 Task: Research Airbnb accommodation in Magong, Taiwan from 10th December, 2023 to 20th December, 2023 for 12 adults.6 bedrooms having 12 beds and 6 bathrooms. Property type can be flat. Amenities needed are: wifi, TV, free parkinig on premises, gym, breakfast. Look for 4 properties as per requirement.
Action: Mouse moved to (525, 124)
Screenshot: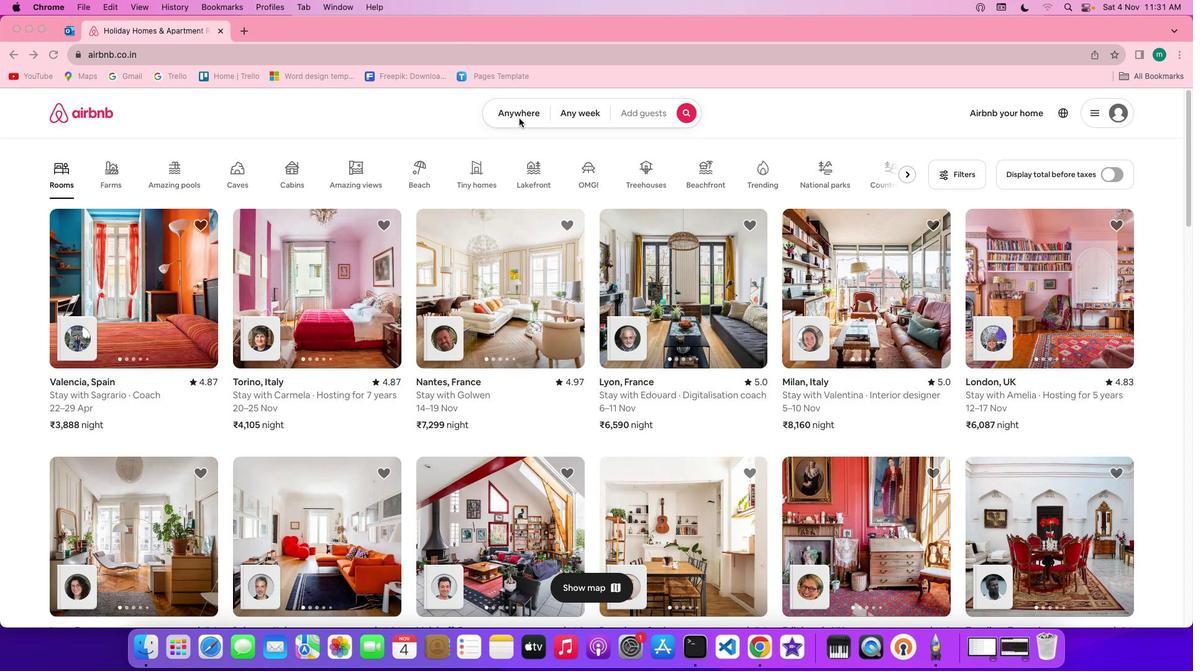 
Action: Mouse pressed left at (525, 124)
Screenshot: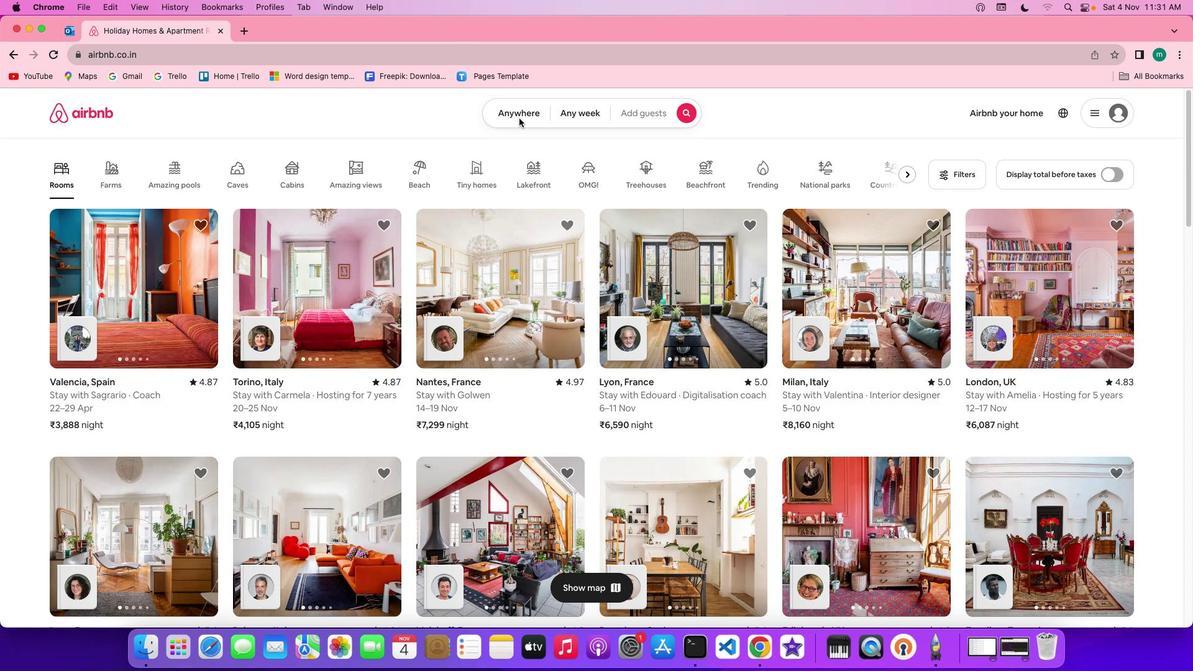 
Action: Mouse pressed left at (525, 124)
Screenshot: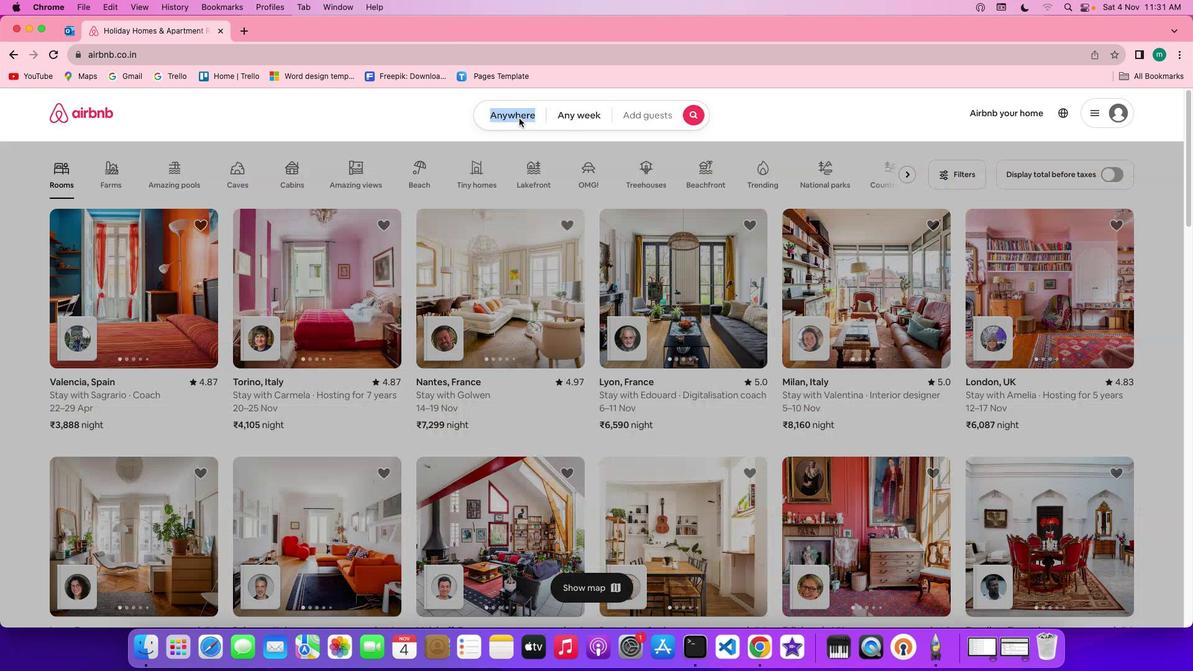 
Action: Mouse moved to (461, 165)
Screenshot: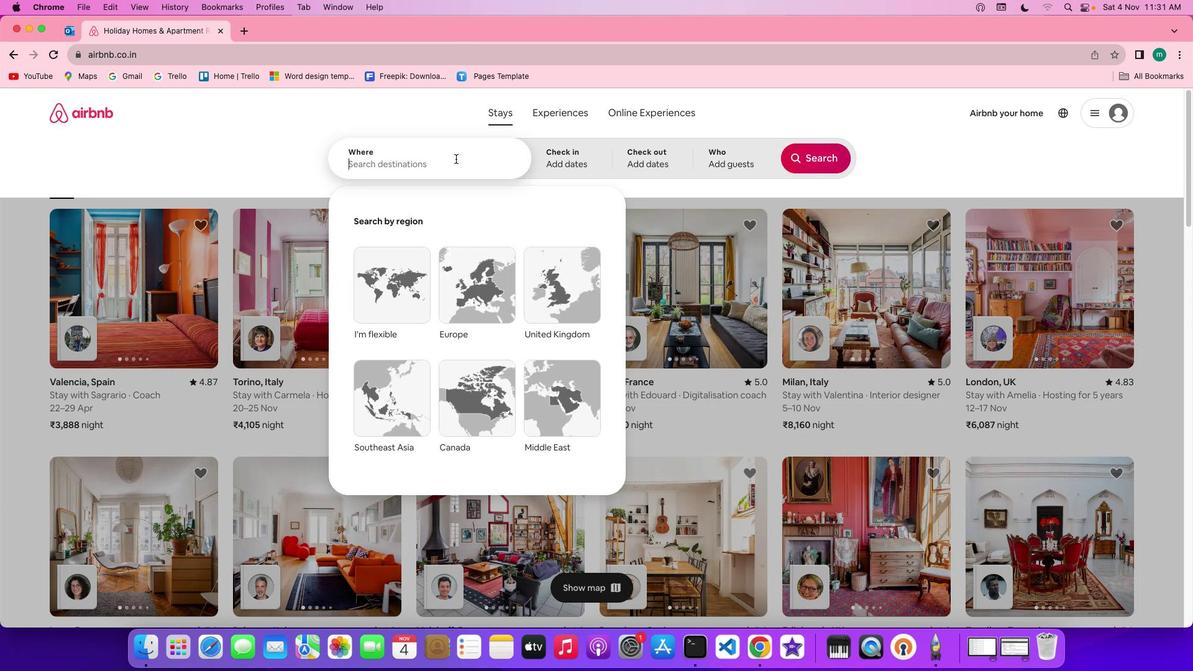 
Action: Mouse pressed left at (461, 165)
Screenshot: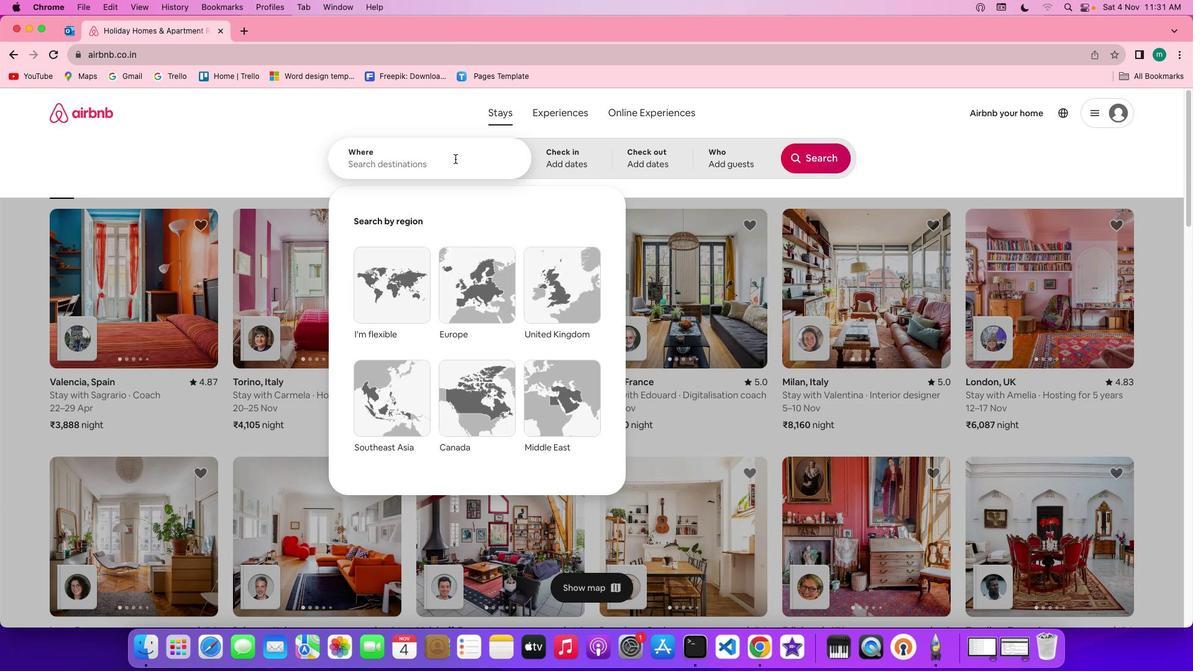 
Action: Mouse moved to (461, 165)
Screenshot: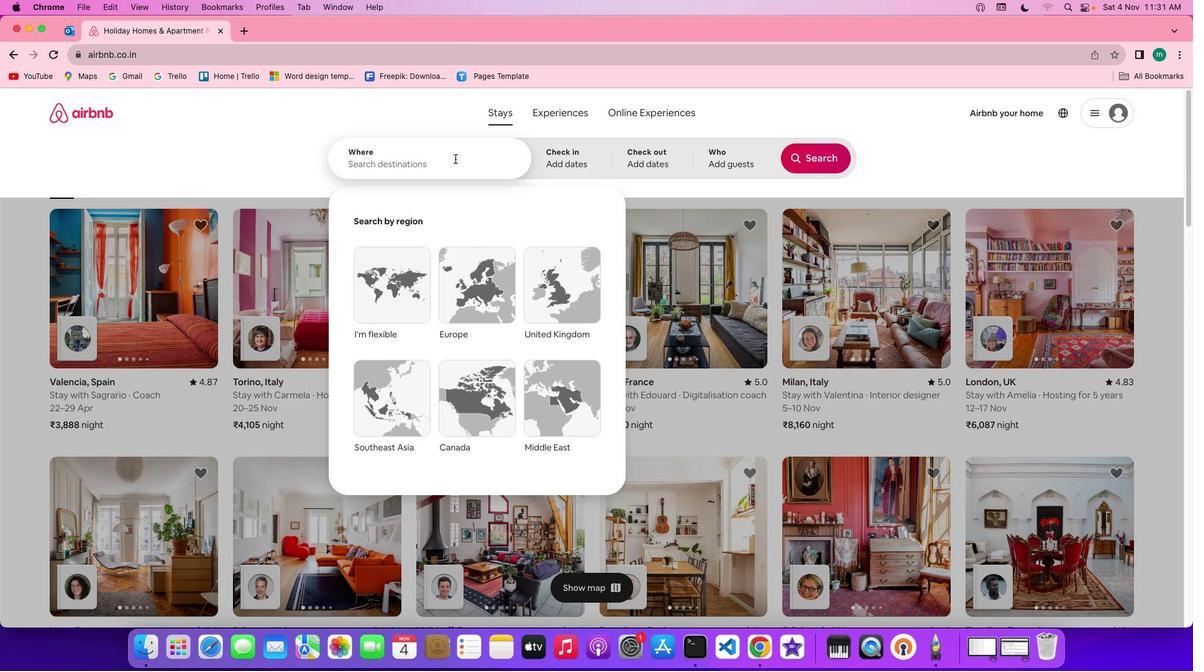 
Action: Key pressed Key.shift'M''a''g''o''n''g'','Key.spaceKey.shift'T''a''i''w''a''n'
Screenshot: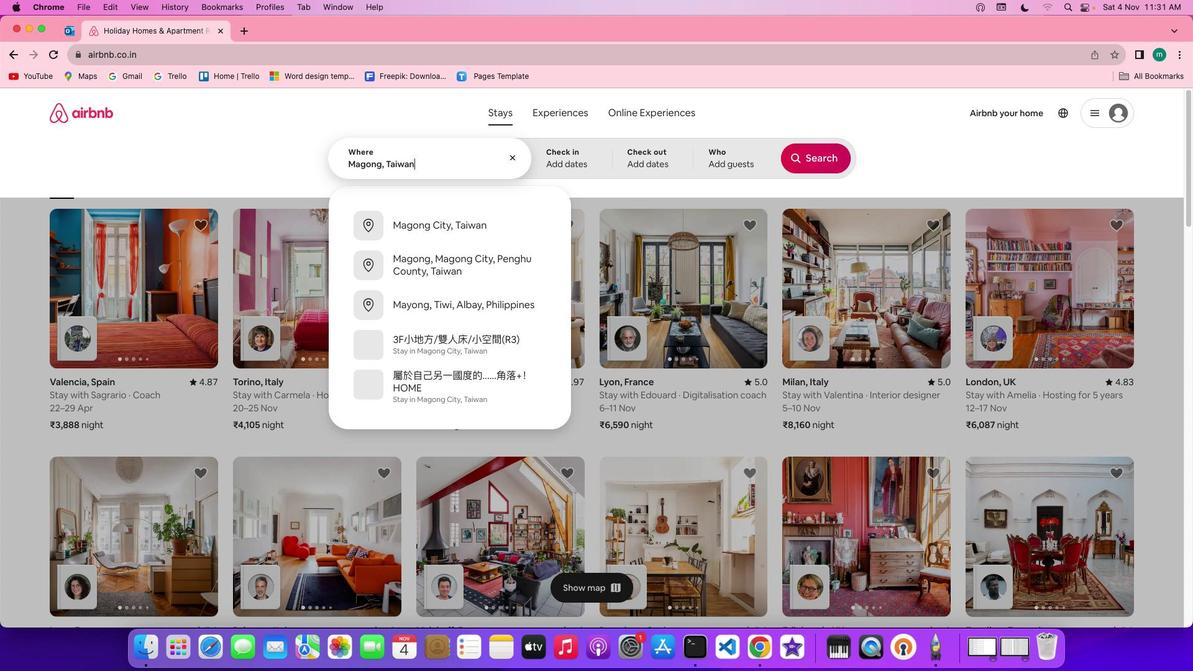 
Action: Mouse moved to (561, 155)
Screenshot: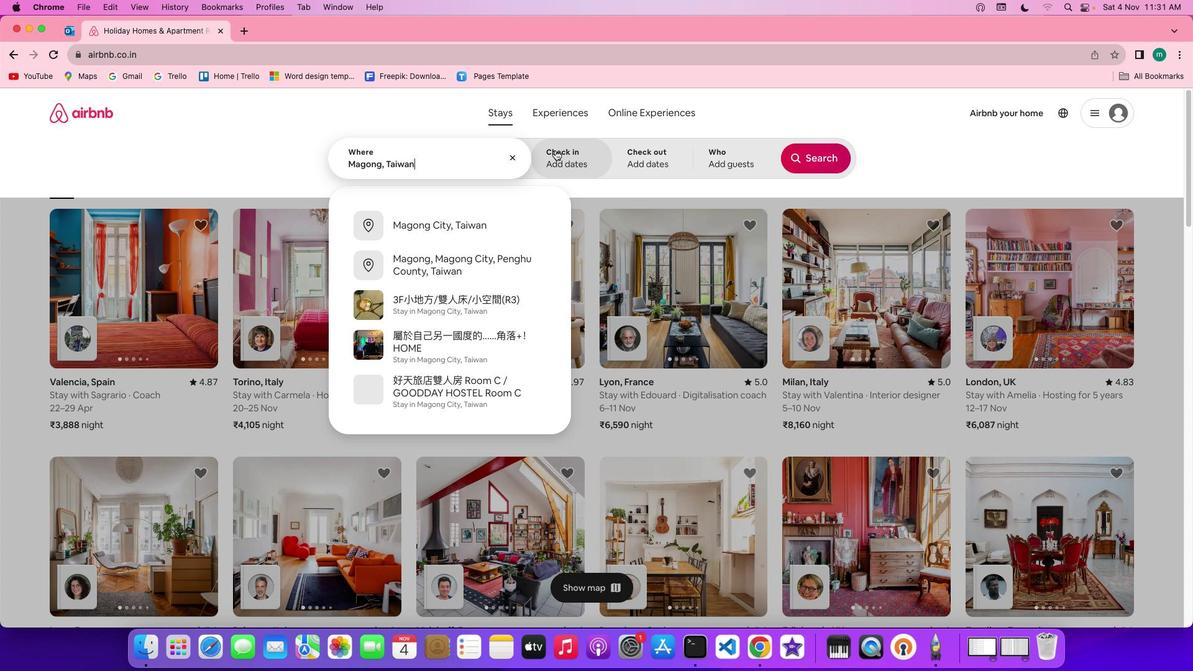 
Action: Mouse pressed left at (561, 155)
Screenshot: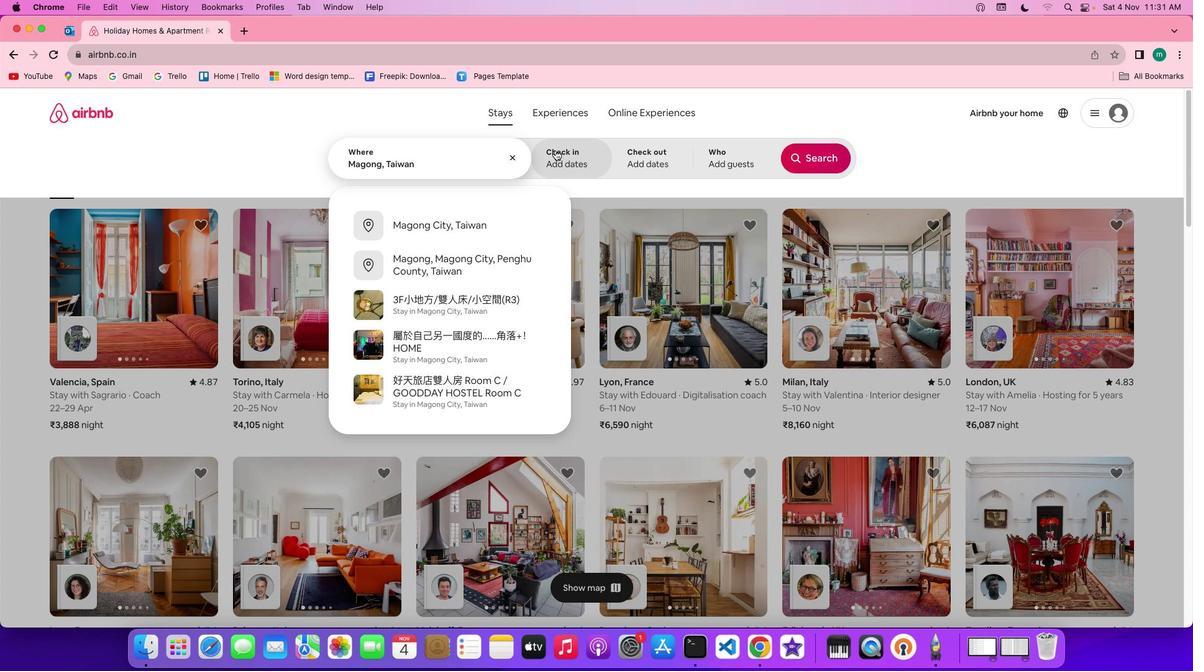 
Action: Mouse moved to (624, 378)
Screenshot: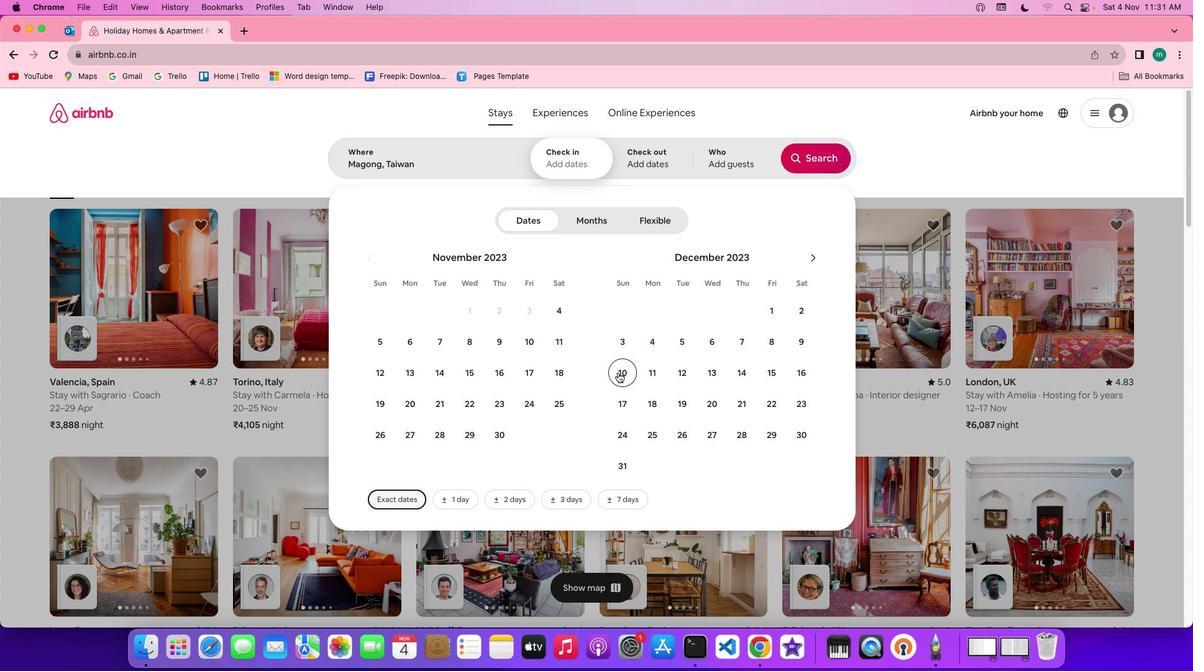 
Action: Mouse pressed left at (624, 378)
Screenshot: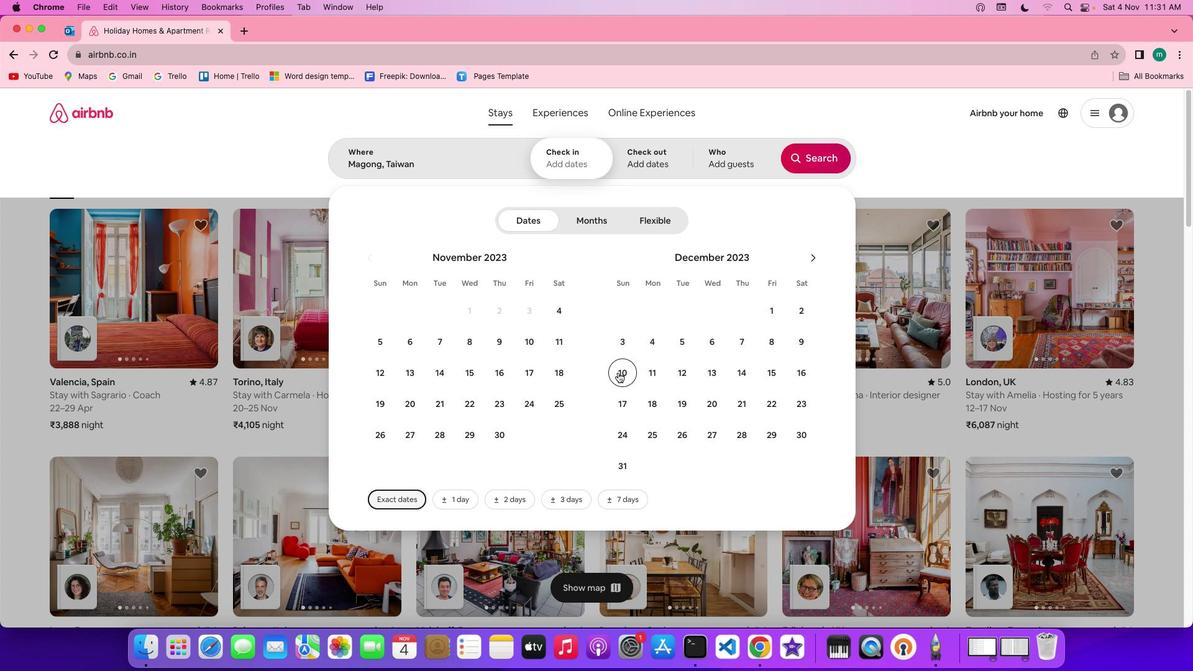 
Action: Mouse moved to (709, 415)
Screenshot: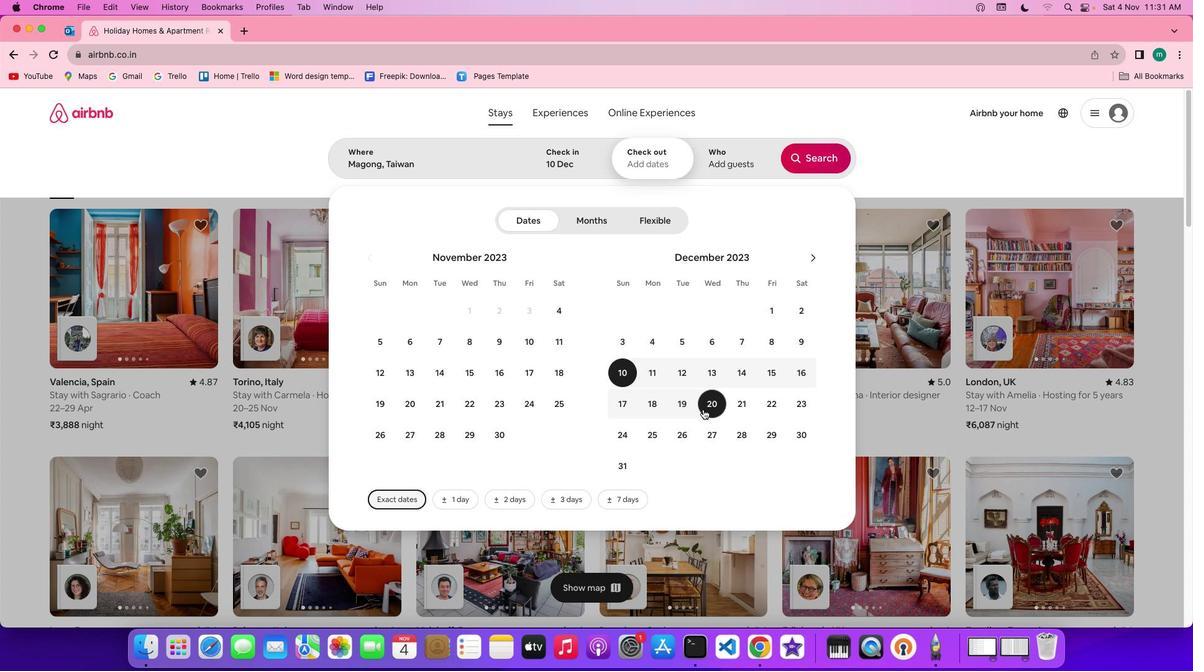 
Action: Mouse pressed left at (709, 415)
Screenshot: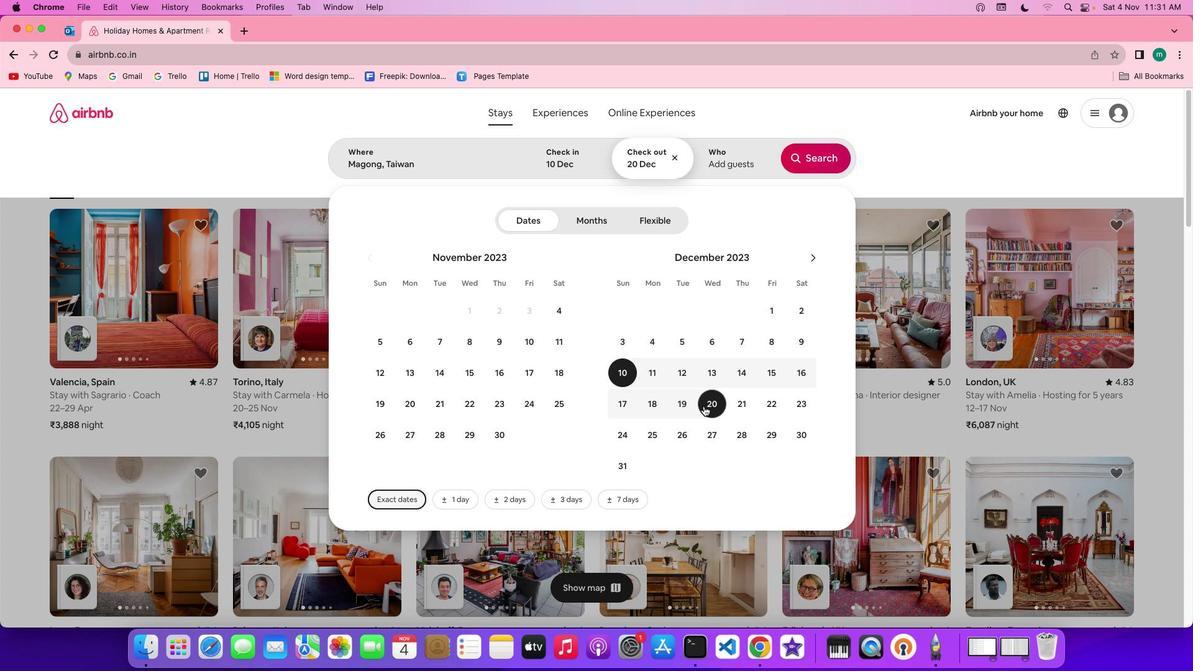 
Action: Mouse moved to (735, 160)
Screenshot: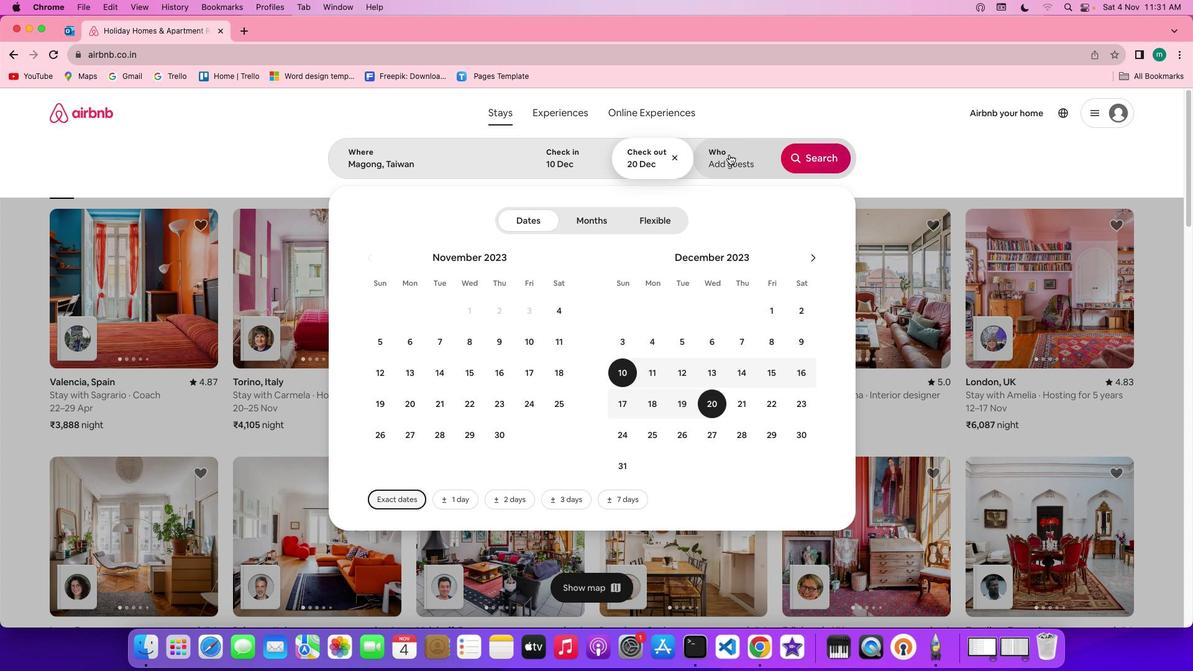 
Action: Mouse pressed left at (735, 160)
Screenshot: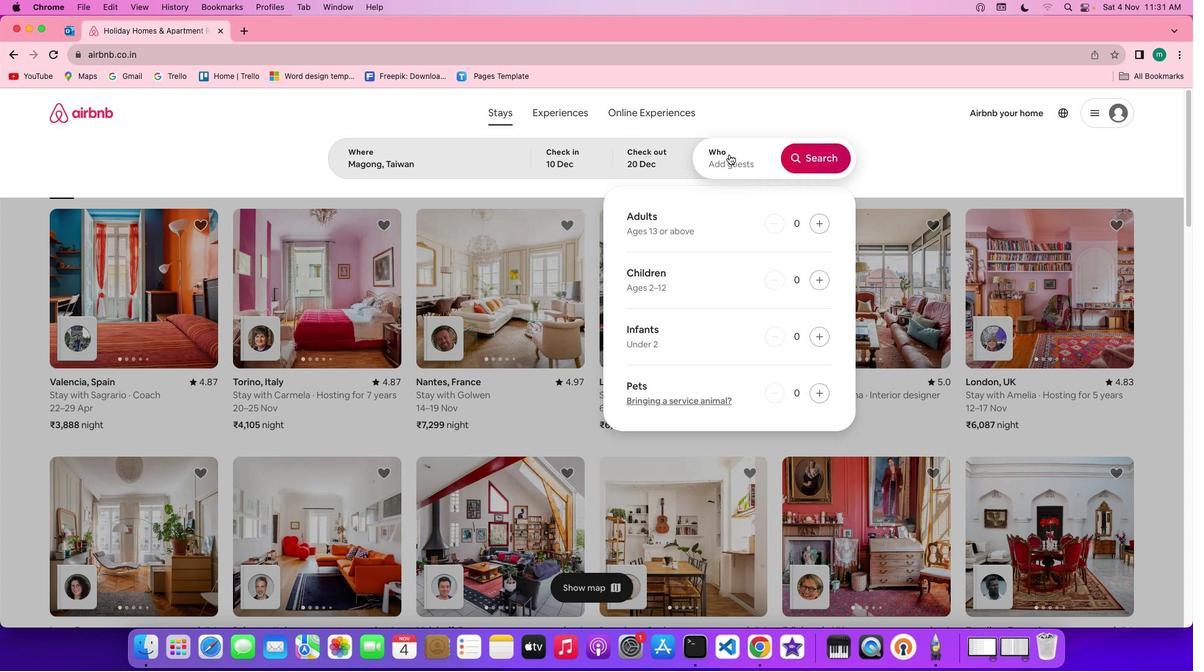 
Action: Mouse moved to (830, 228)
Screenshot: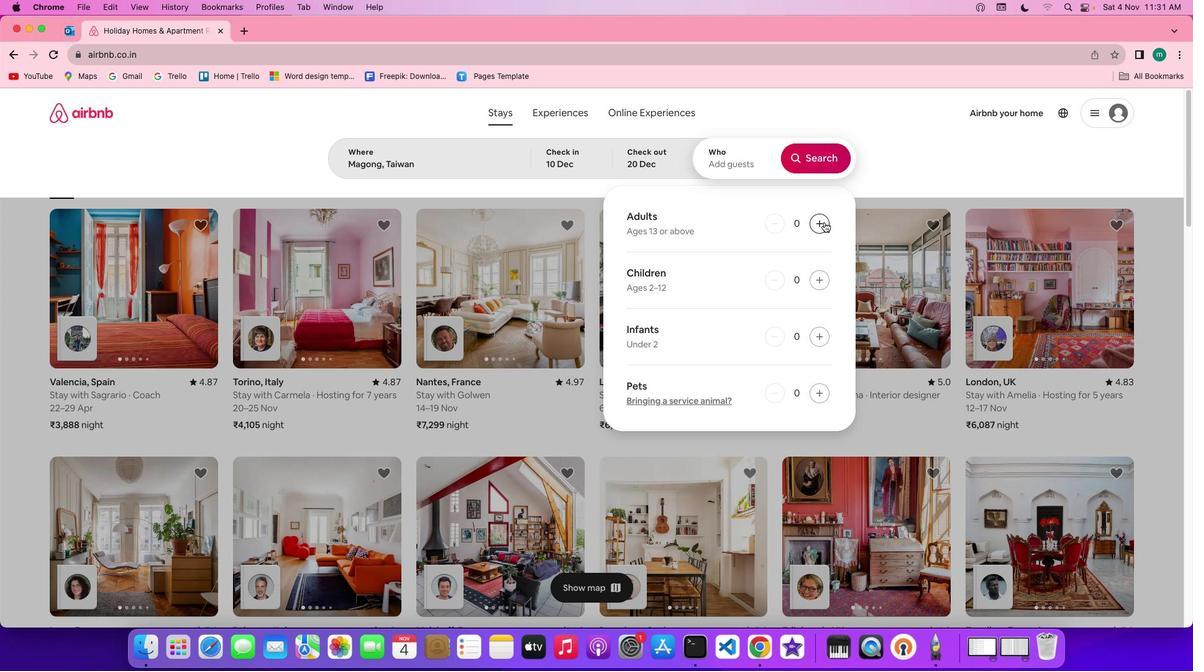
Action: Mouse pressed left at (830, 228)
Screenshot: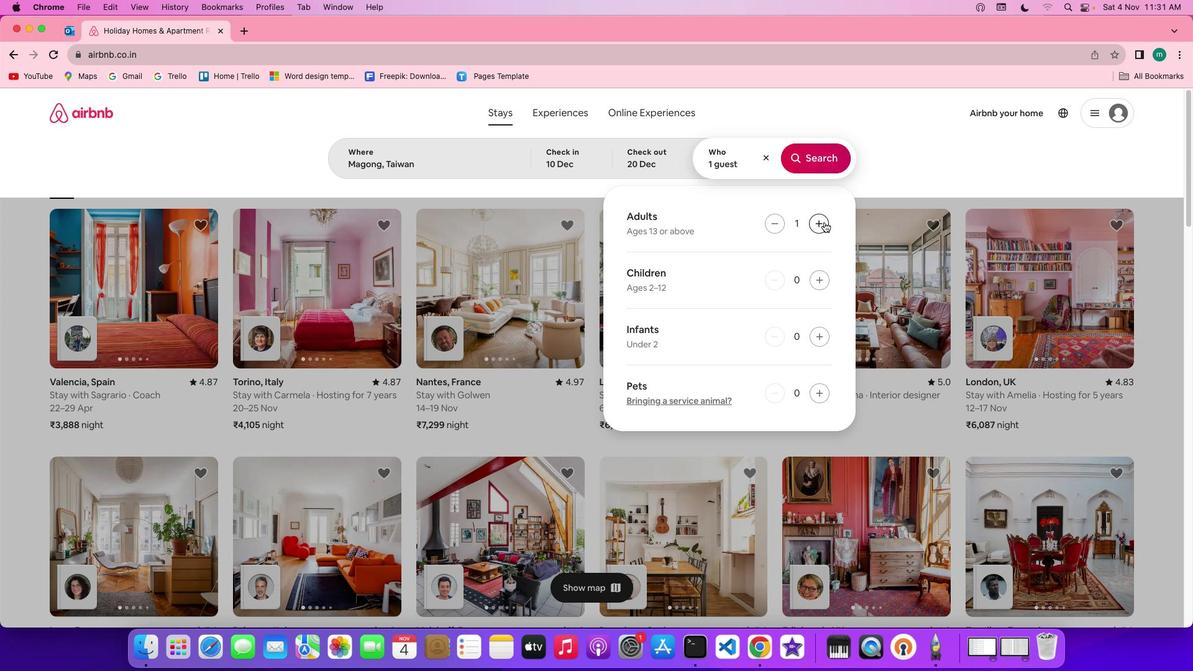 
Action: Mouse pressed left at (830, 228)
Screenshot: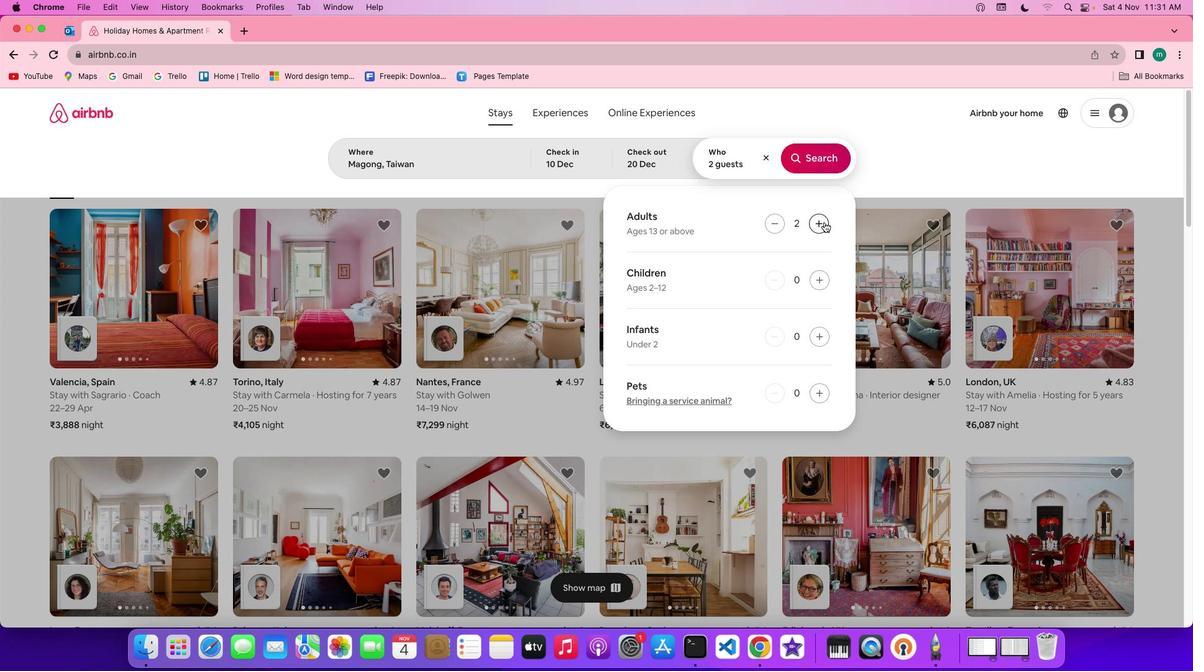
Action: Mouse pressed left at (830, 228)
Screenshot: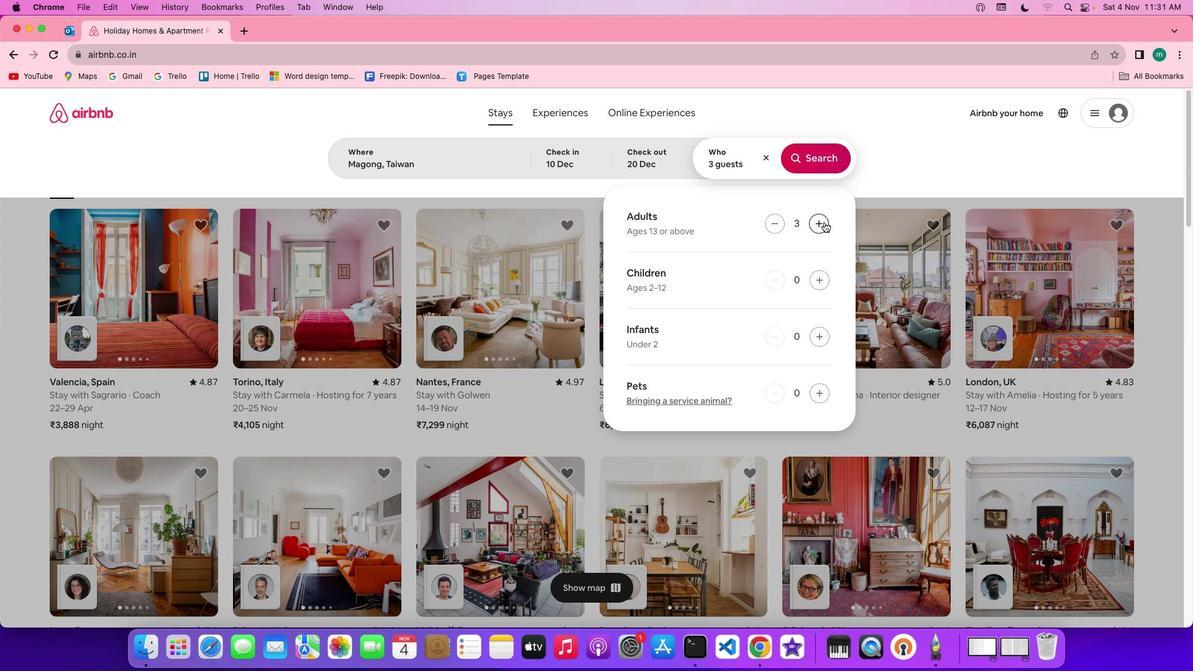 
Action: Mouse pressed left at (830, 228)
Screenshot: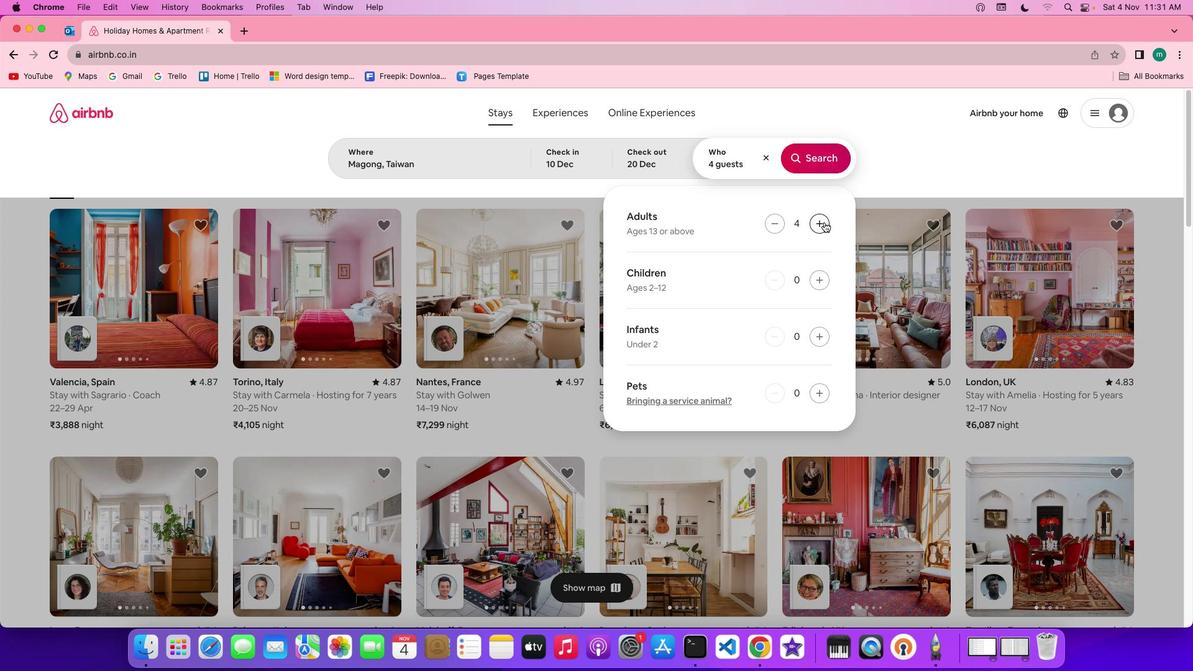 
Action: Mouse pressed left at (830, 228)
Screenshot: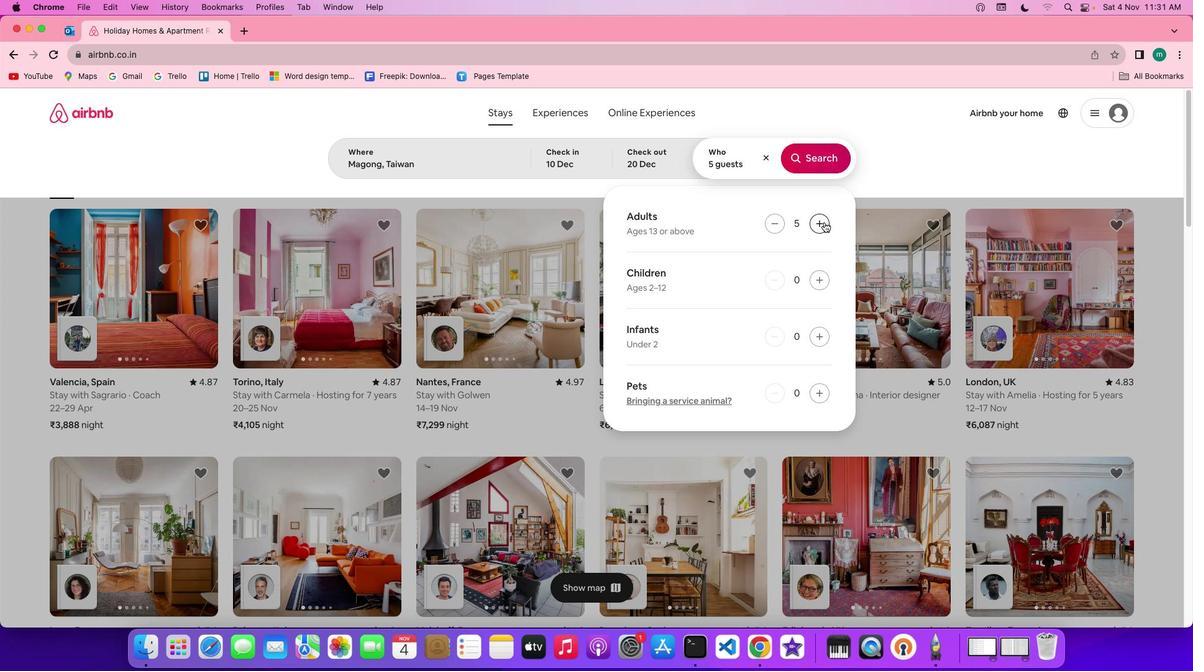 
Action: Mouse pressed left at (830, 228)
Screenshot: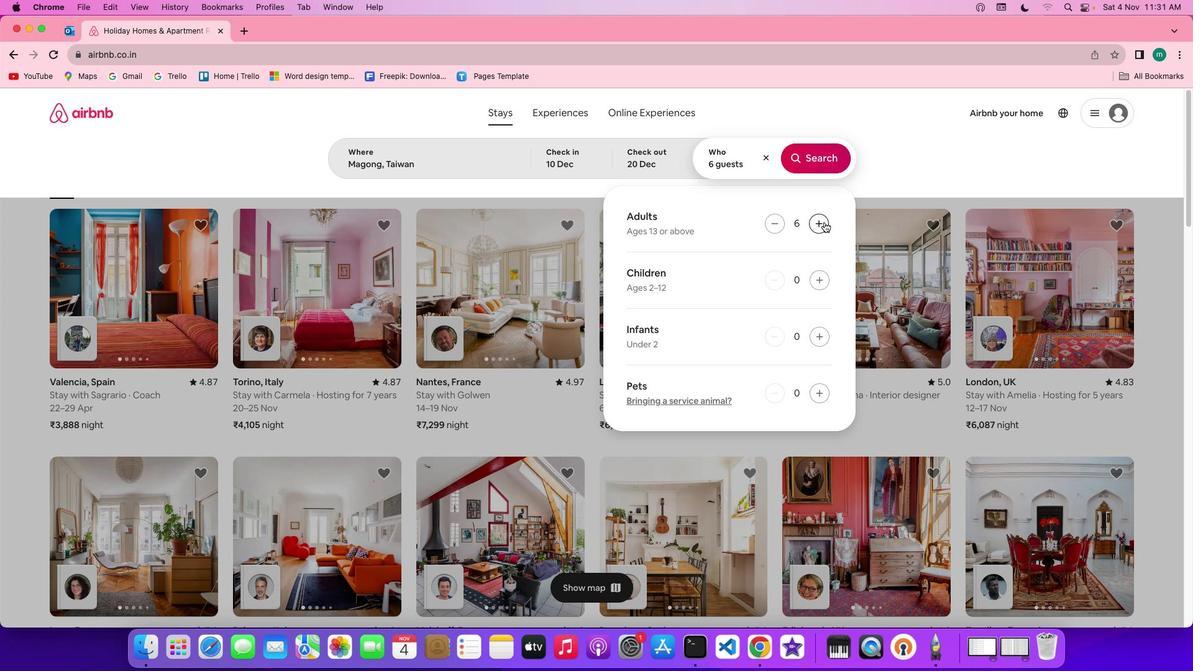 
Action: Mouse pressed left at (830, 228)
Screenshot: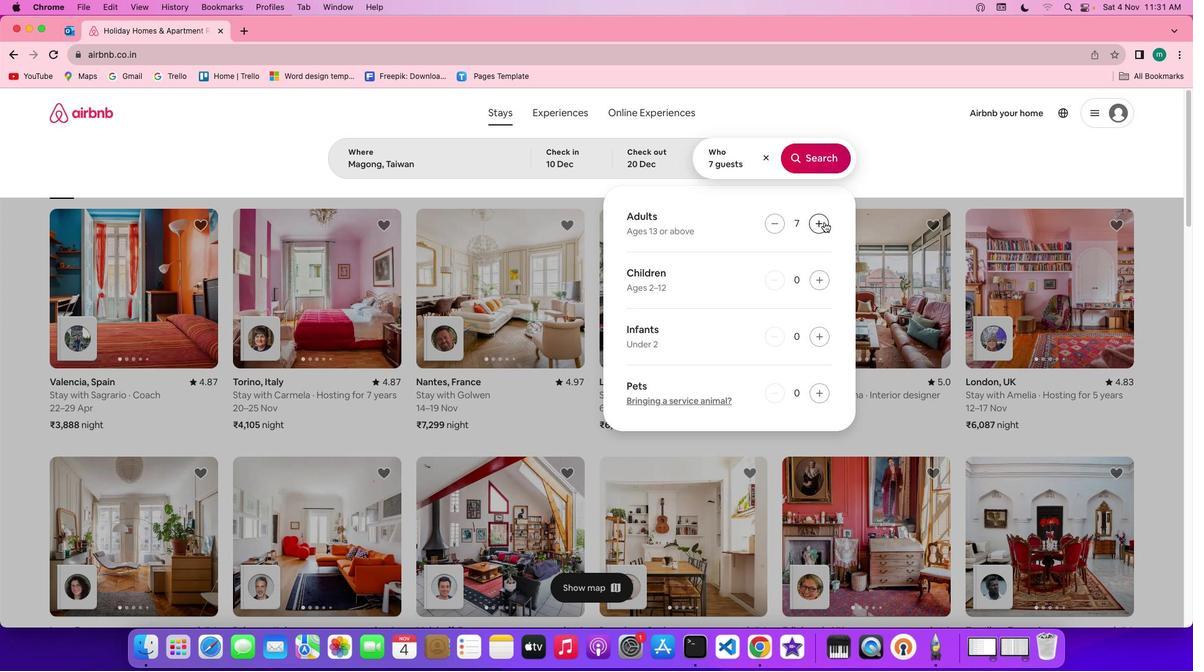 
Action: Mouse pressed left at (830, 228)
Screenshot: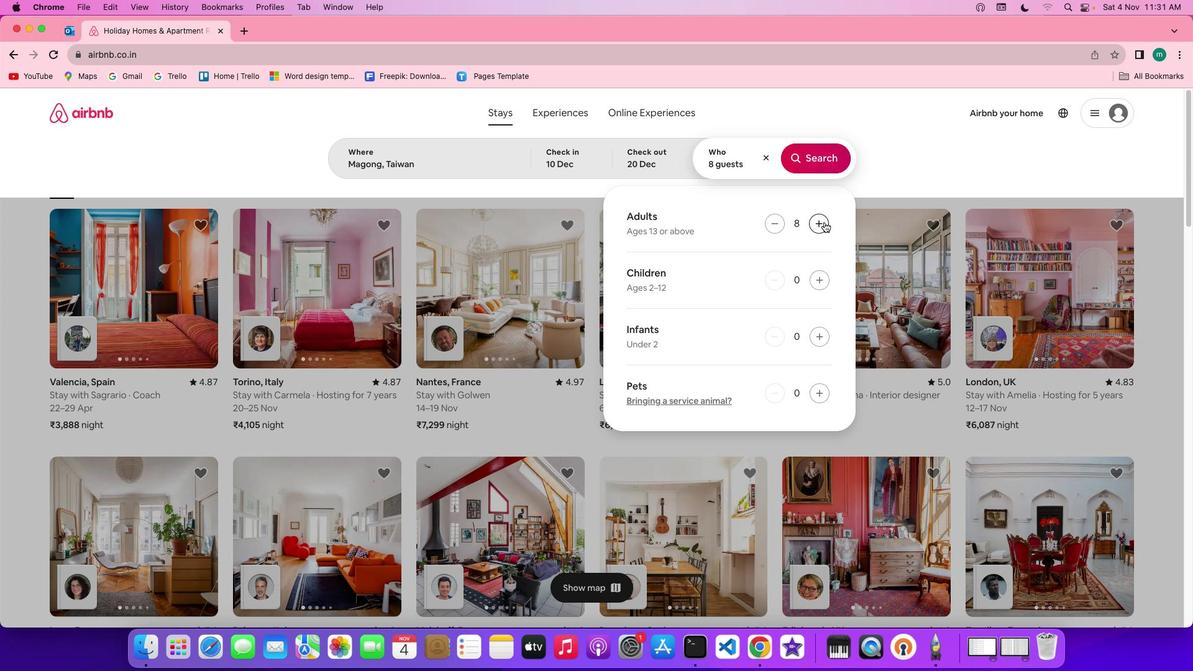 
Action: Mouse pressed left at (830, 228)
Screenshot: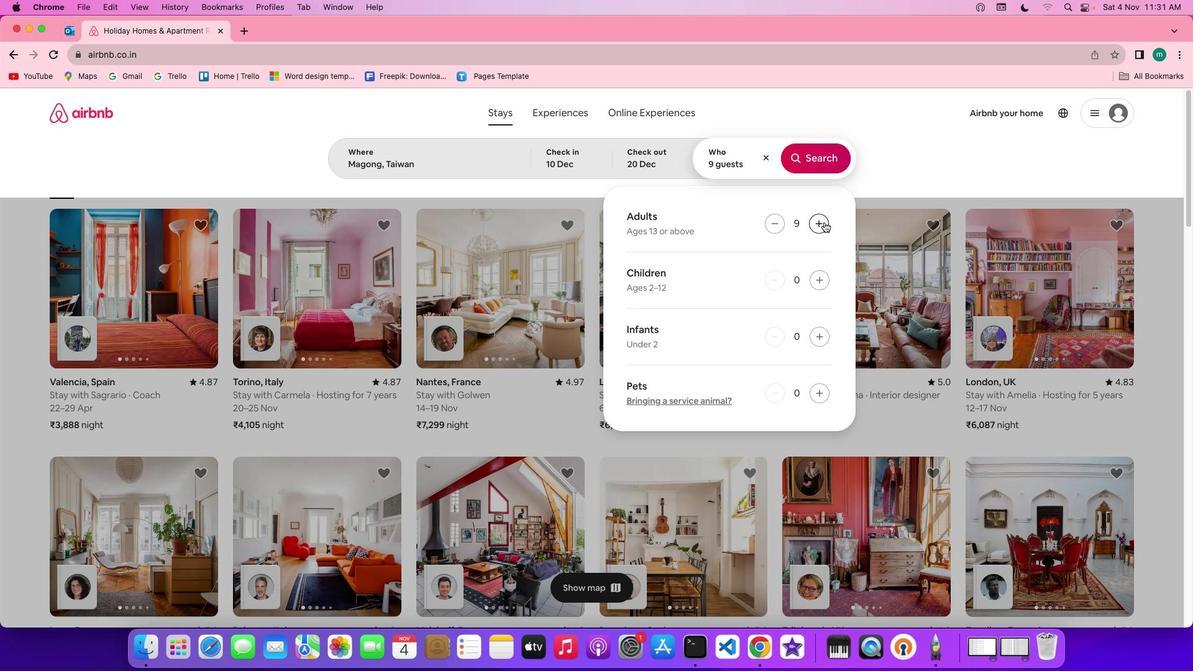 
Action: Mouse pressed left at (830, 228)
Screenshot: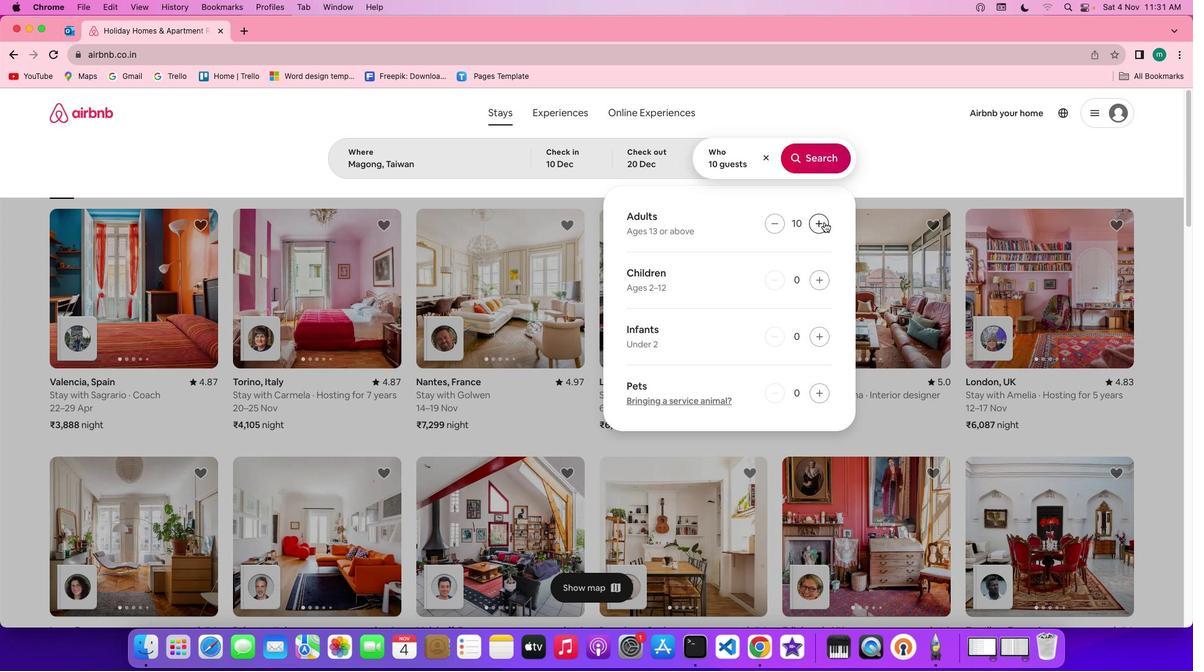 
Action: Mouse pressed left at (830, 228)
Screenshot: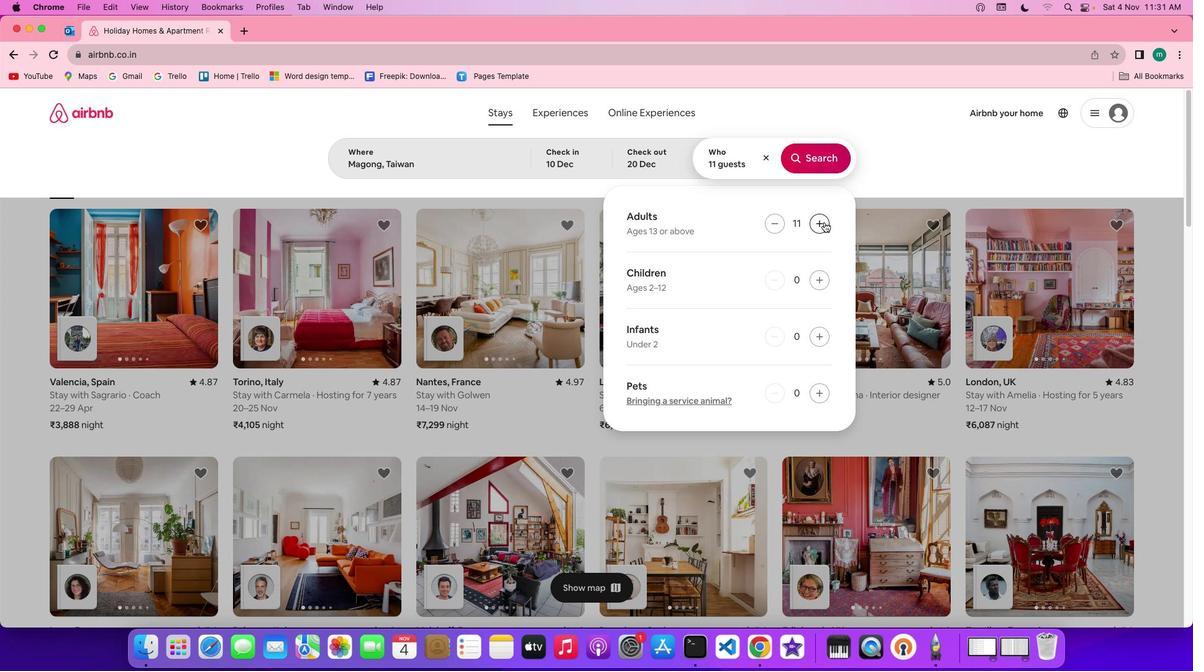 
Action: Mouse pressed left at (830, 228)
Screenshot: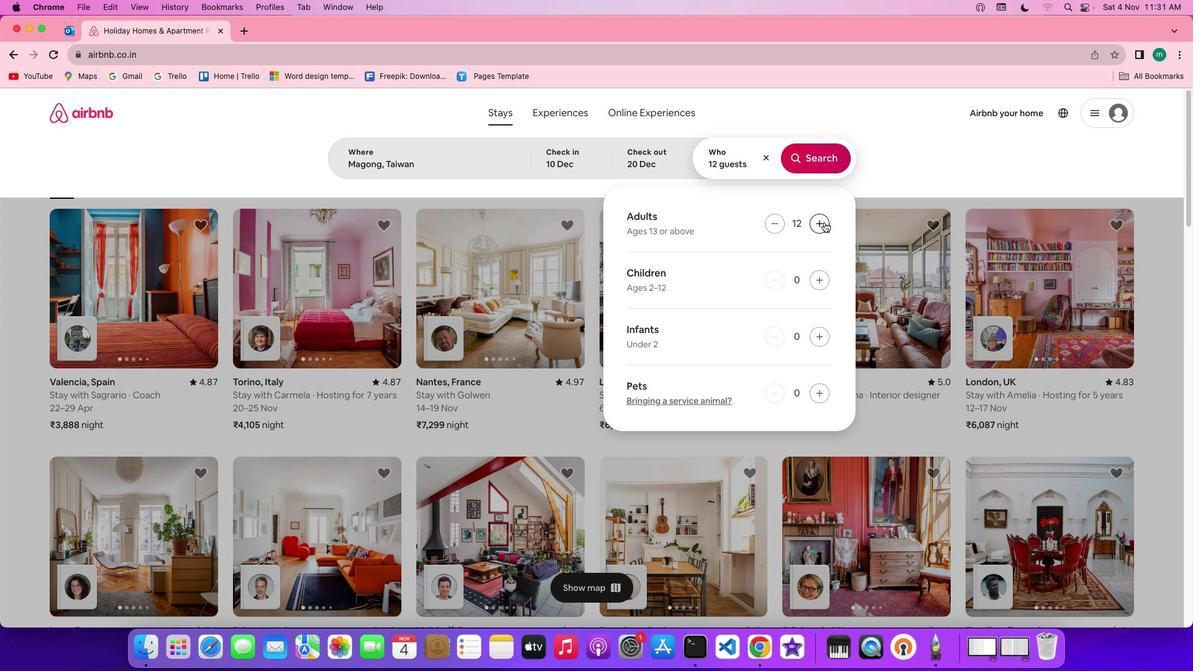 
Action: Mouse moved to (815, 161)
Screenshot: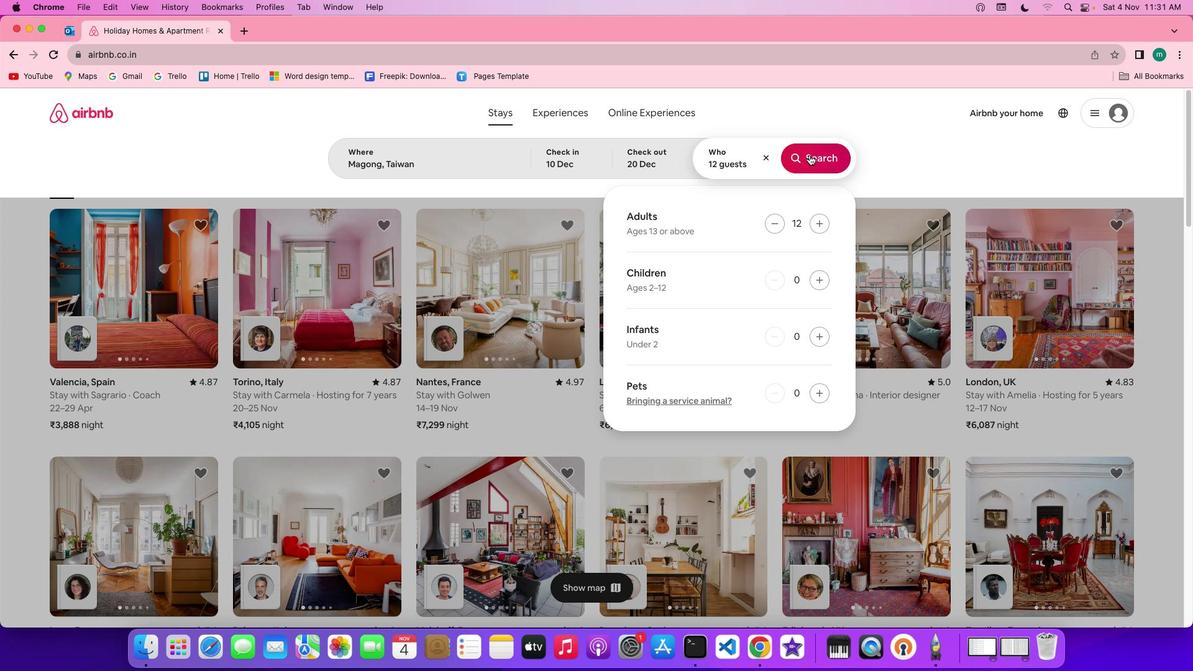 
Action: Mouse pressed left at (815, 161)
Screenshot: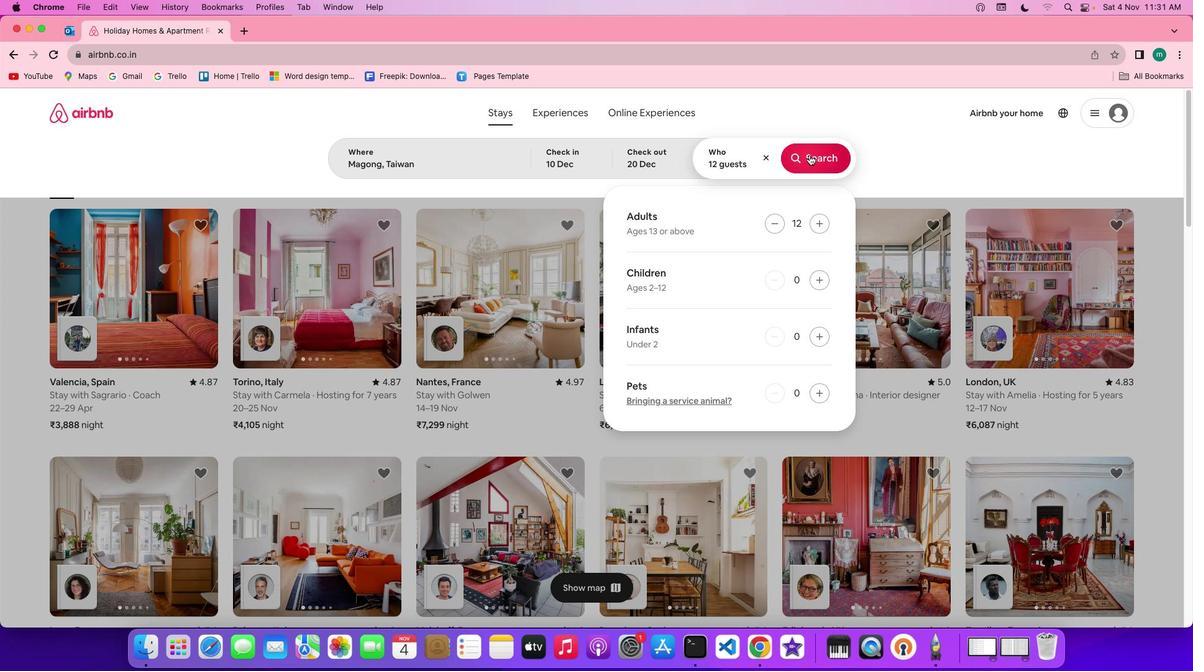 
Action: Mouse moved to (991, 160)
Screenshot: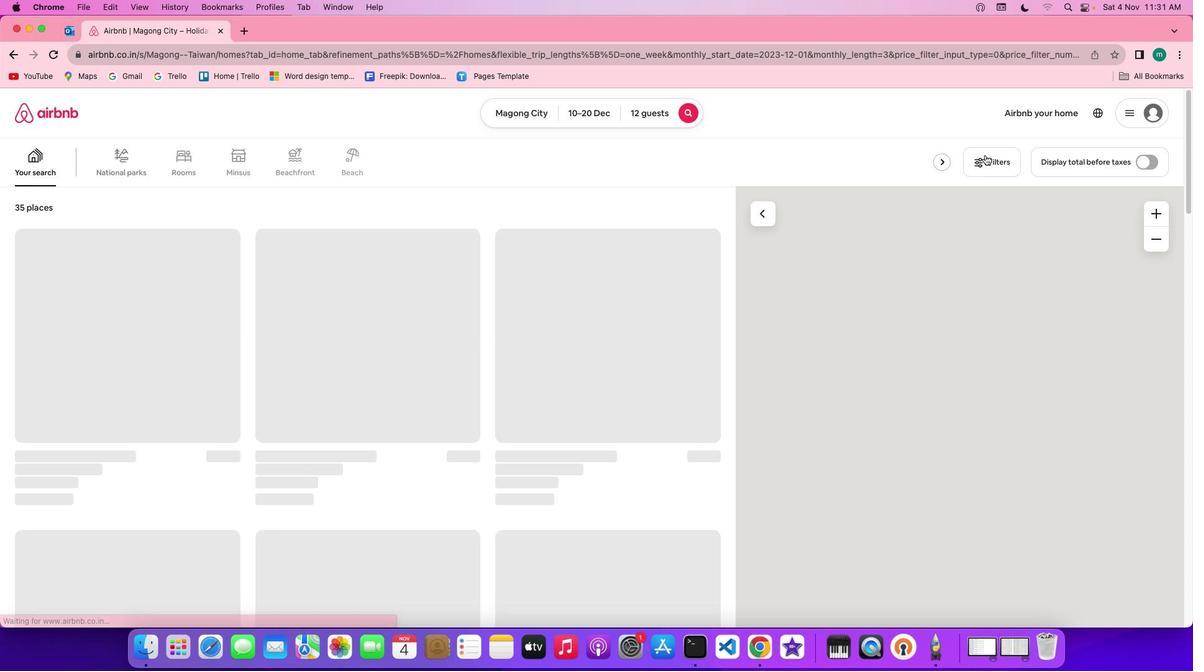 
Action: Mouse pressed left at (991, 160)
Screenshot: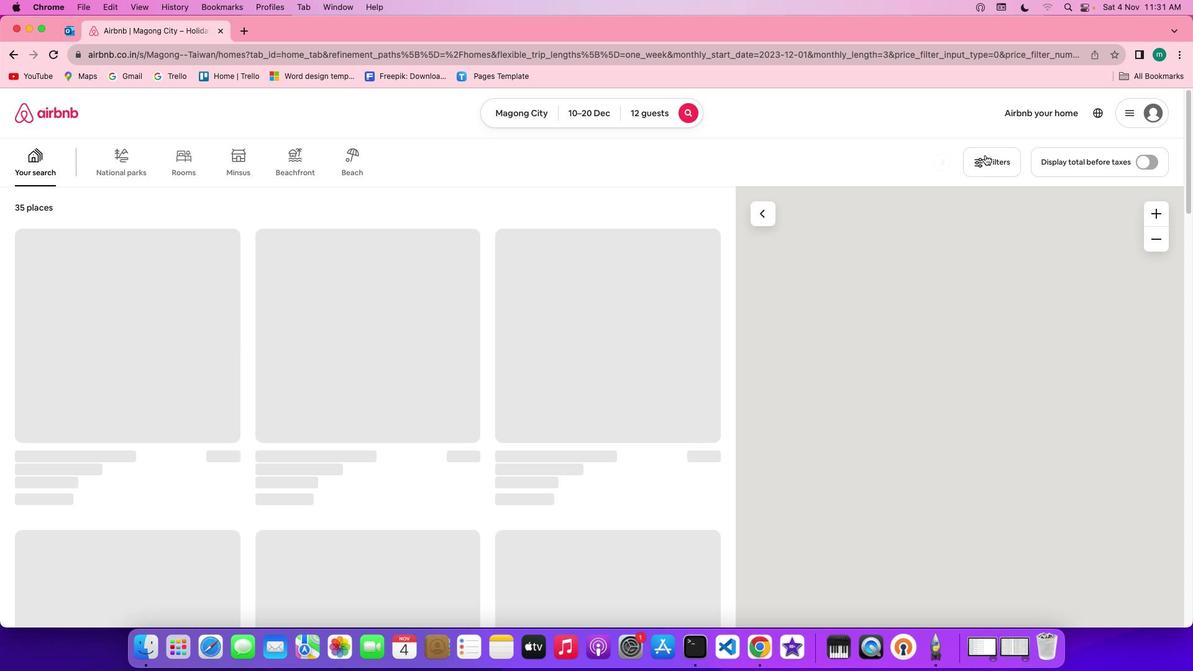 
Action: Mouse moved to (642, 359)
Screenshot: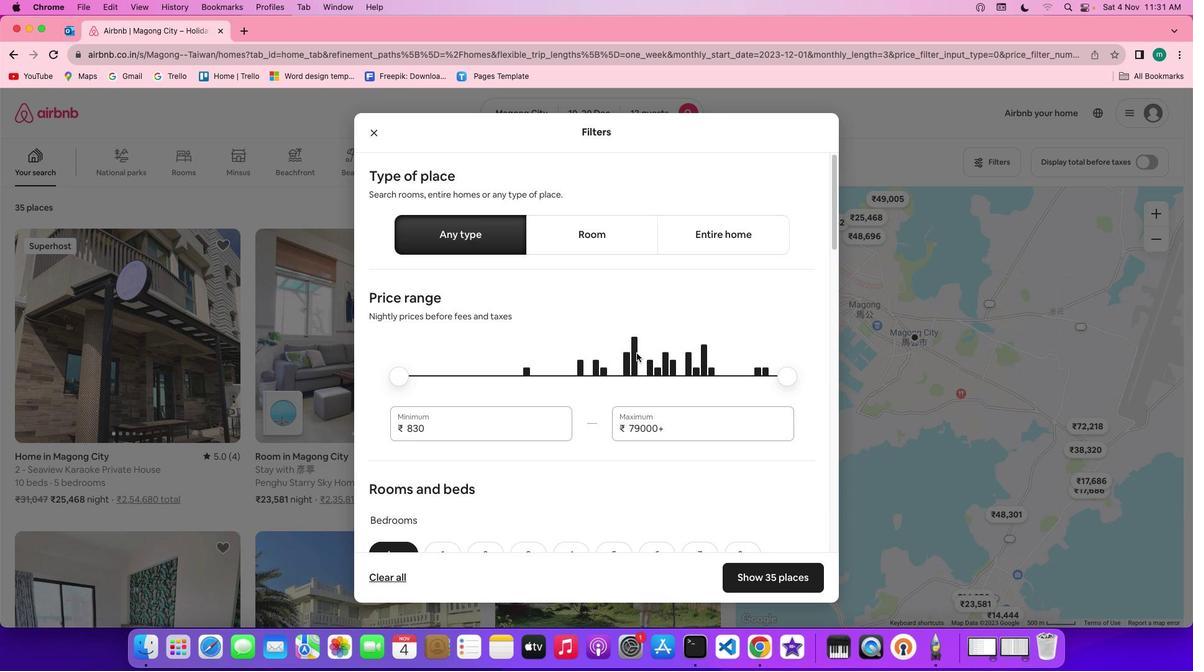
Action: Mouse scrolled (642, 359) with delta (6, 5)
Screenshot: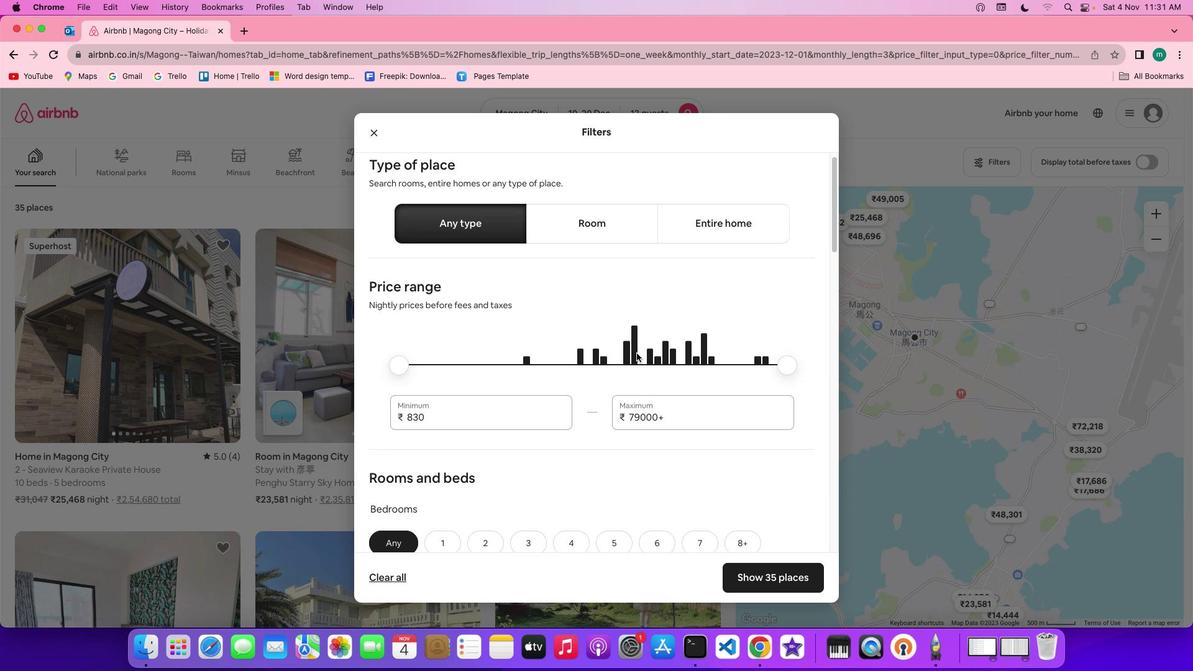 
Action: Mouse scrolled (642, 359) with delta (6, 5)
Screenshot: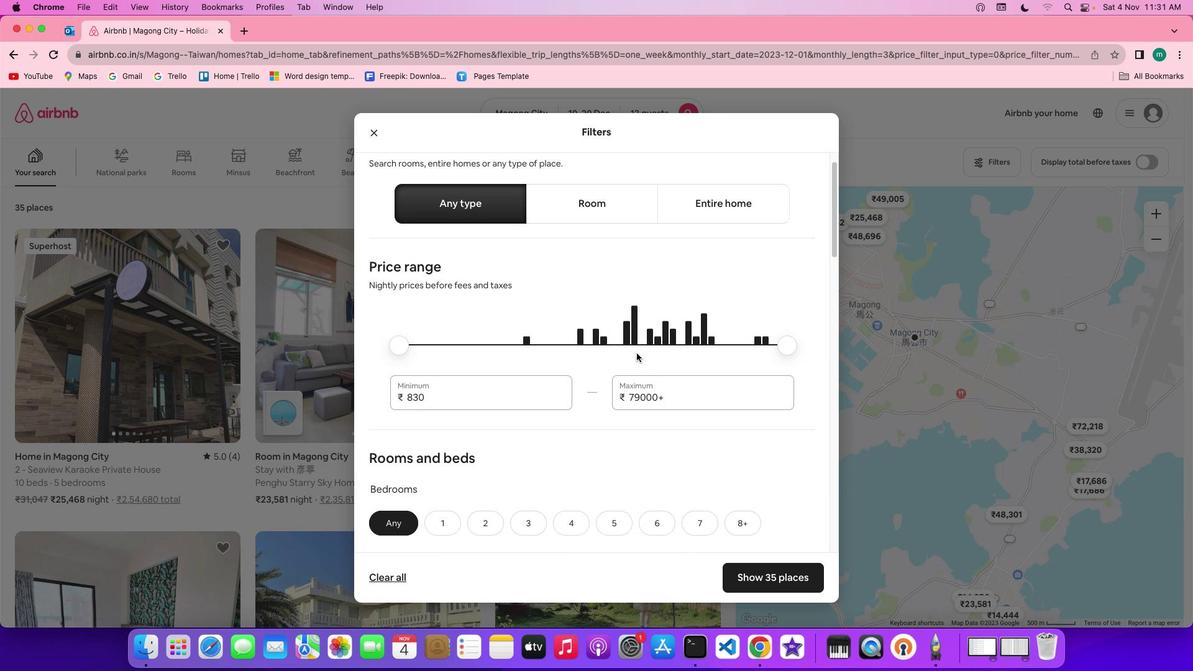 
Action: Mouse scrolled (642, 359) with delta (6, 4)
Screenshot: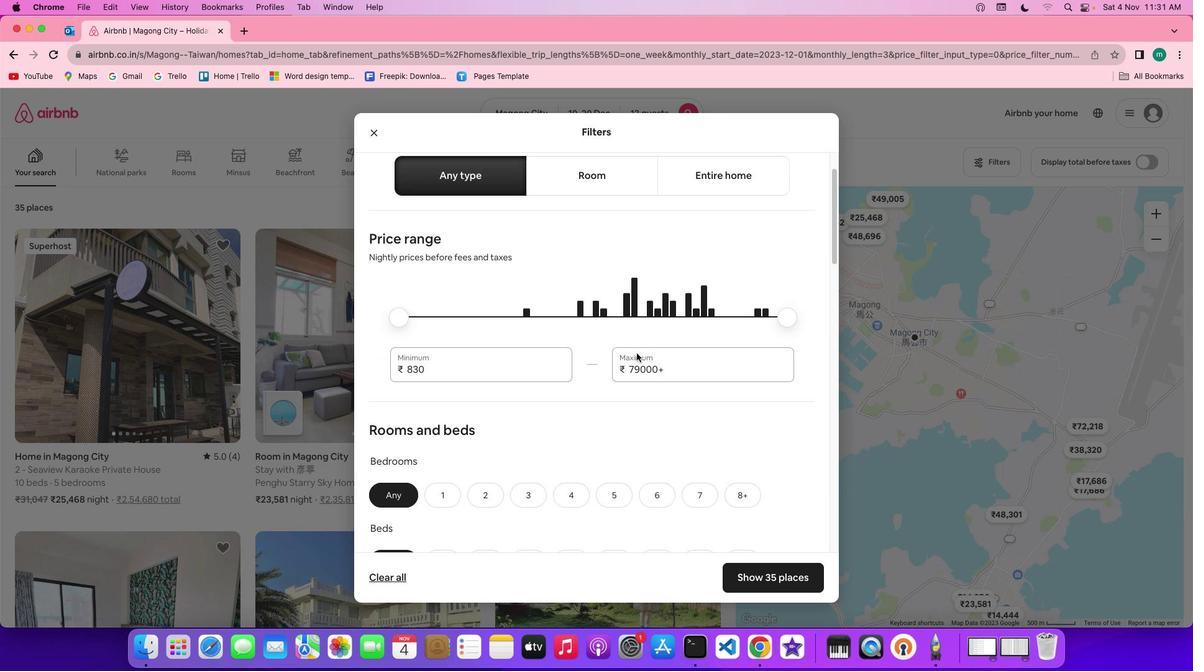 
Action: Mouse scrolled (642, 359) with delta (6, 4)
Screenshot: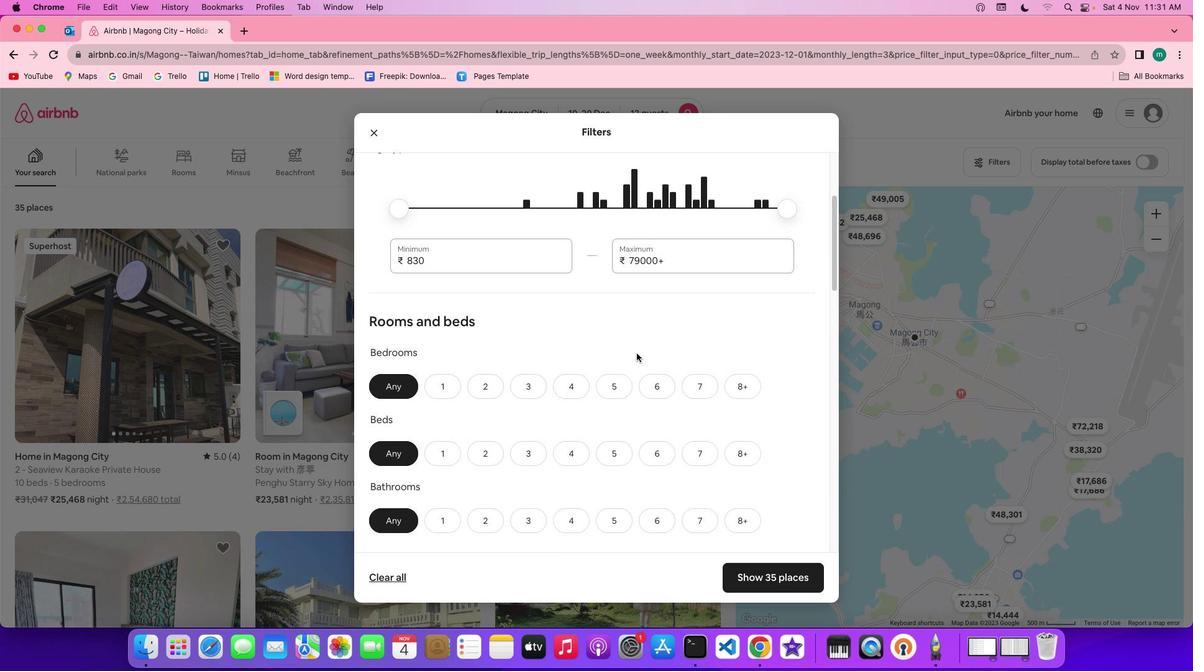 
Action: Mouse moved to (640, 360)
Screenshot: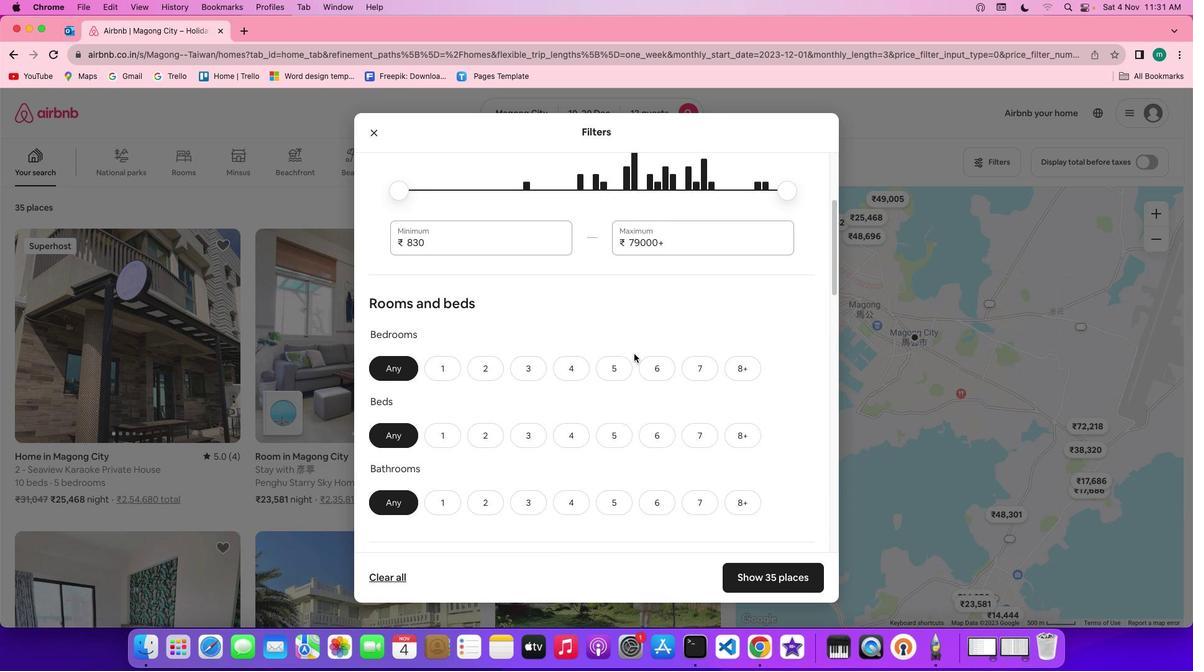 
Action: Mouse scrolled (640, 360) with delta (6, 5)
Screenshot: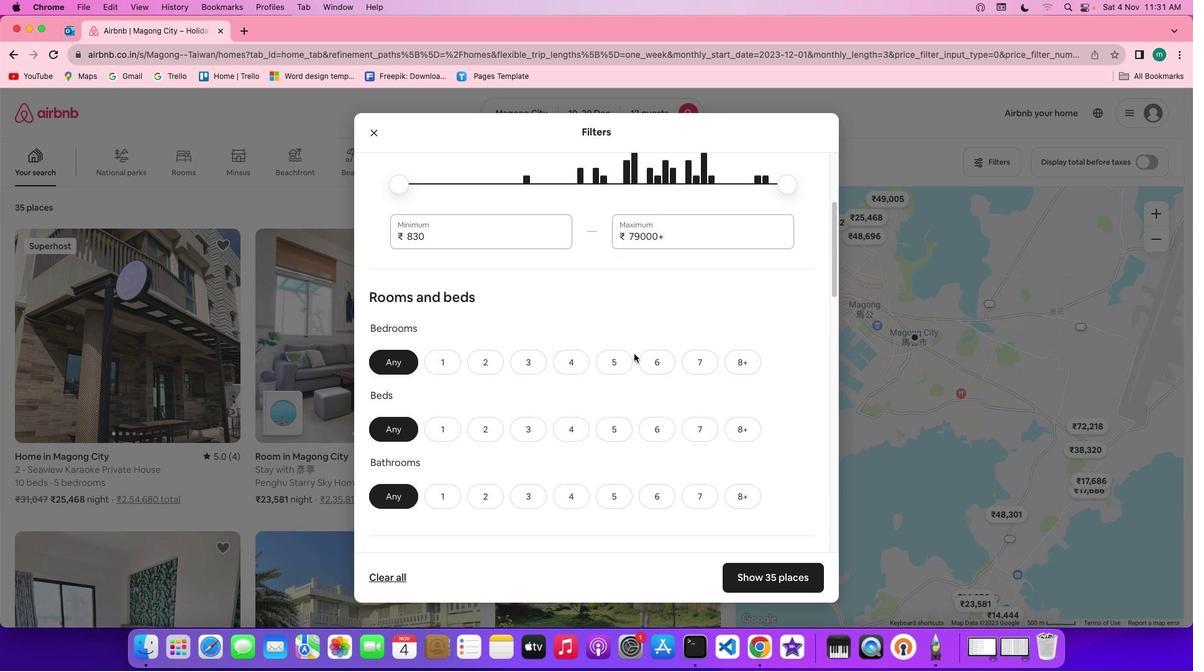 
Action: Mouse scrolled (640, 360) with delta (6, 5)
Screenshot: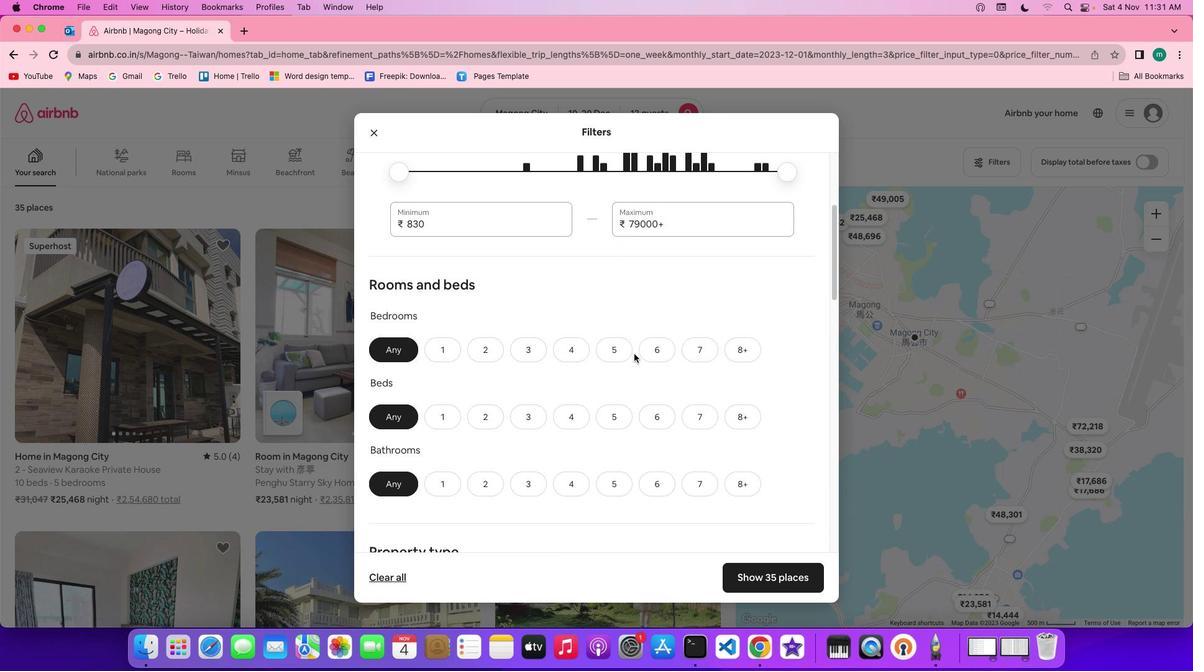 
Action: Mouse scrolled (640, 360) with delta (6, 4)
Screenshot: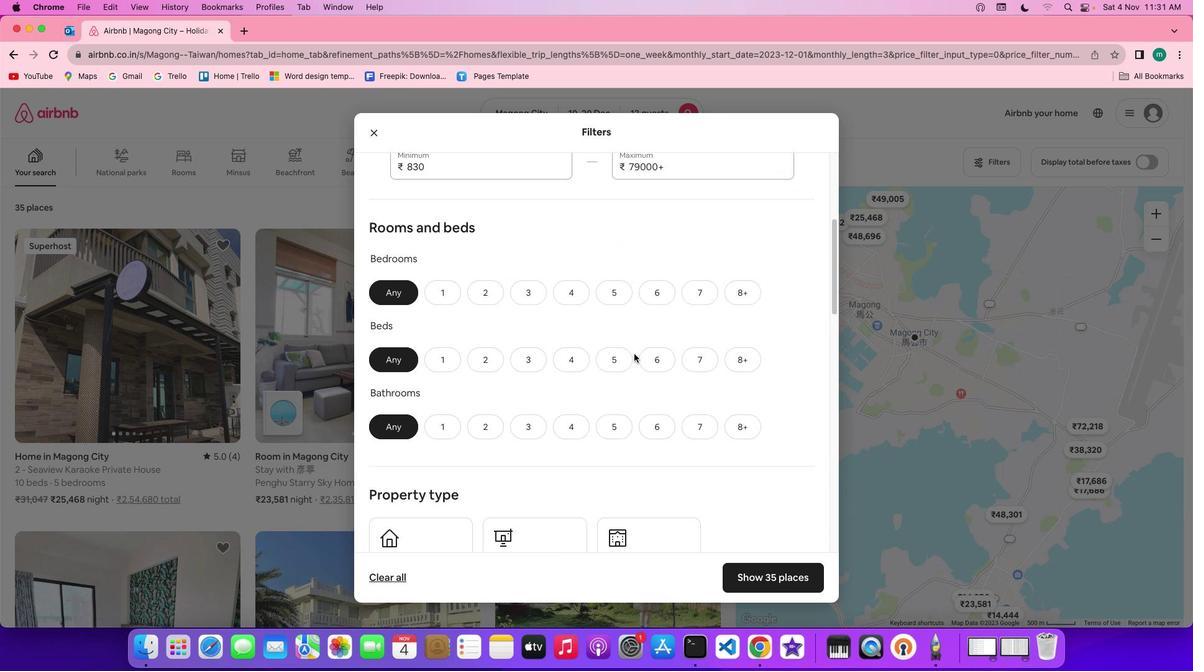 
Action: Mouse scrolled (640, 360) with delta (6, 4)
Screenshot: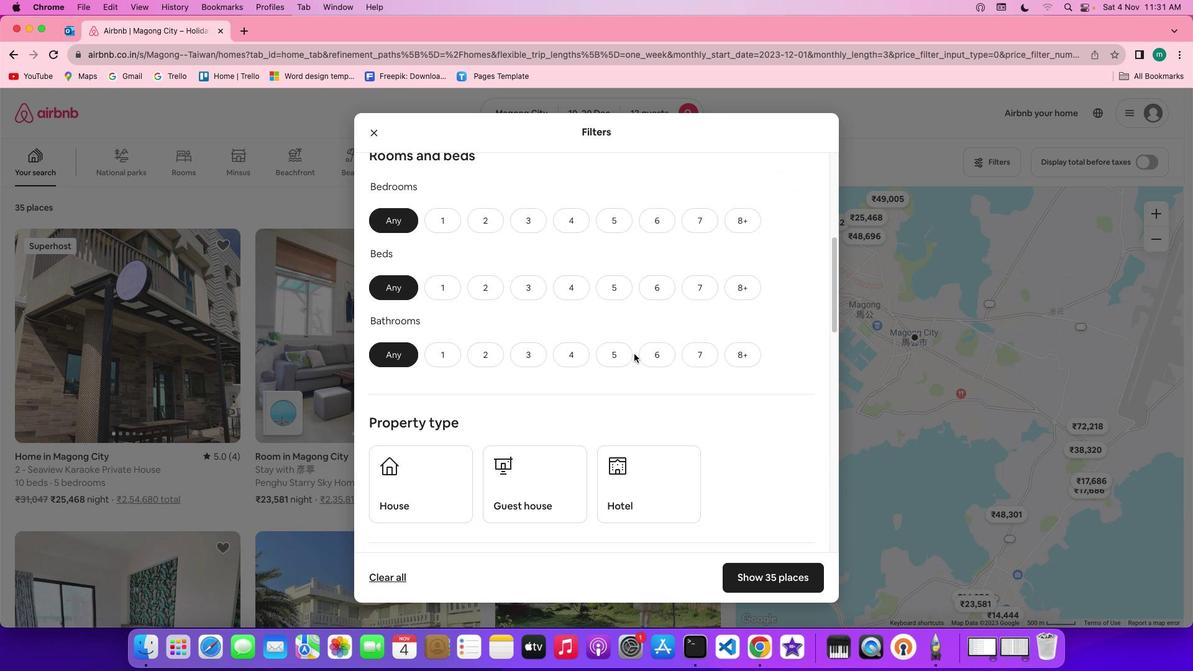 
Action: Mouse moved to (664, 213)
Screenshot: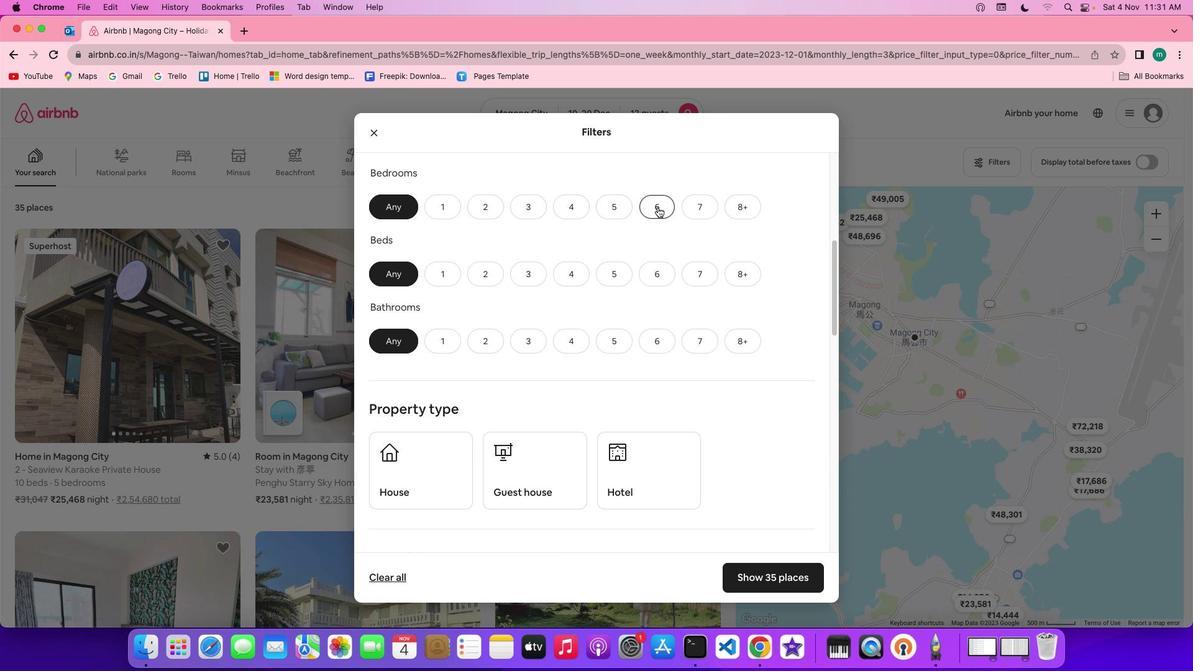 
Action: Mouse pressed left at (664, 213)
Screenshot: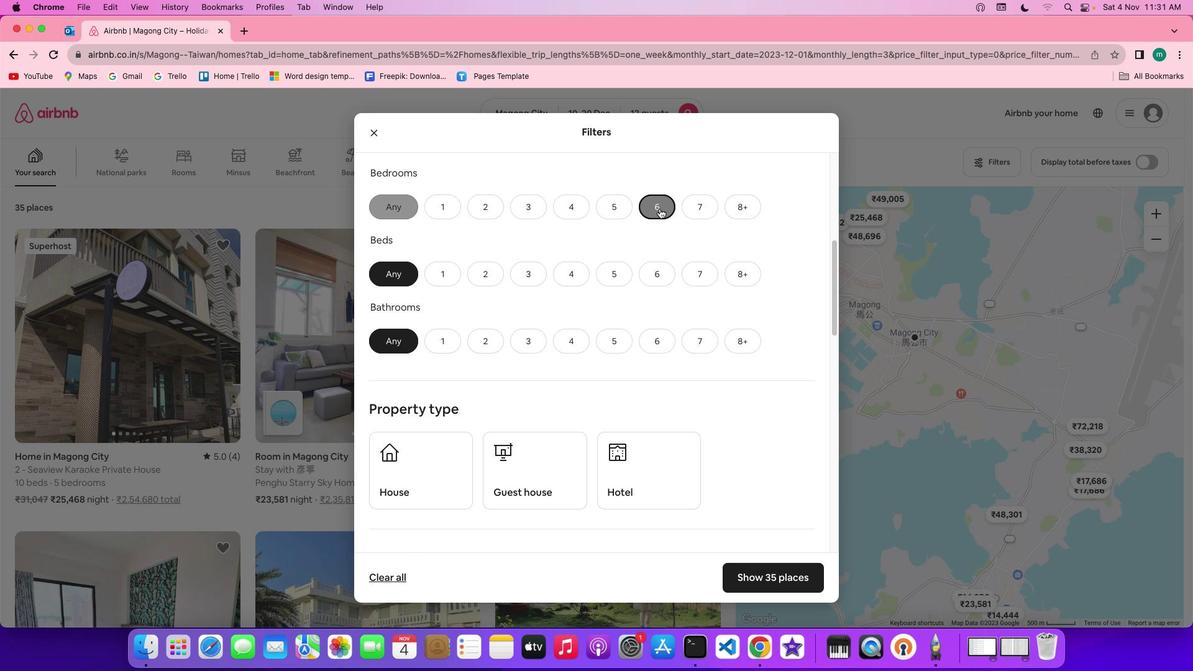 
Action: Mouse moved to (754, 279)
Screenshot: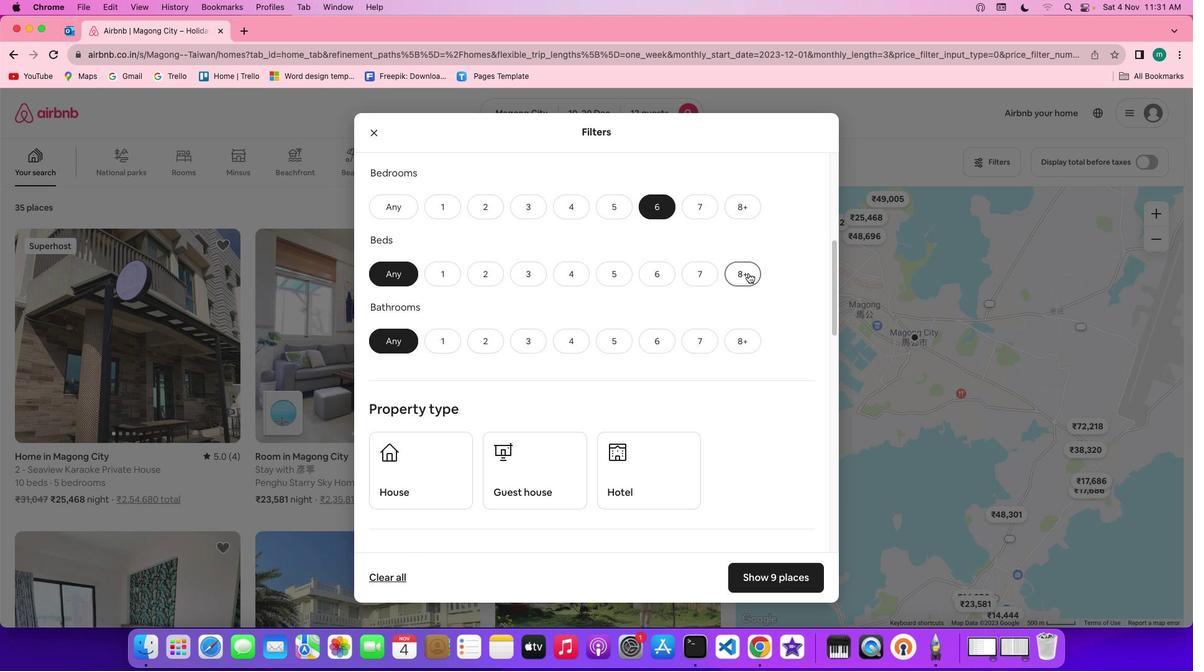 
Action: Mouse pressed left at (754, 279)
Screenshot: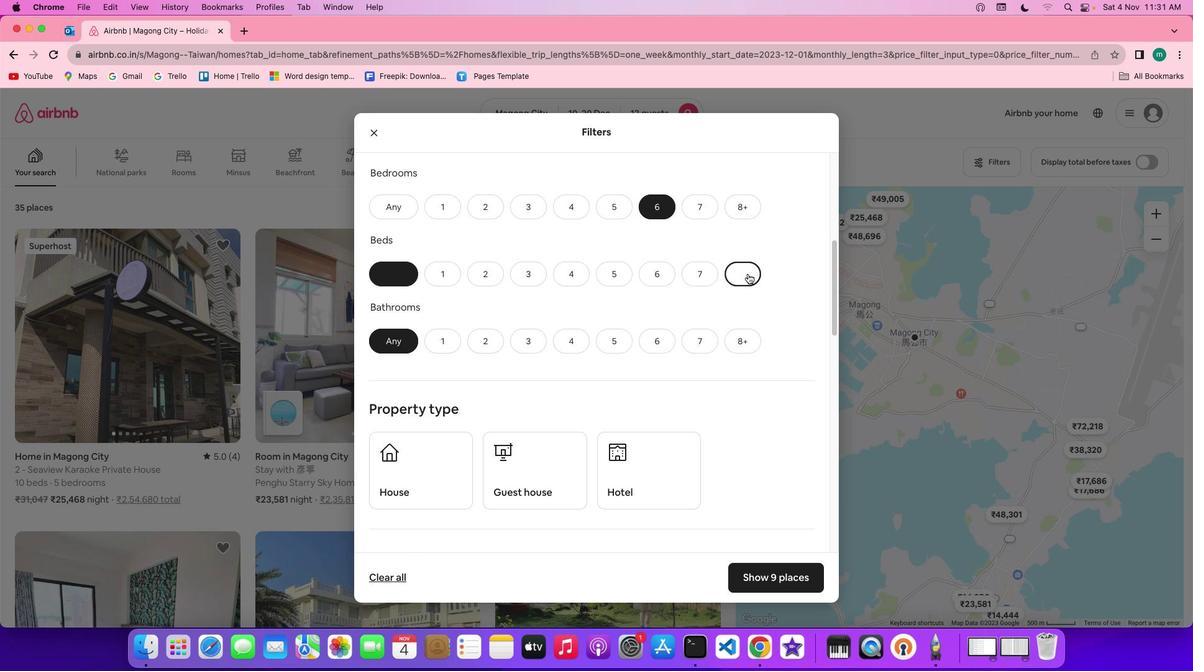 
Action: Mouse moved to (661, 354)
Screenshot: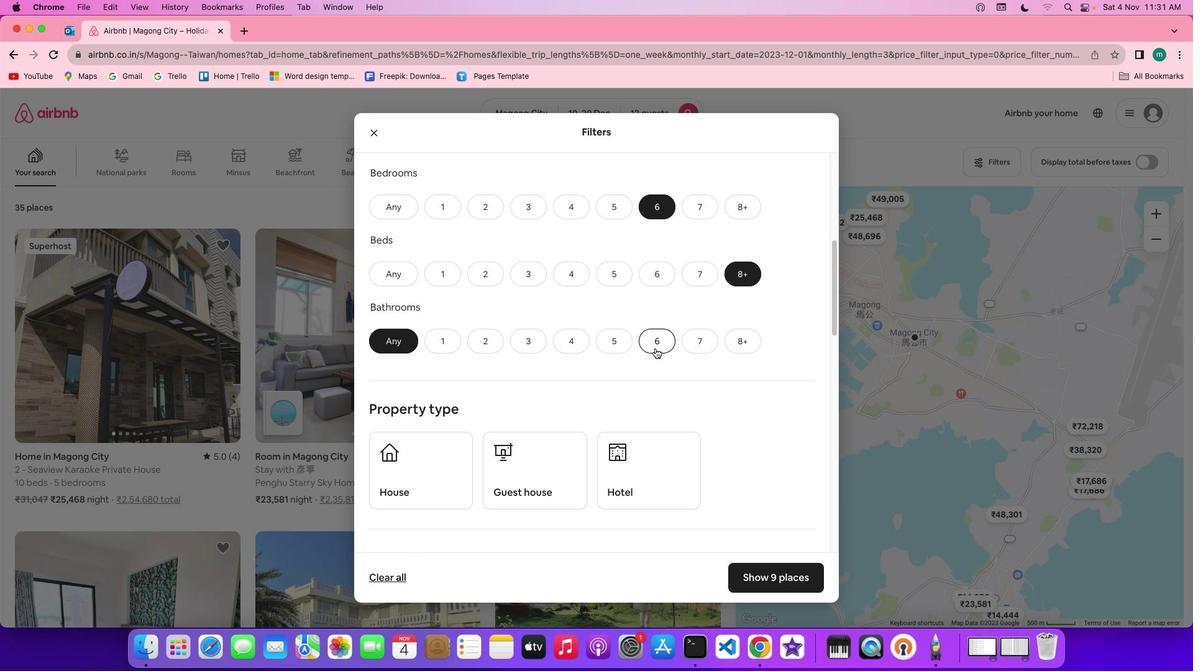 
Action: Mouse pressed left at (661, 354)
Screenshot: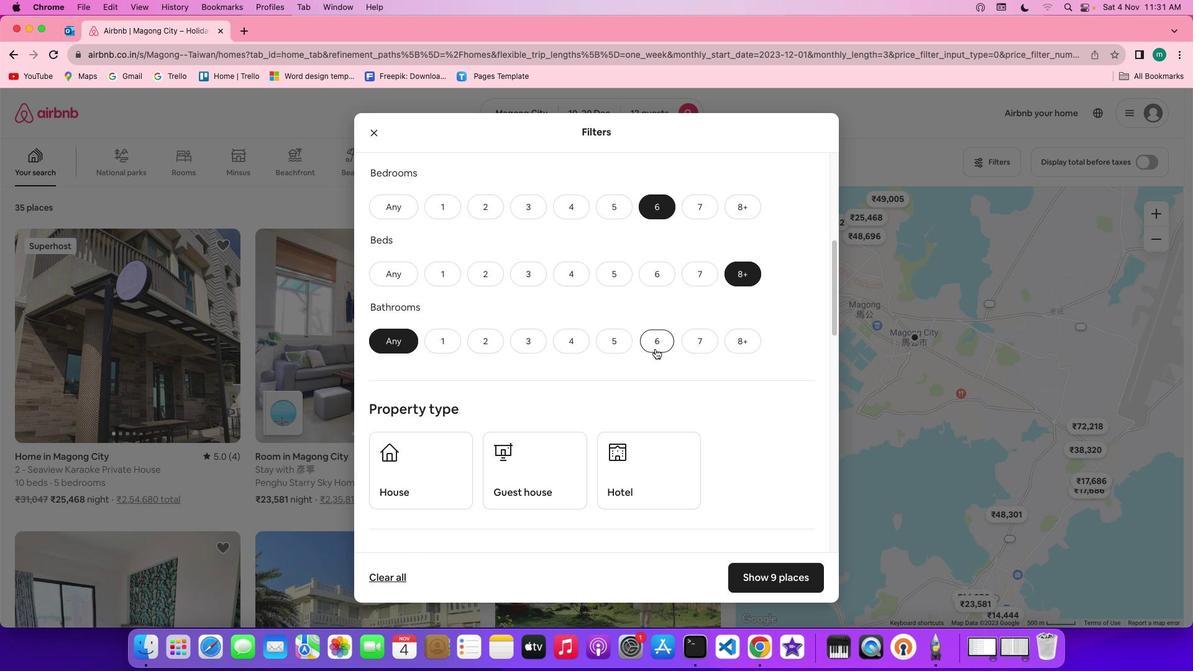 
Action: Mouse moved to (771, 372)
Screenshot: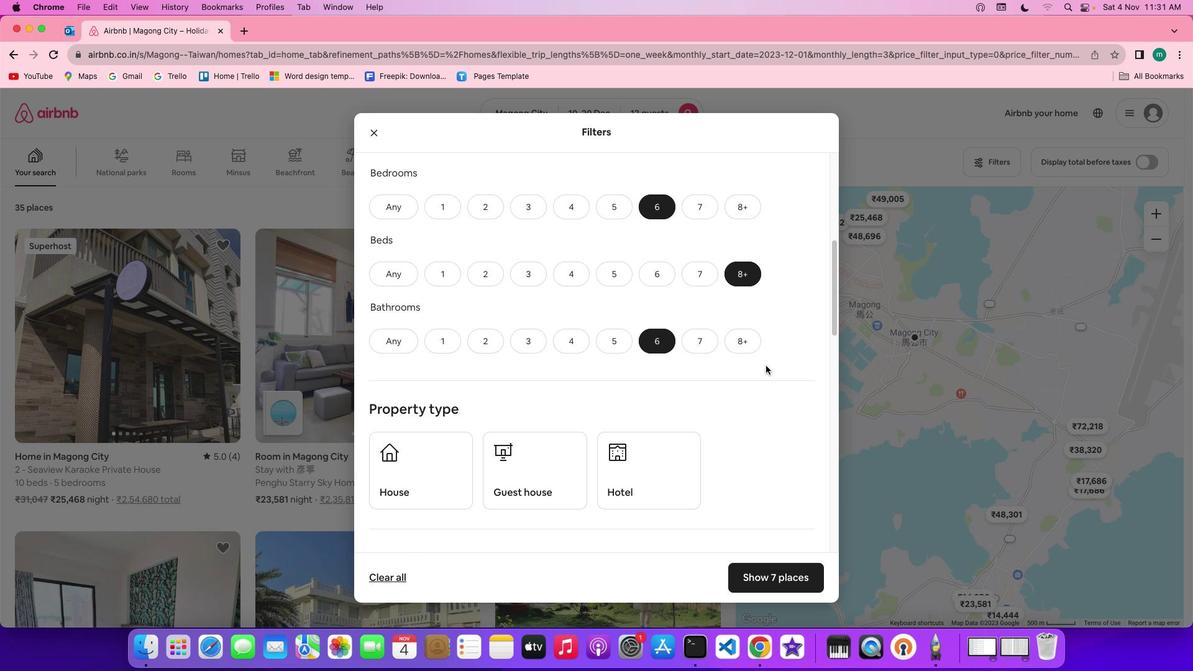 
Action: Mouse scrolled (771, 372) with delta (6, 5)
Screenshot: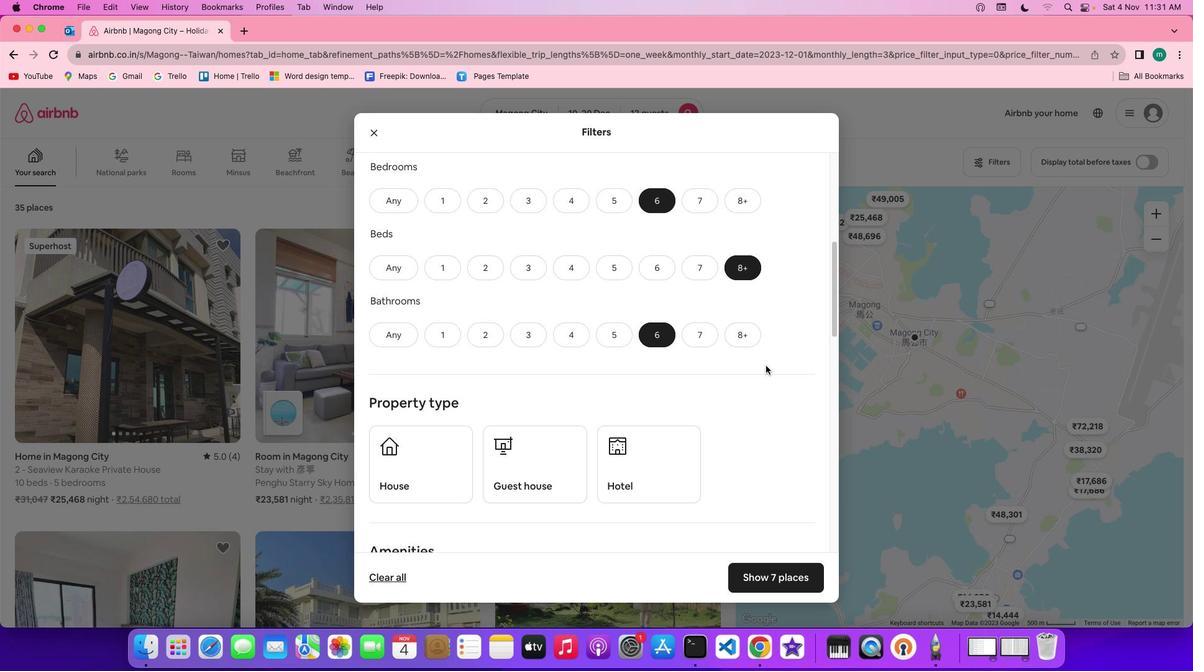 
Action: Mouse scrolled (771, 372) with delta (6, 5)
Screenshot: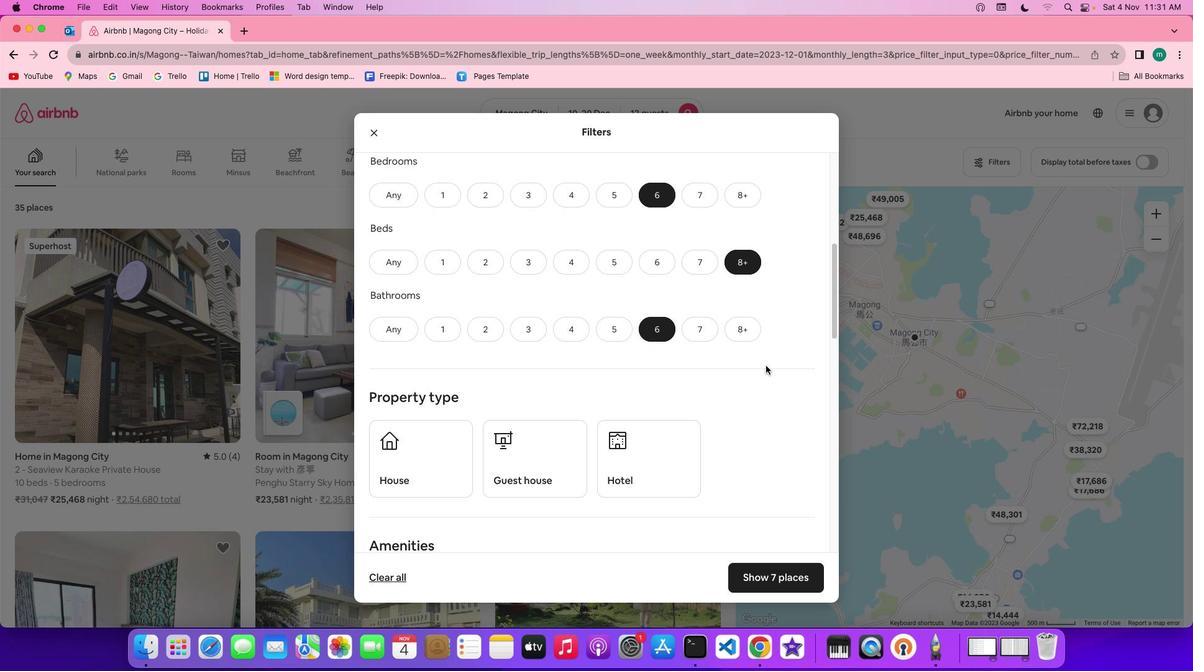 
Action: Mouse scrolled (771, 372) with delta (6, 5)
Screenshot: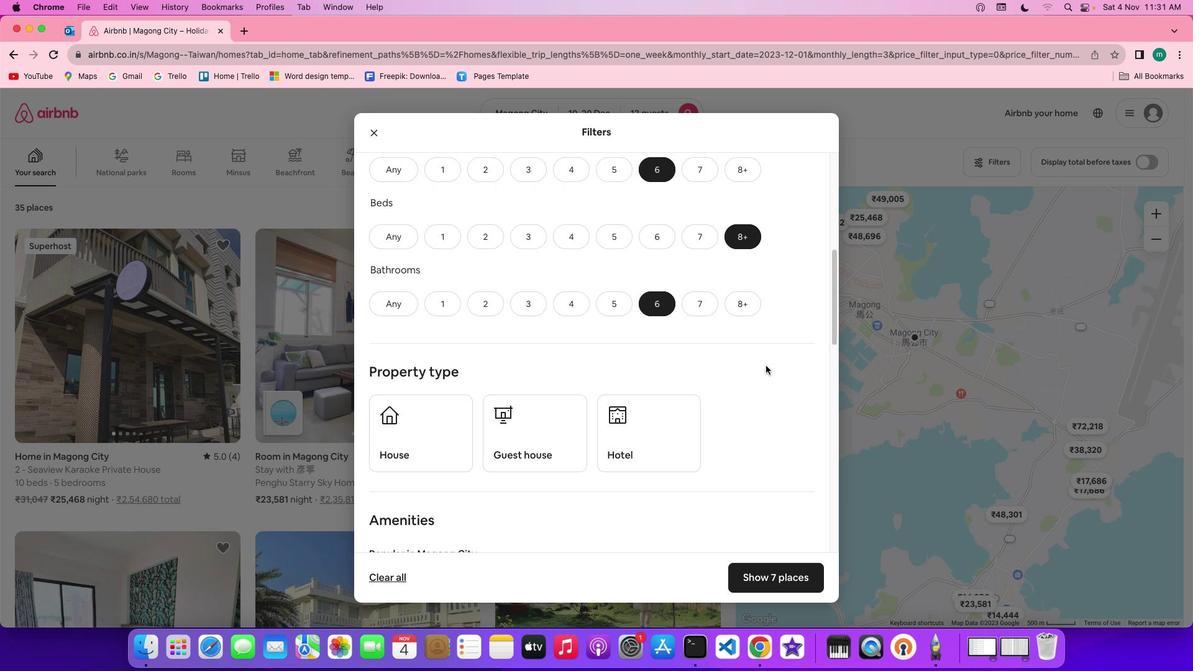 
Action: Mouse scrolled (771, 372) with delta (6, 5)
Screenshot: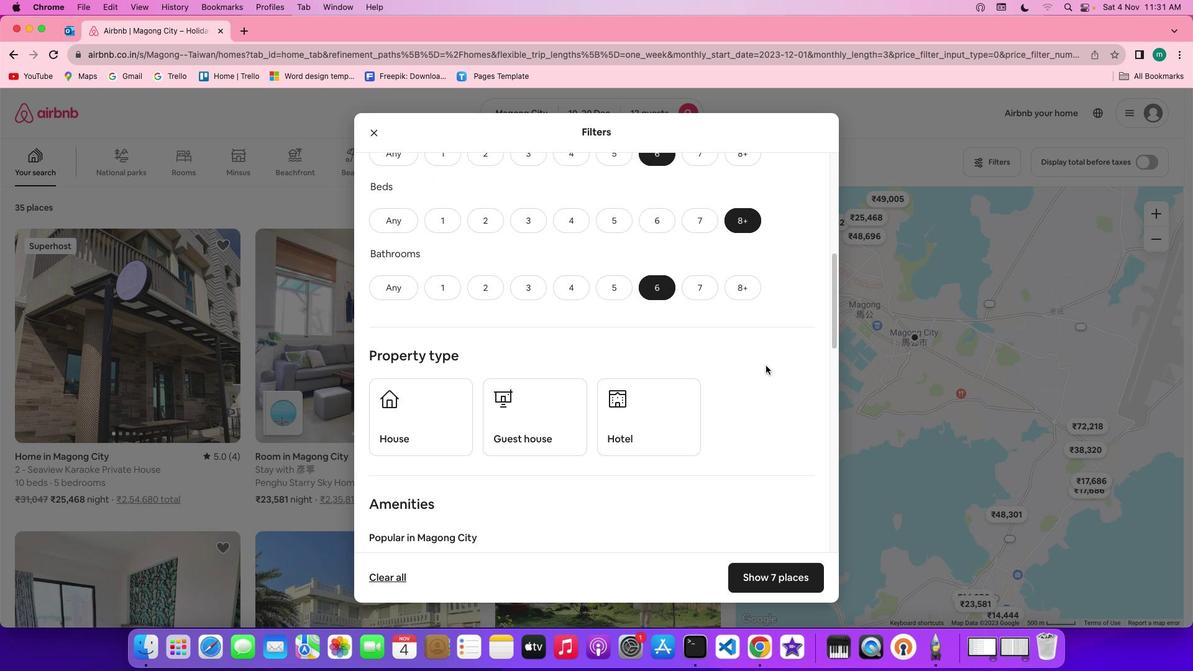
Action: Mouse scrolled (771, 372) with delta (6, 5)
Screenshot: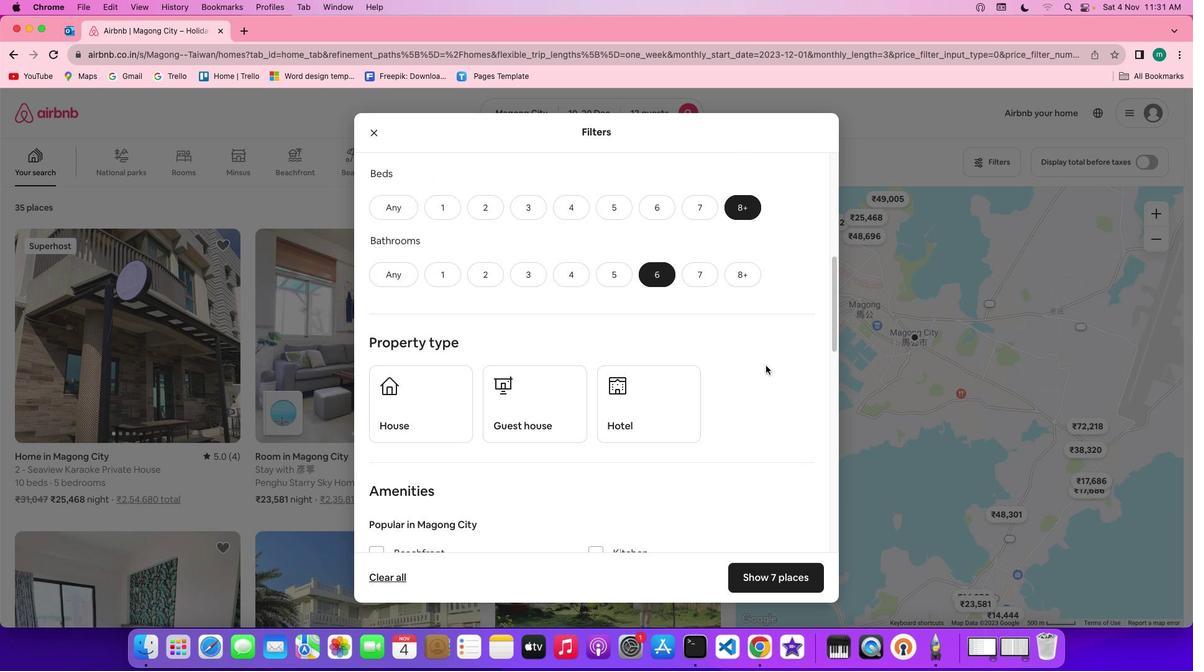 
Action: Mouse scrolled (771, 372) with delta (6, 5)
Screenshot: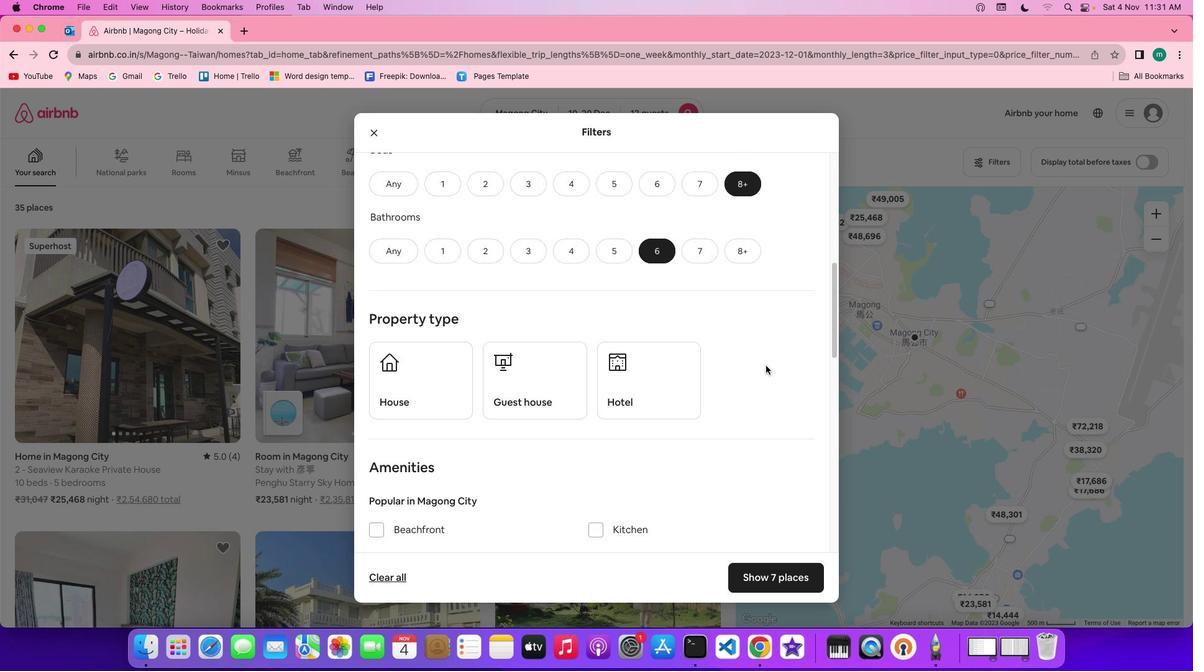 
Action: Mouse scrolled (771, 372) with delta (6, 5)
Screenshot: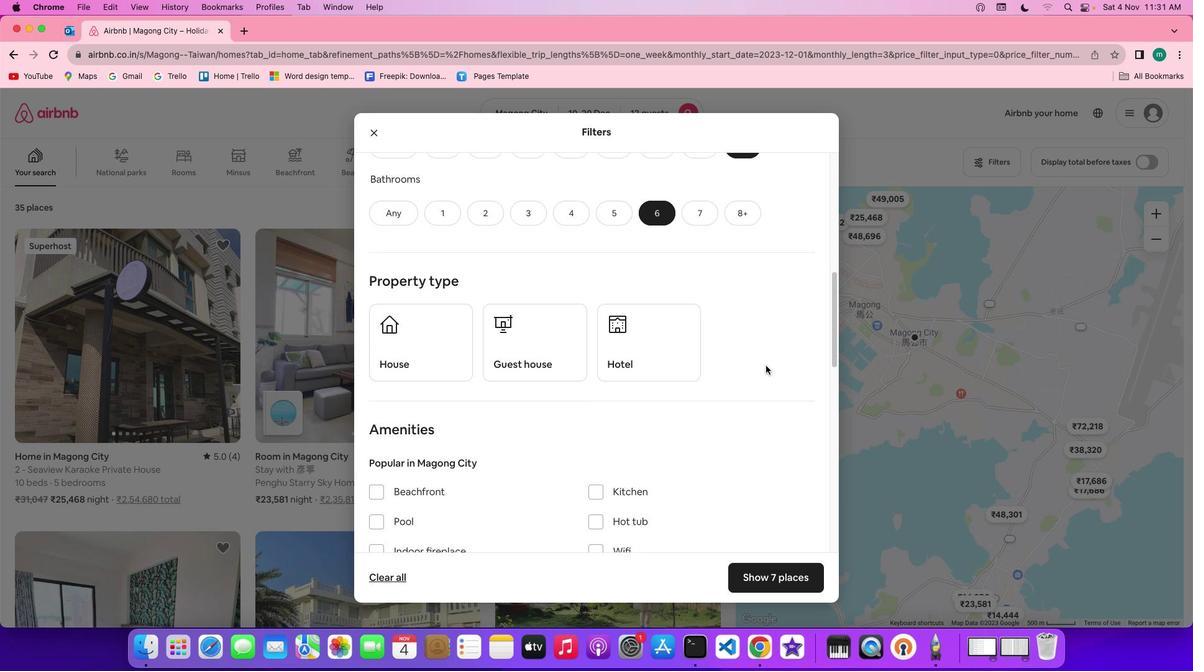 
Action: Mouse scrolled (771, 372) with delta (6, 5)
Screenshot: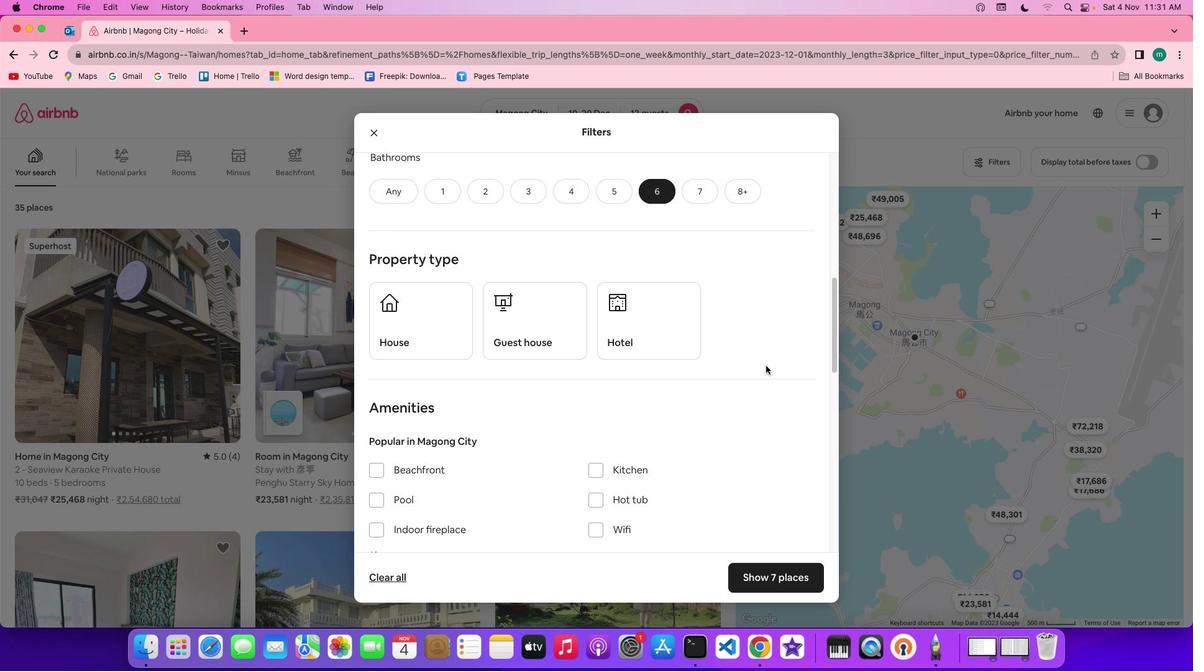 
Action: Mouse scrolled (771, 372) with delta (6, 5)
Screenshot: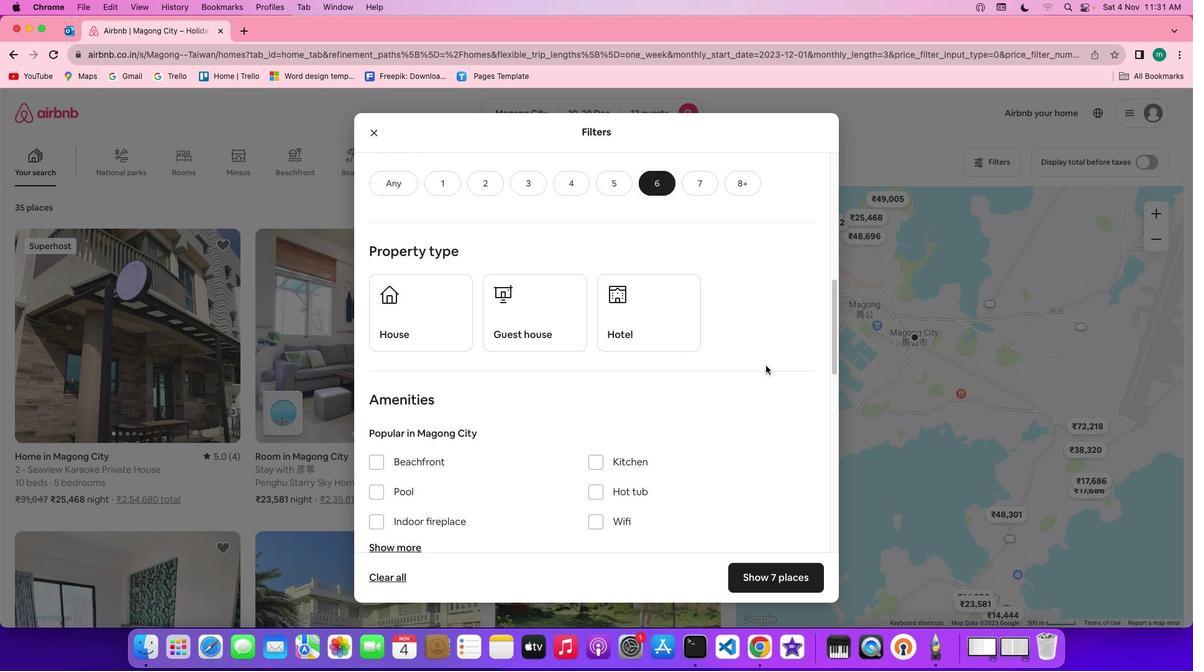
Action: Mouse scrolled (771, 372) with delta (6, 5)
Screenshot: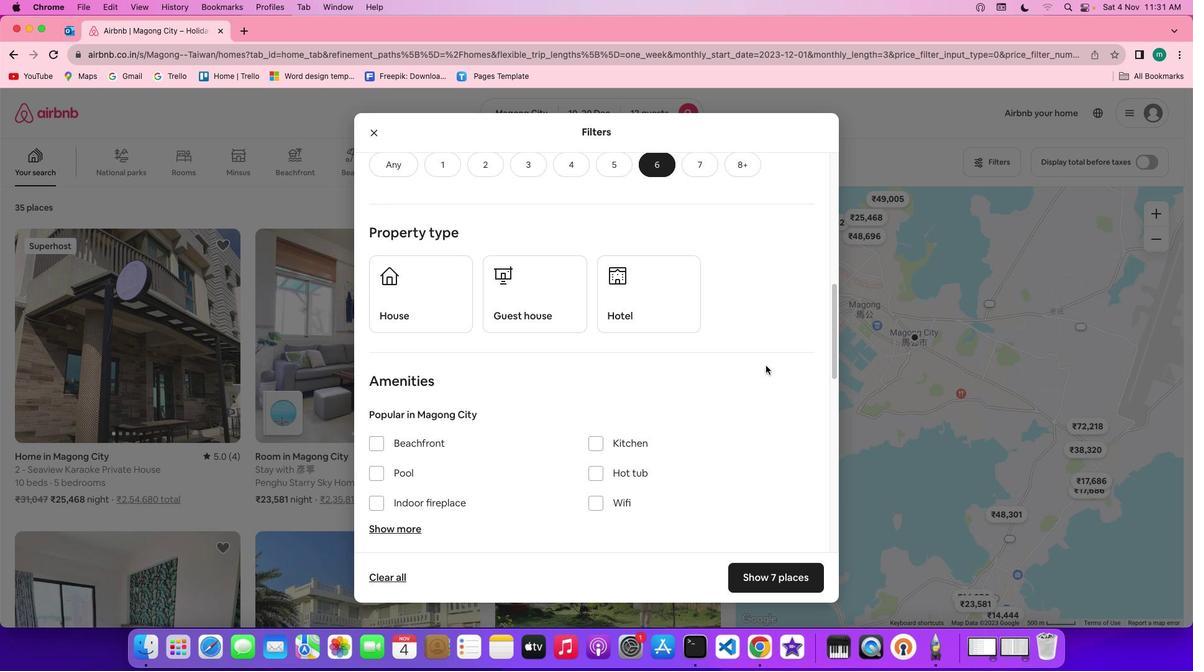 
Action: Mouse scrolled (771, 372) with delta (6, 5)
Screenshot: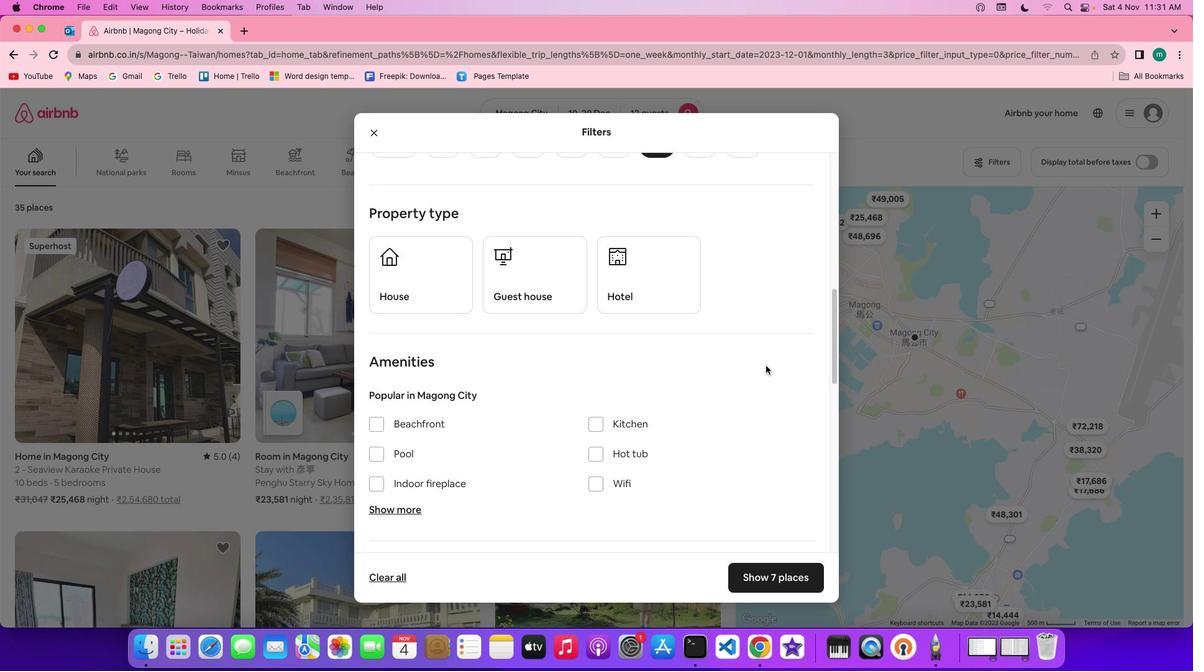 
Action: Mouse scrolled (771, 372) with delta (6, 5)
Screenshot: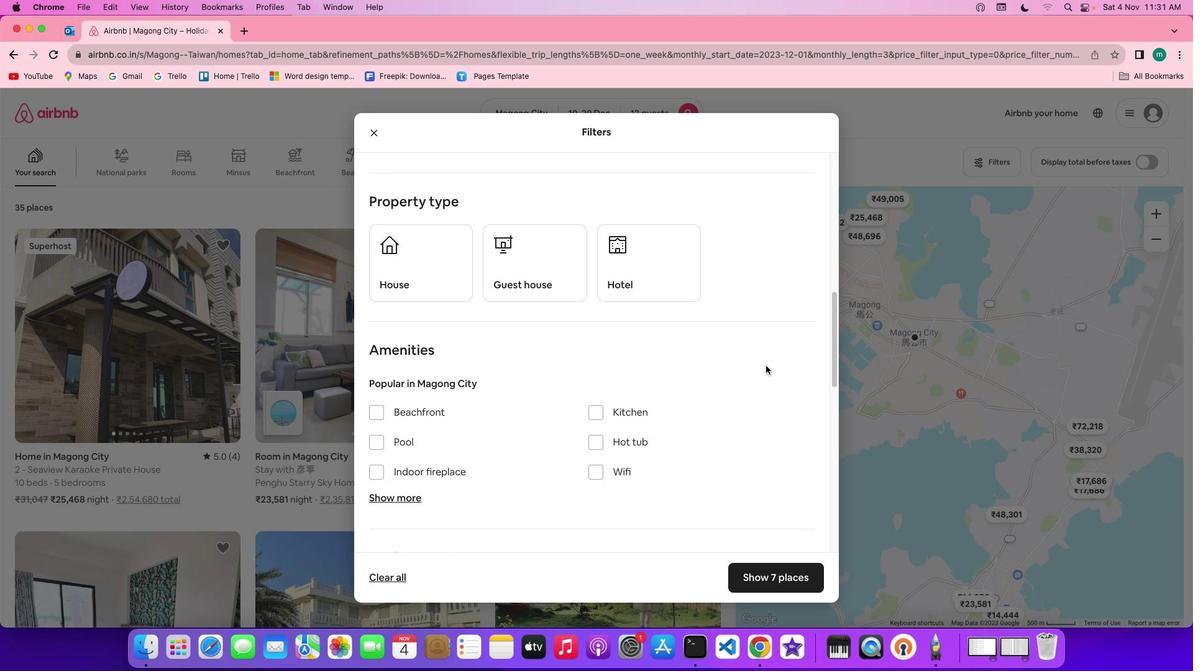 
Action: Mouse scrolled (771, 372) with delta (6, 5)
Screenshot: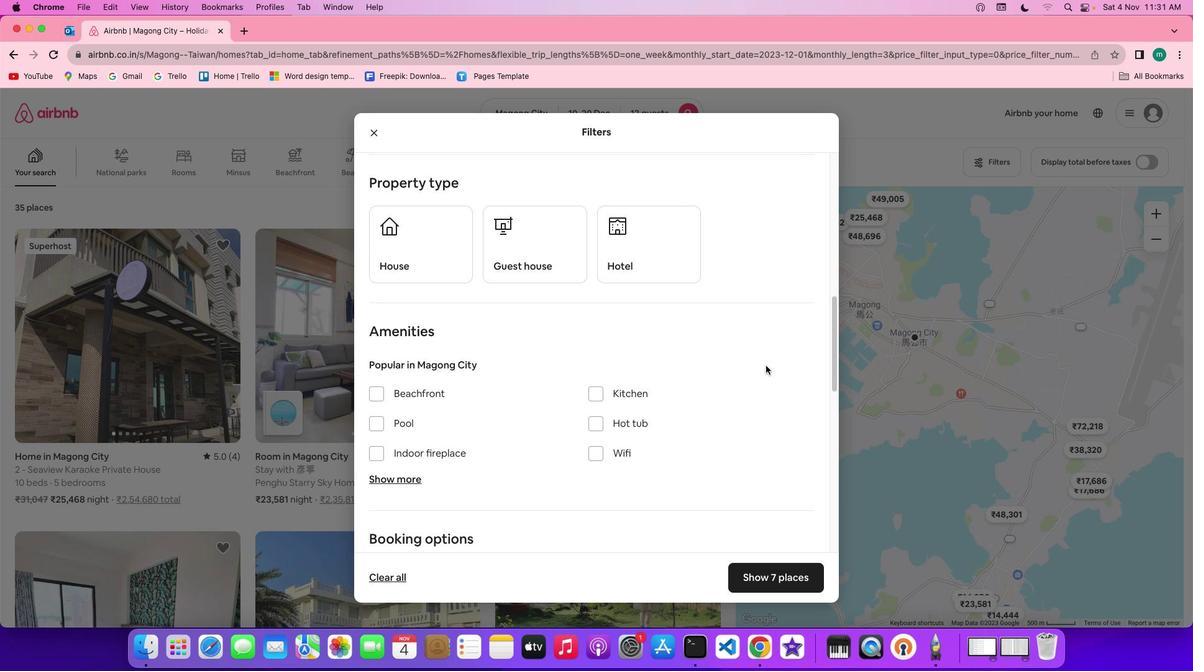 
Action: Mouse moved to (673, 310)
Screenshot: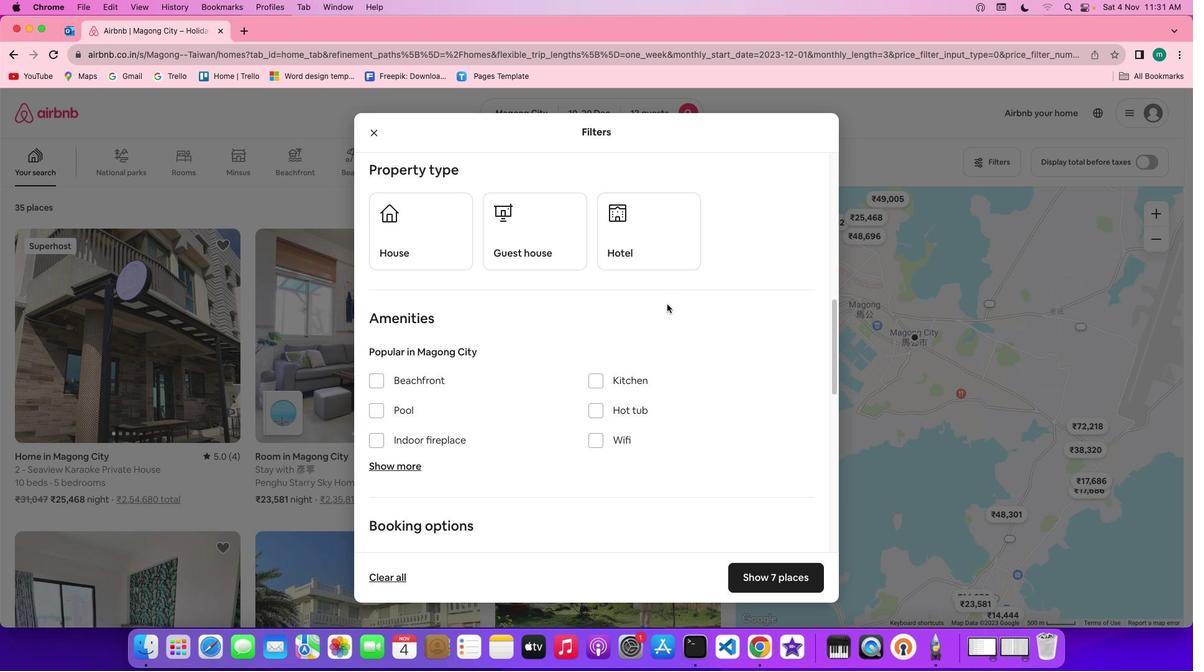 
Action: Mouse scrolled (673, 310) with delta (6, 5)
Screenshot: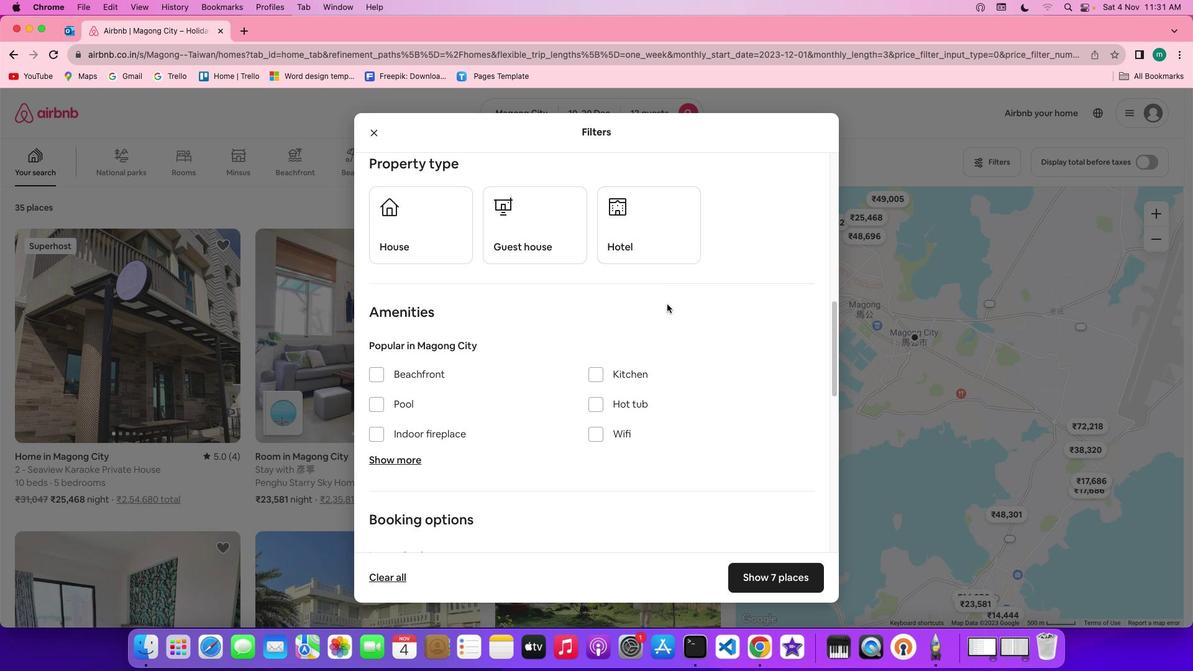 
Action: Mouse moved to (672, 310)
Screenshot: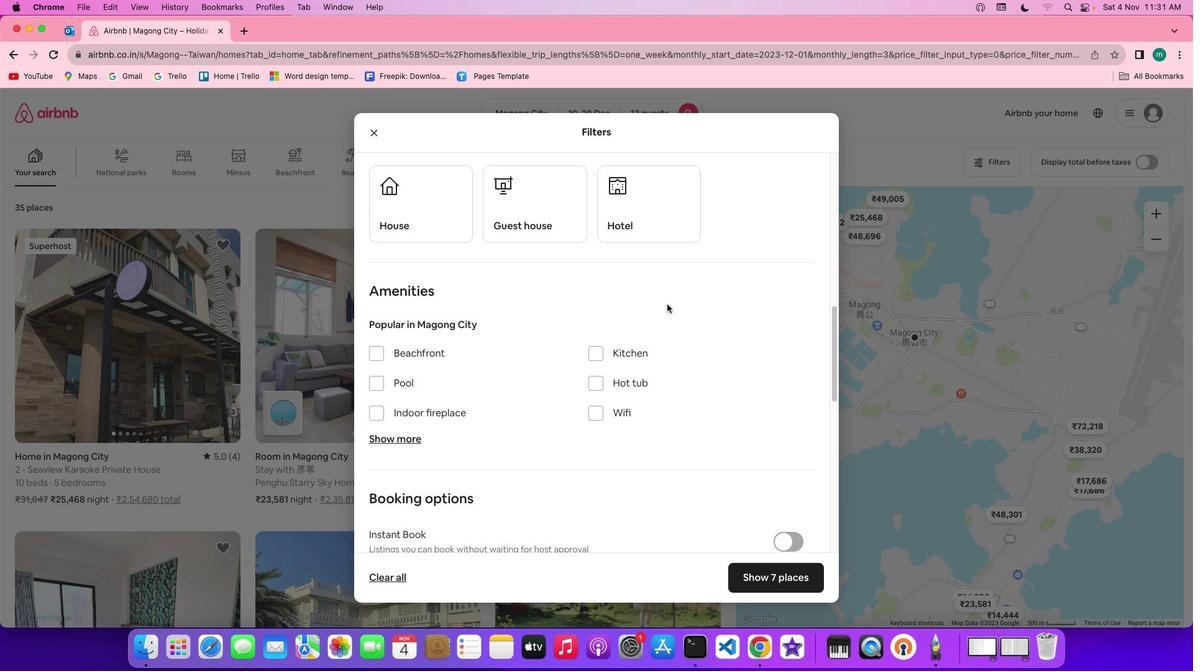 
Action: Mouse scrolled (672, 310) with delta (6, 5)
Screenshot: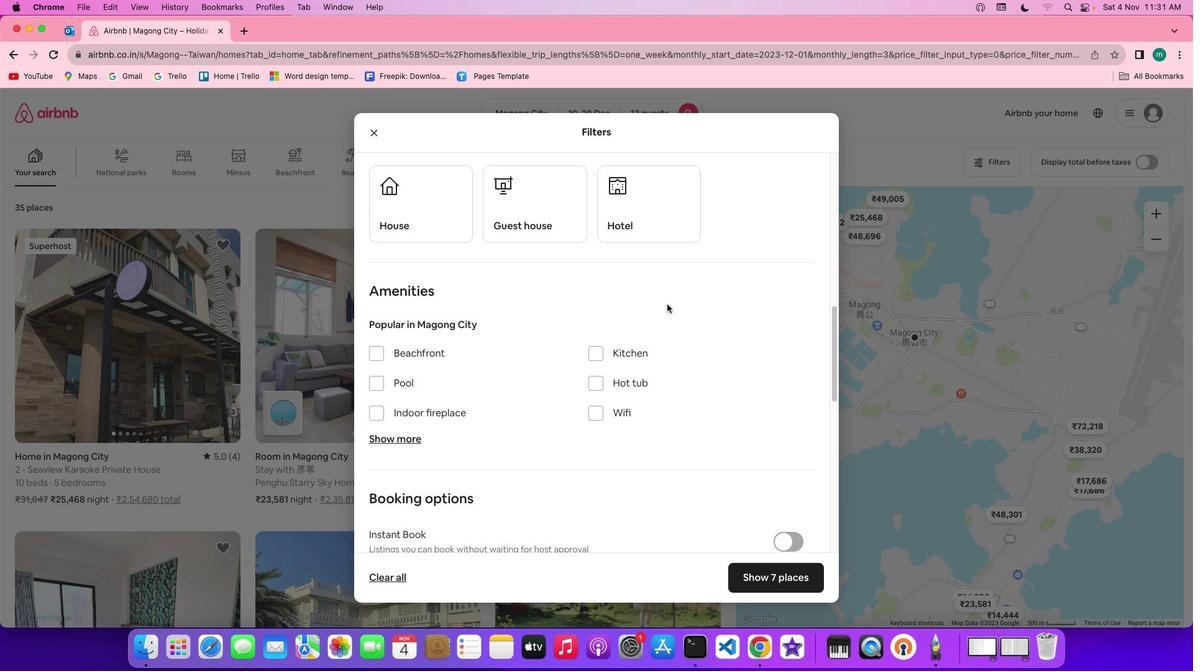 
Action: Mouse scrolled (672, 310) with delta (6, 5)
Screenshot: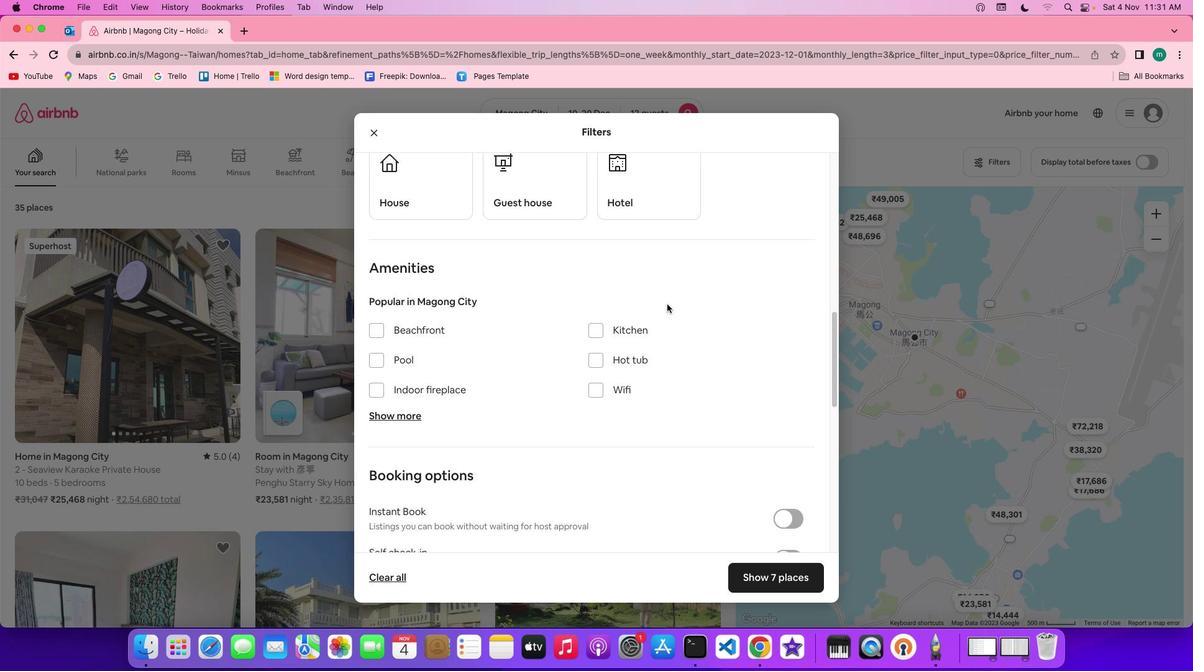 
Action: Mouse scrolled (672, 310) with delta (6, 5)
Screenshot: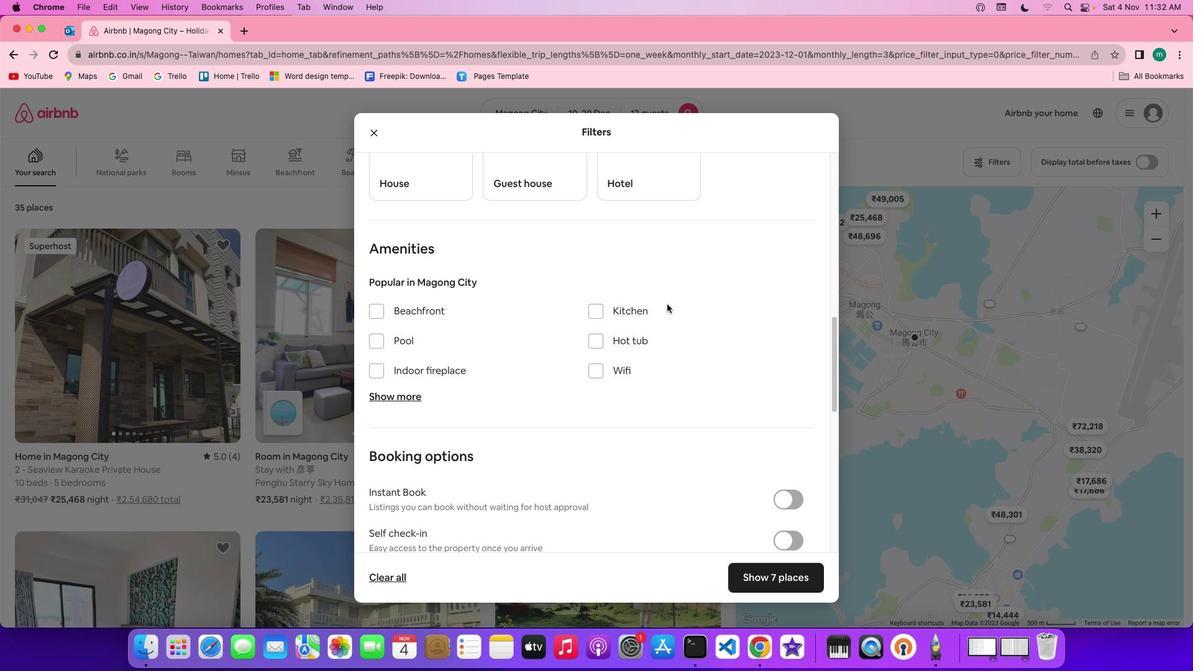 
Action: Mouse scrolled (672, 310) with delta (6, 5)
Screenshot: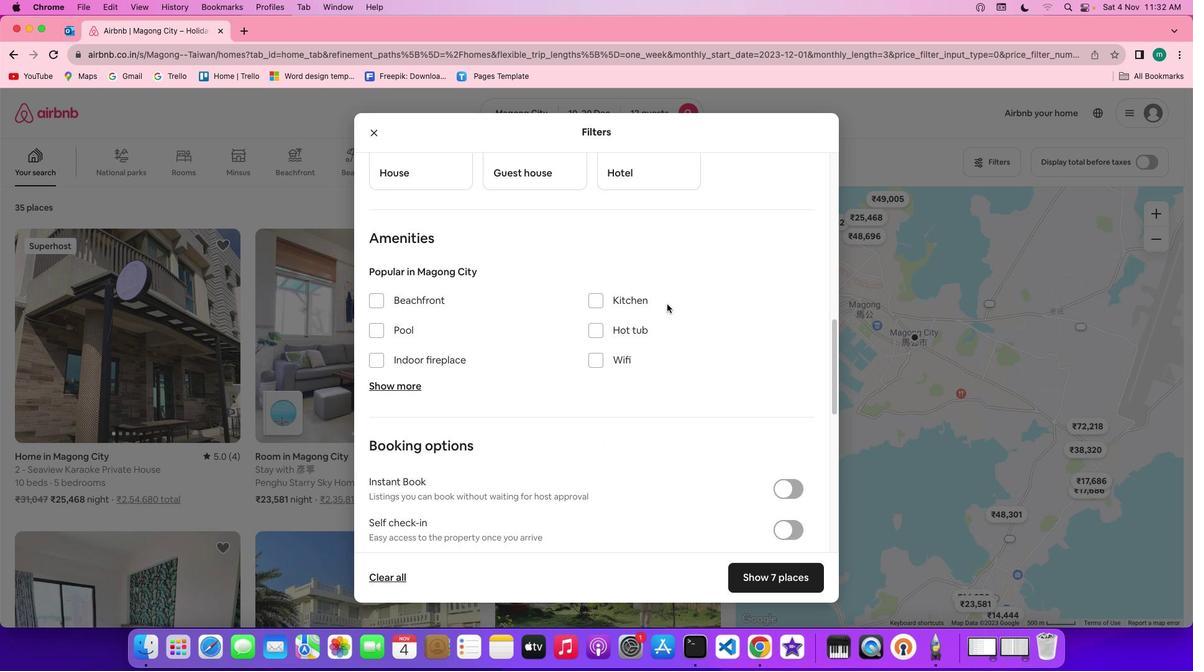 
Action: Mouse scrolled (672, 310) with delta (6, 5)
Screenshot: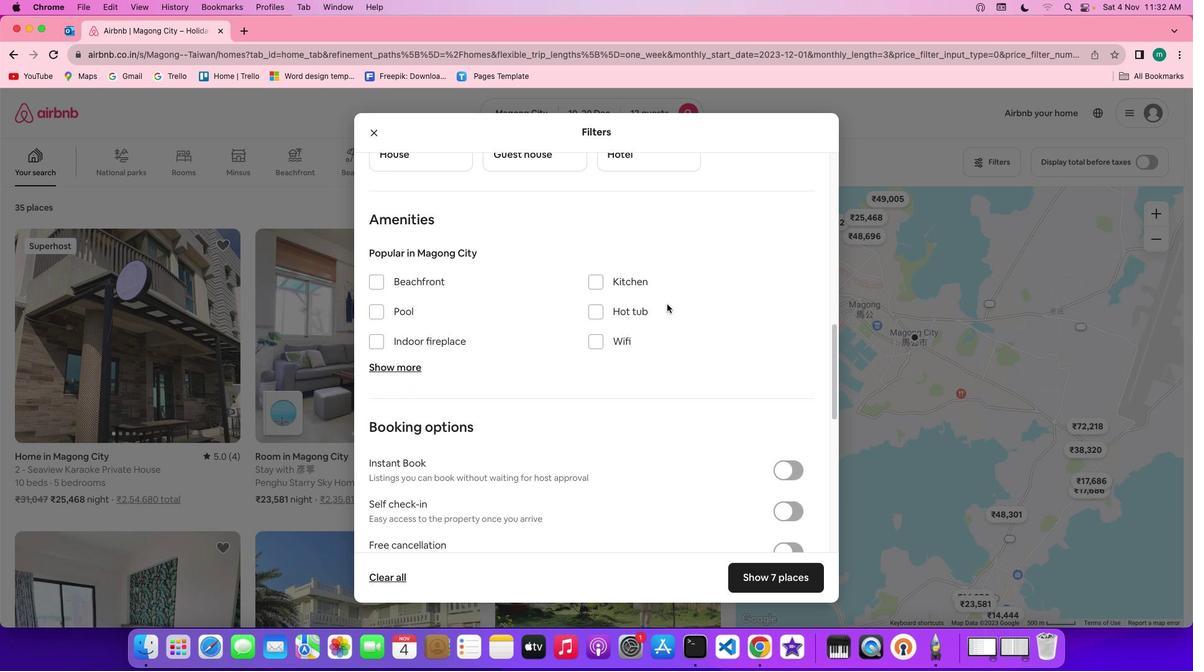 
Action: Mouse scrolled (672, 310) with delta (6, 5)
Screenshot: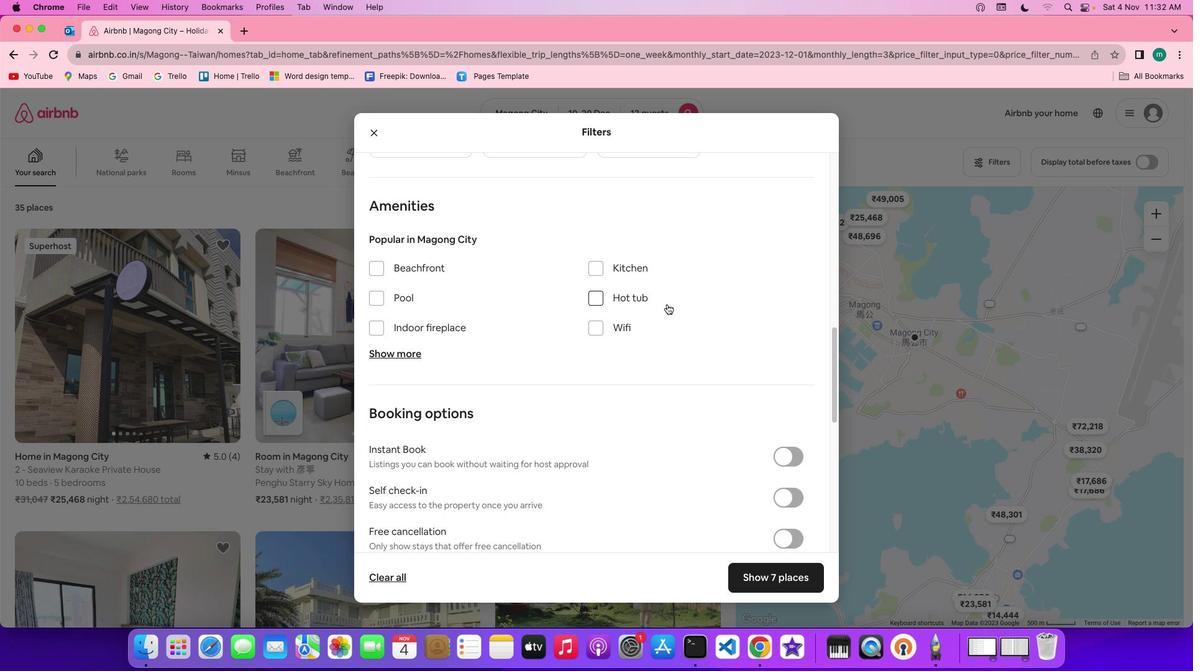 
Action: Mouse scrolled (672, 310) with delta (6, 5)
Screenshot: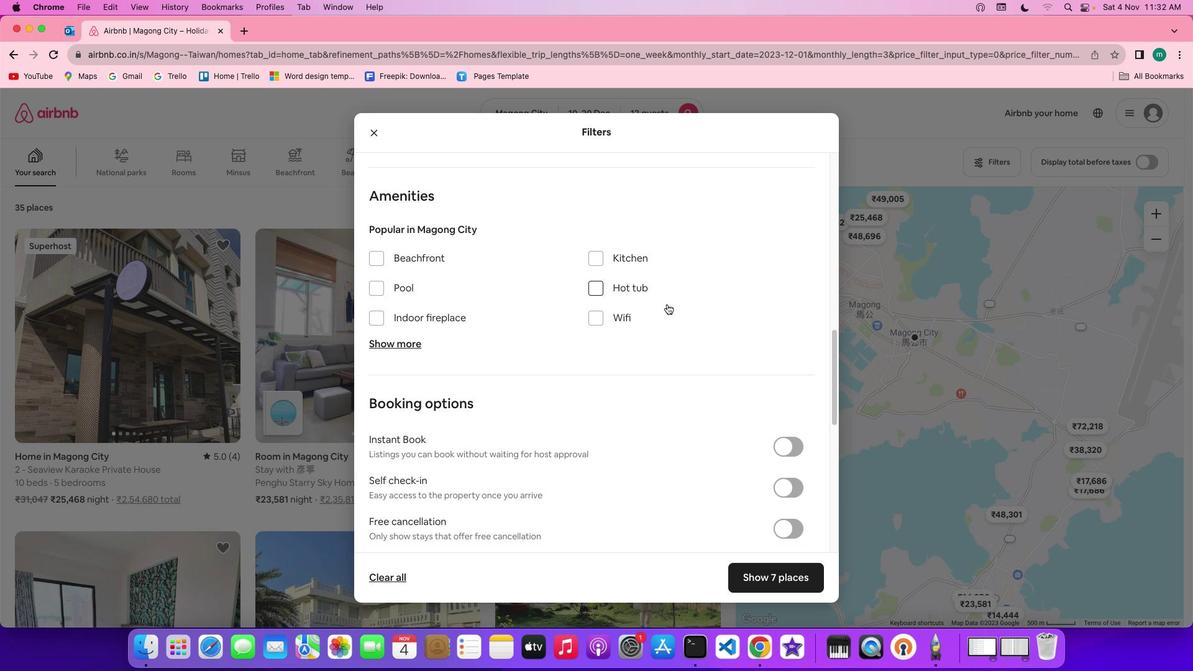 
Action: Mouse scrolled (672, 310) with delta (6, 5)
Screenshot: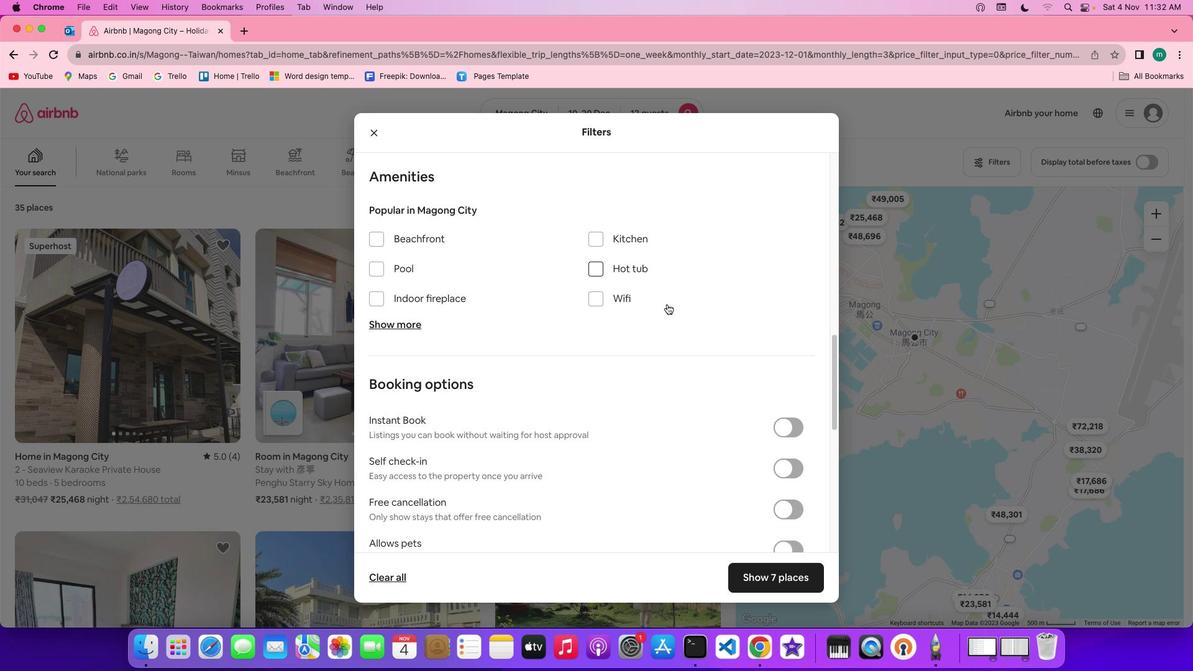 
Action: Mouse moved to (420, 321)
Screenshot: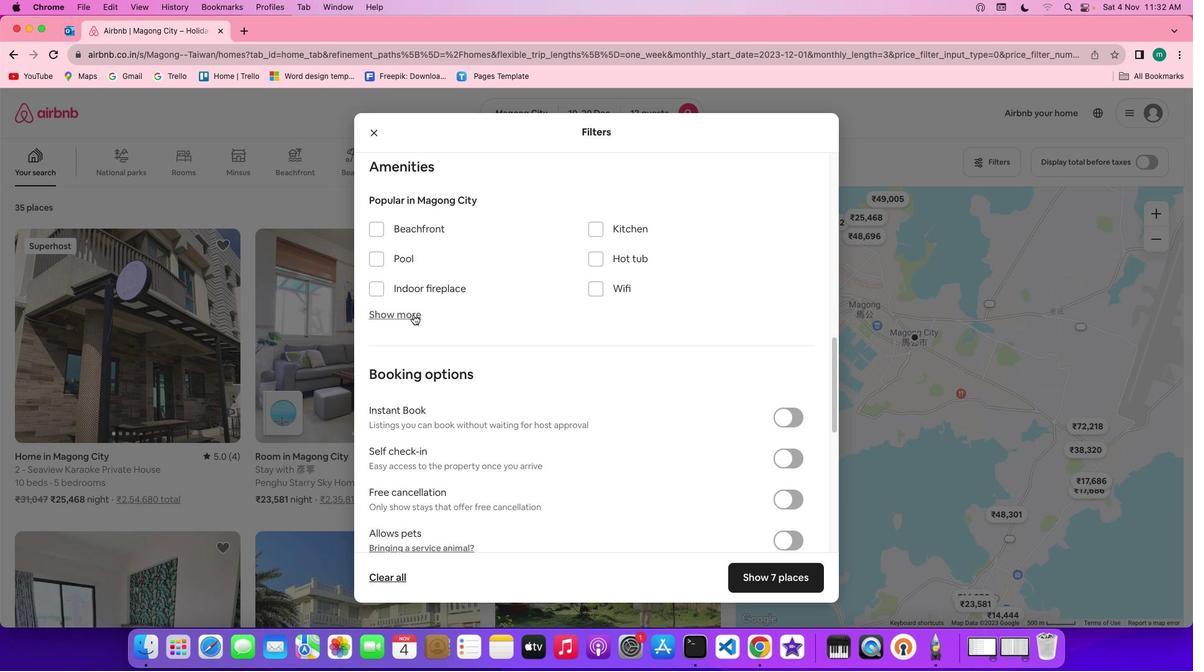 
Action: Mouse pressed left at (420, 321)
Screenshot: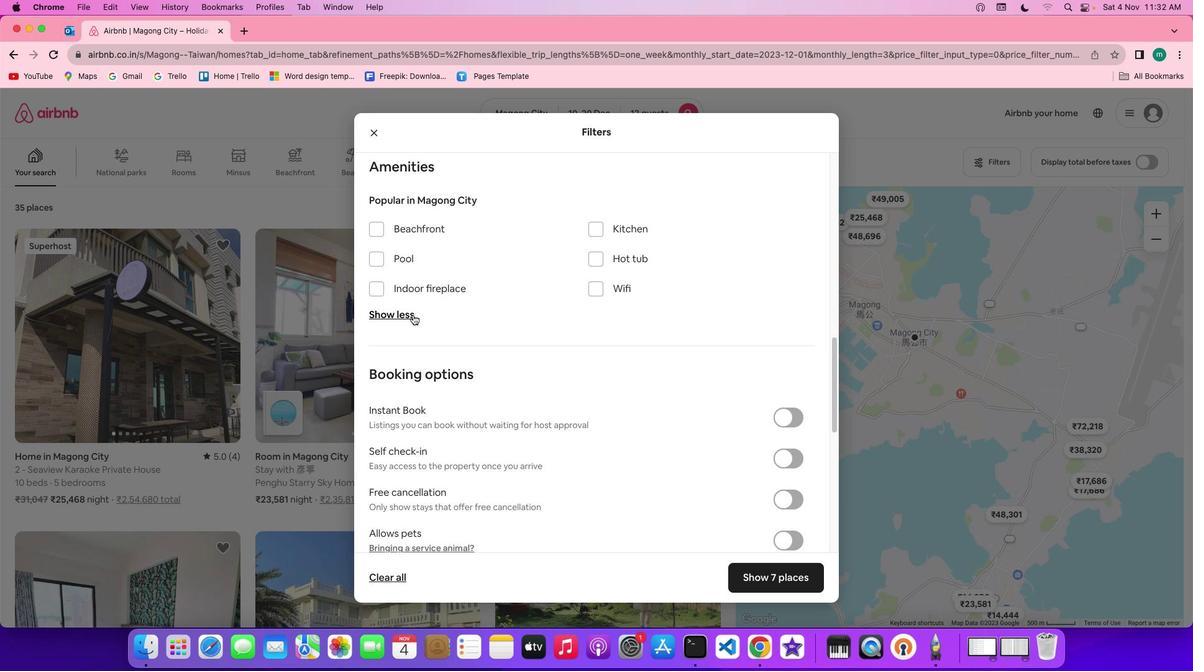 
Action: Mouse moved to (619, 293)
Screenshot: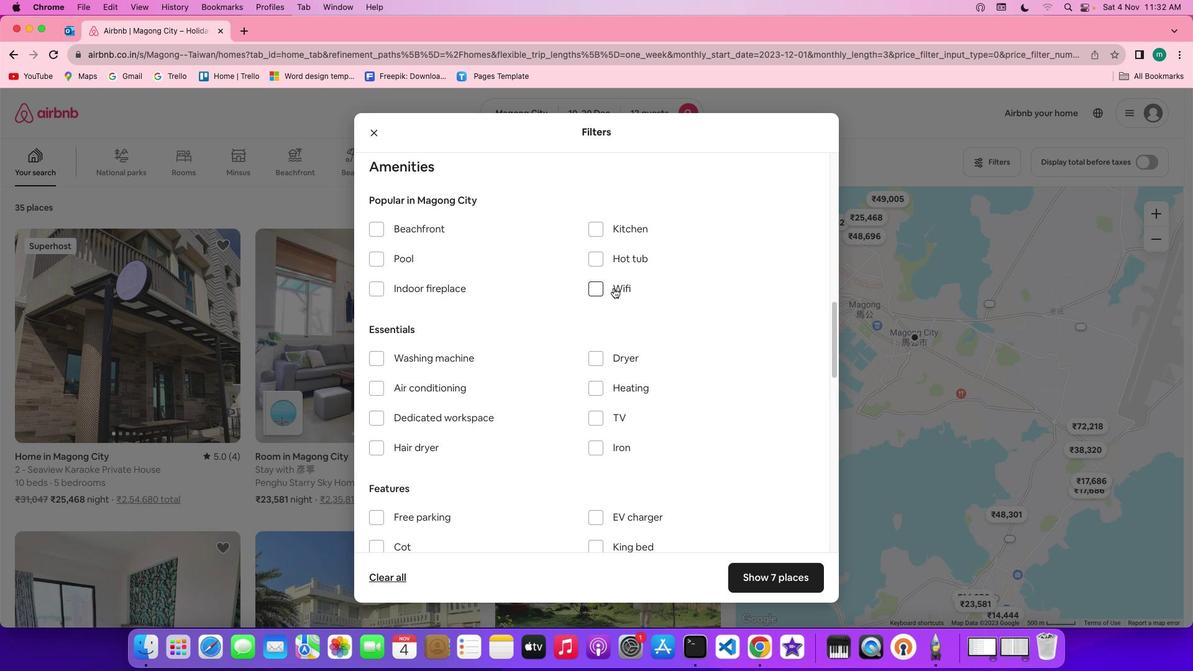 
Action: Mouse pressed left at (619, 293)
Screenshot: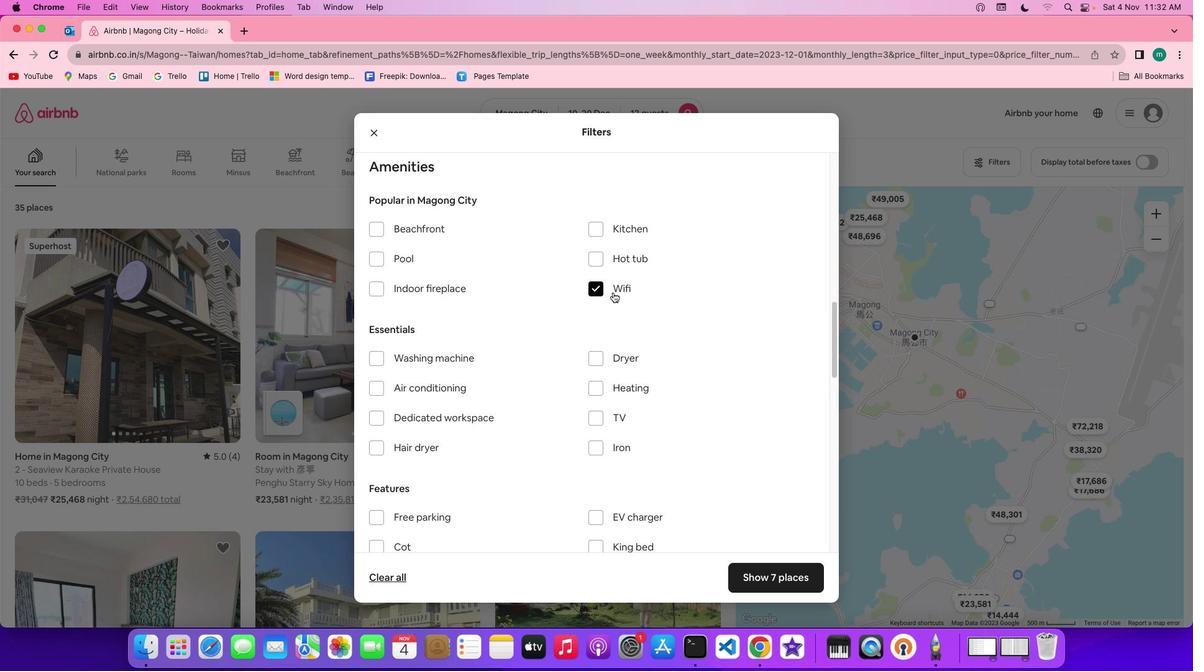 
Action: Mouse moved to (603, 421)
Screenshot: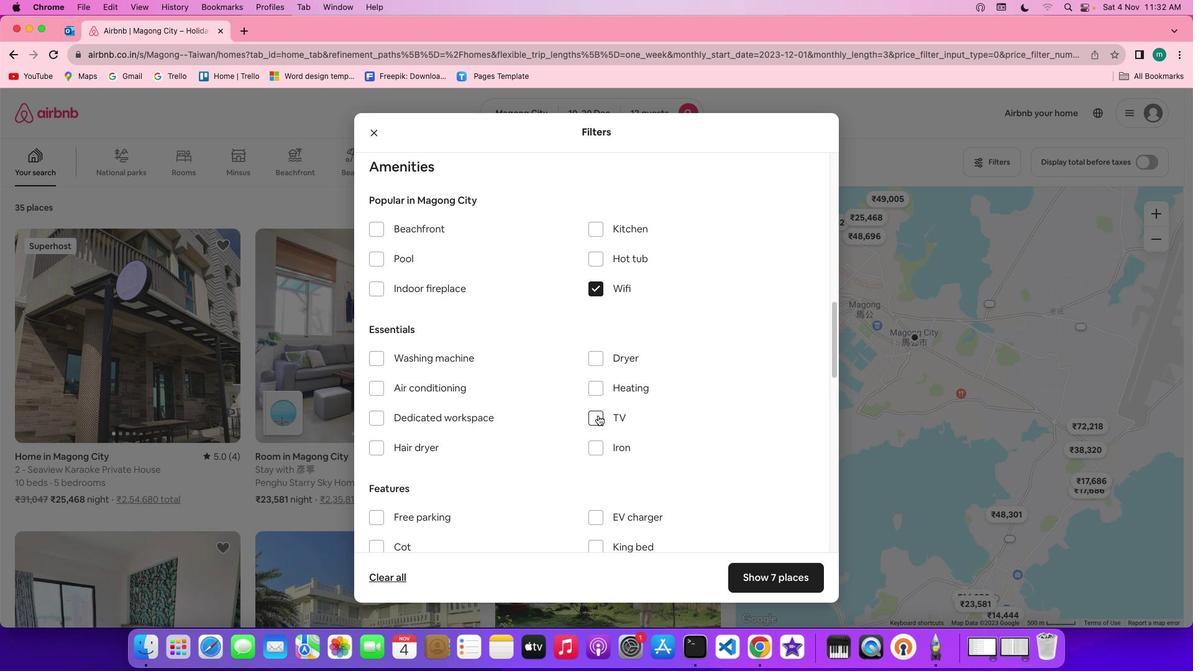
Action: Mouse pressed left at (603, 421)
Screenshot: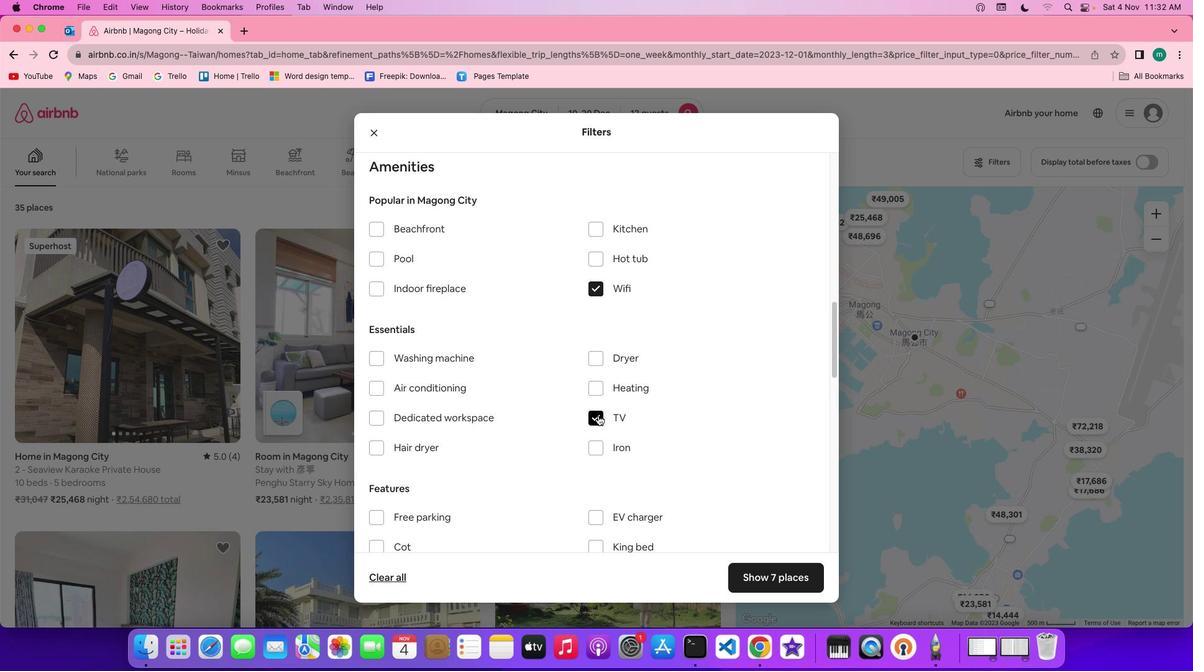 
Action: Mouse moved to (520, 308)
Screenshot: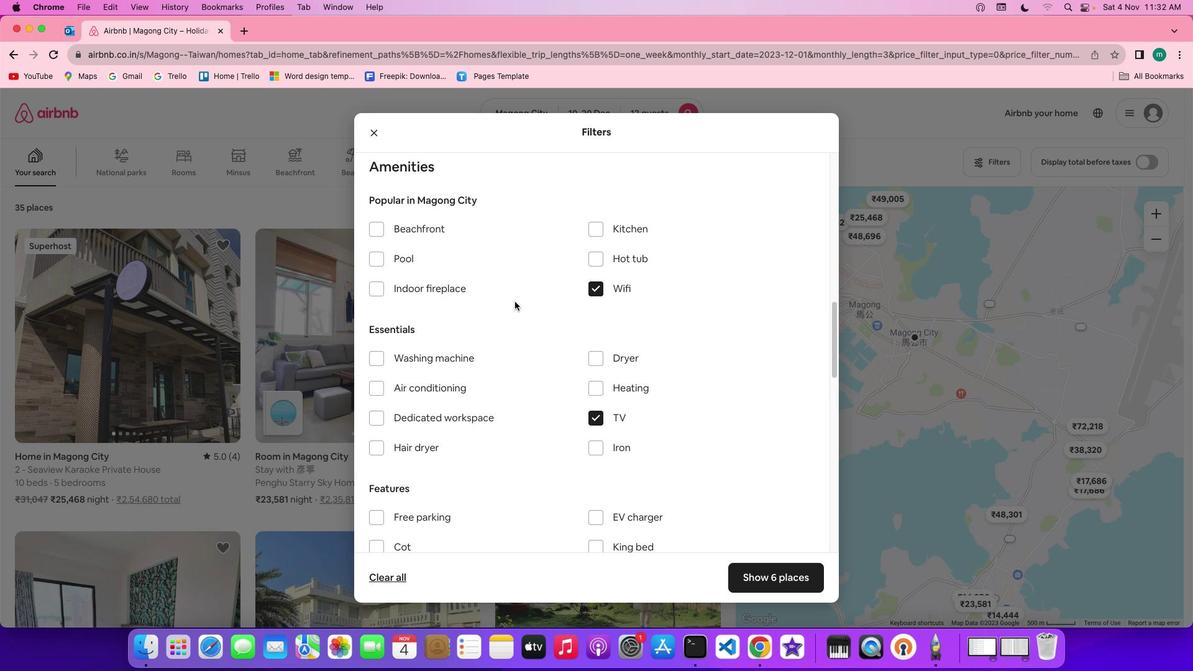 
Action: Mouse scrolled (520, 308) with delta (6, 5)
Screenshot: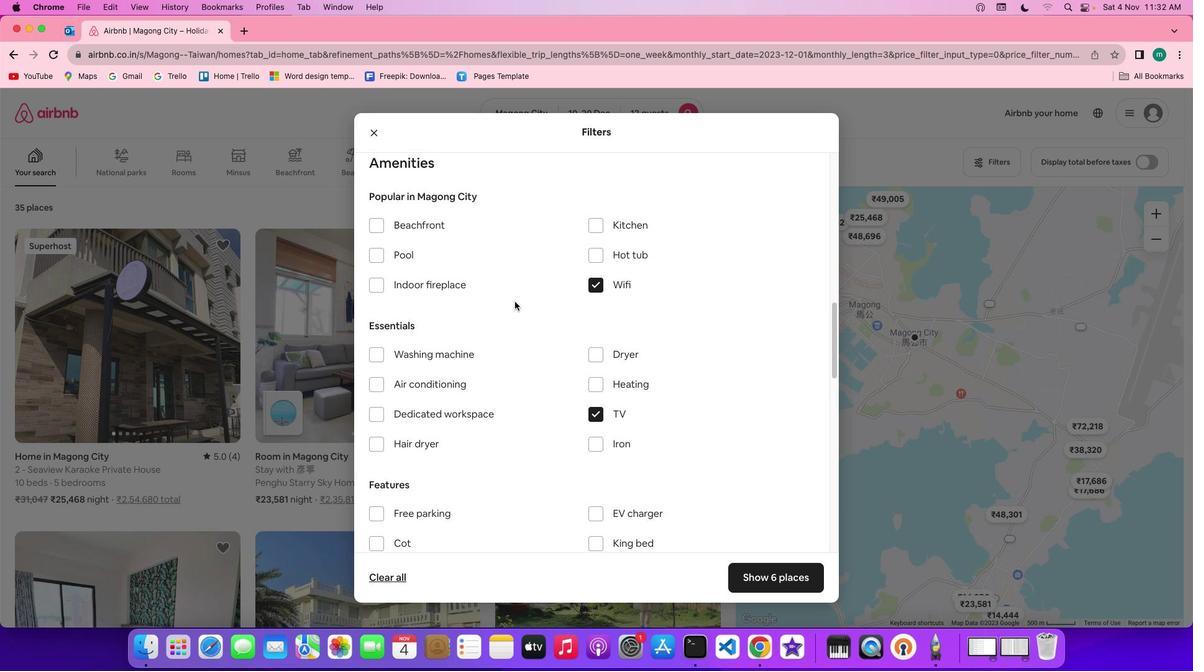 
Action: Mouse scrolled (520, 308) with delta (6, 5)
Screenshot: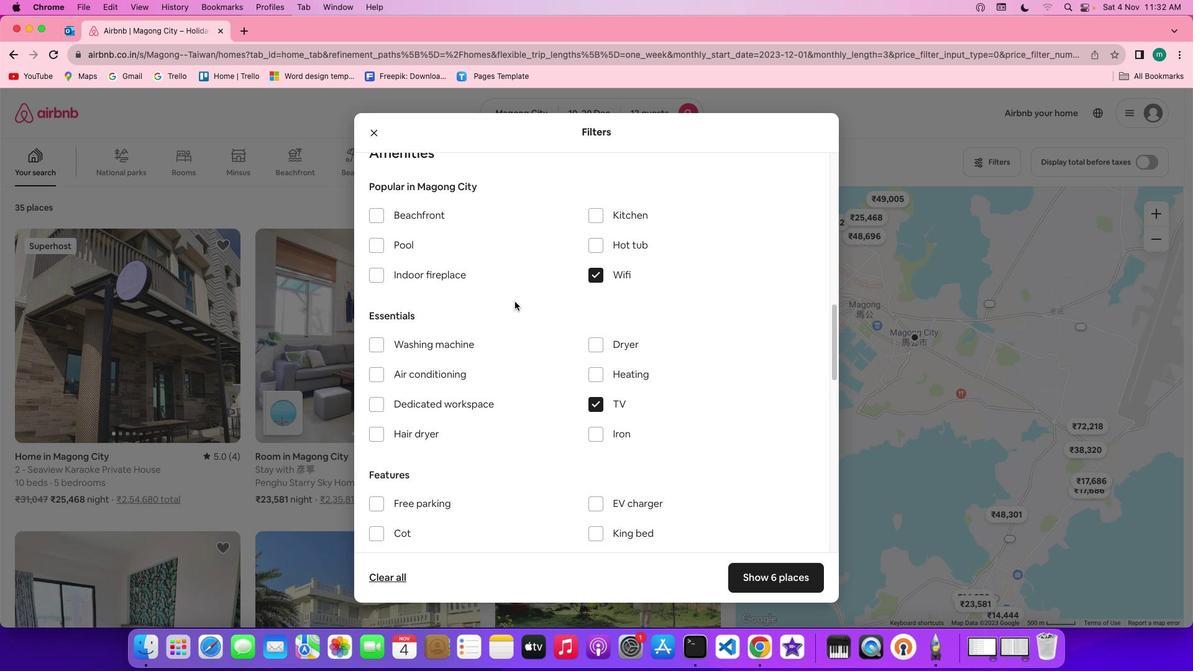 
Action: Mouse scrolled (520, 308) with delta (6, 5)
Screenshot: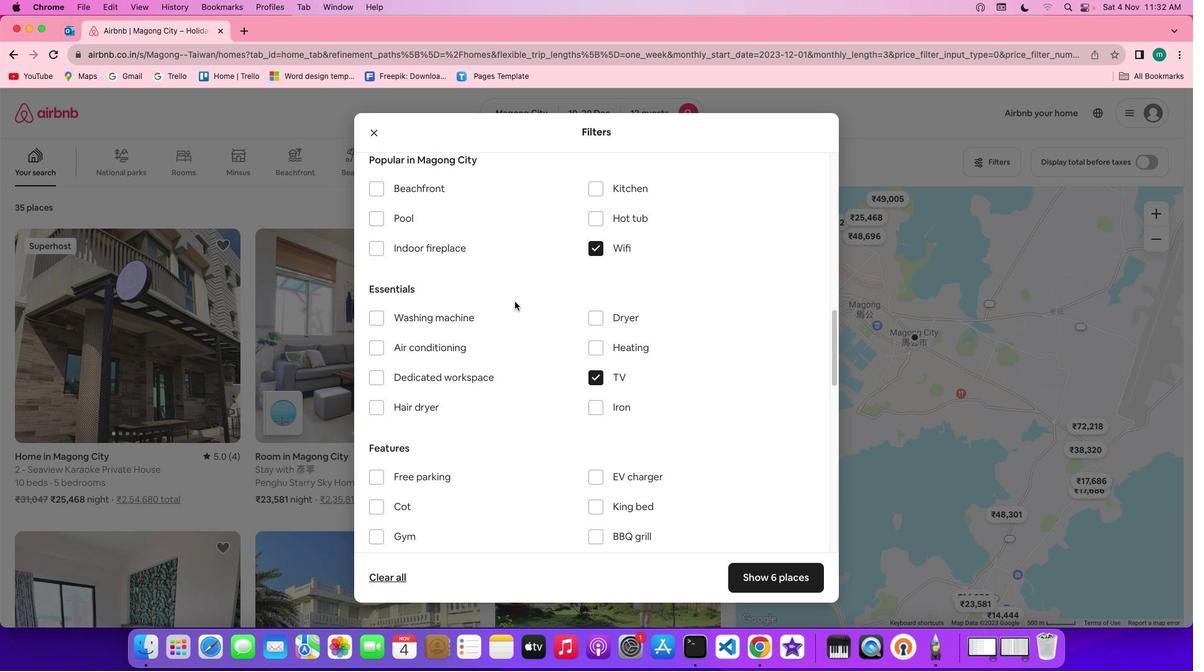 
Action: Mouse moved to (497, 303)
Screenshot: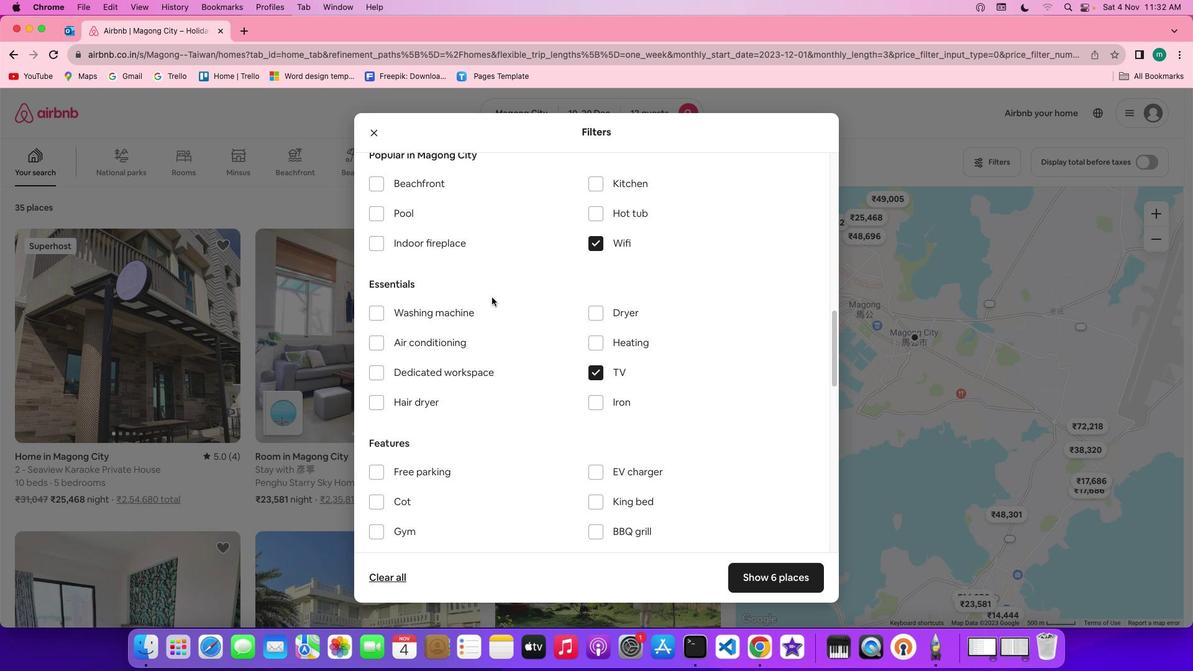 
Action: Mouse scrolled (497, 303) with delta (6, 5)
Screenshot: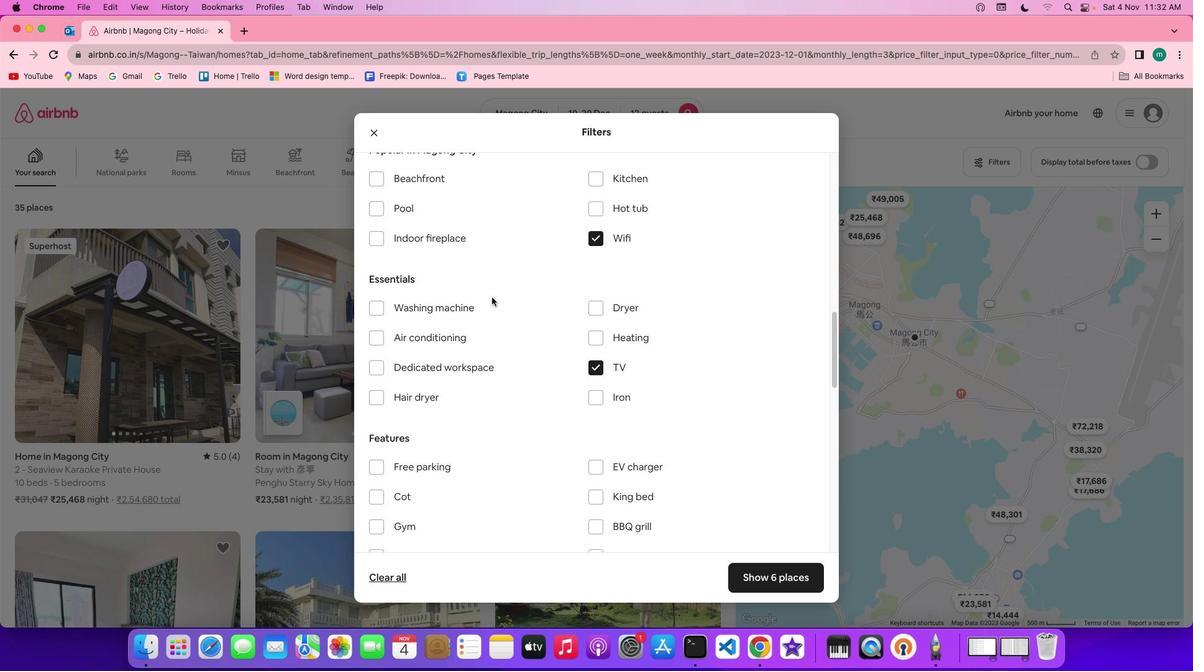
Action: Mouse scrolled (497, 303) with delta (6, 5)
Screenshot: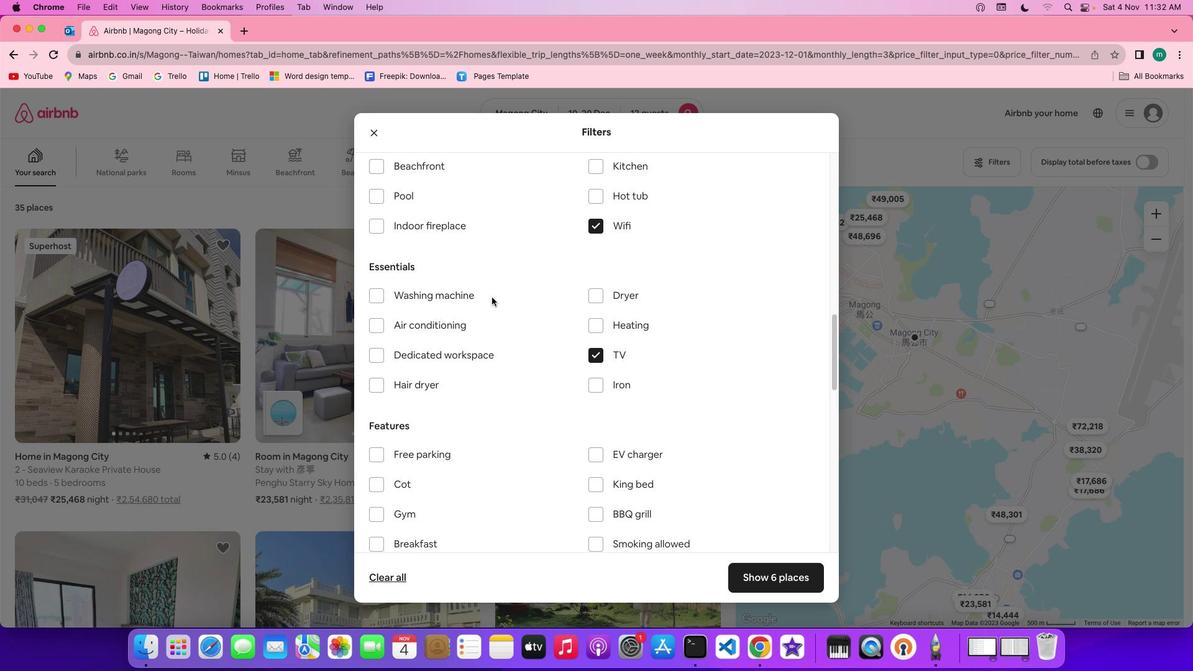 
Action: Mouse scrolled (497, 303) with delta (6, 5)
Screenshot: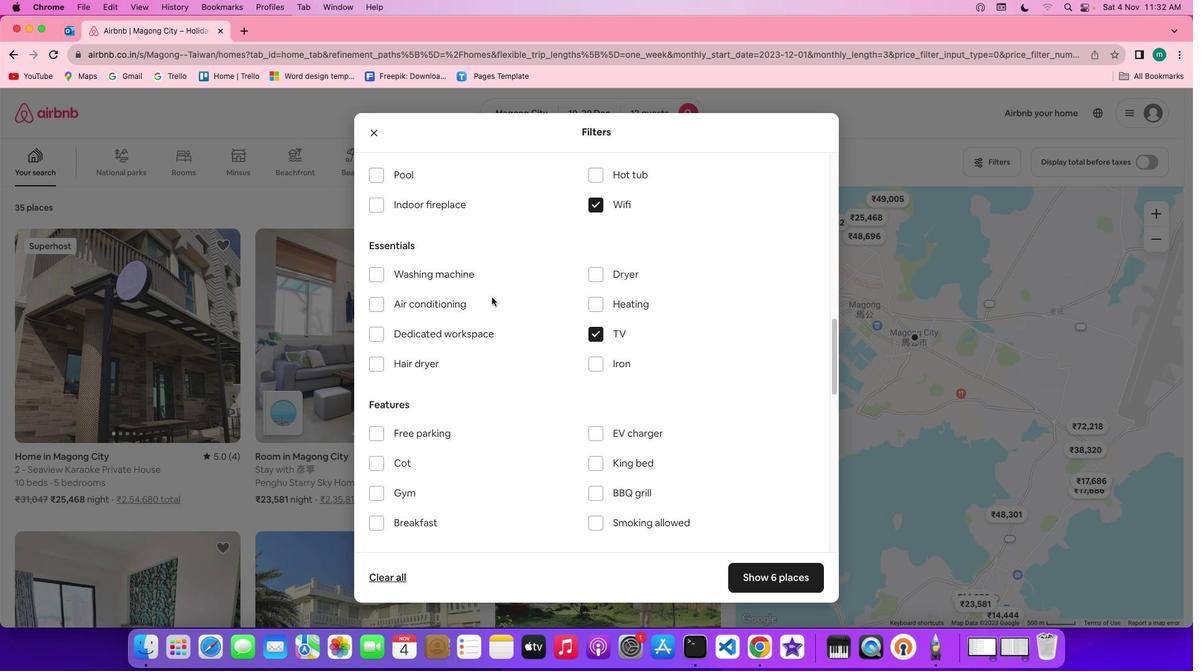 
Action: Mouse moved to (537, 323)
Screenshot: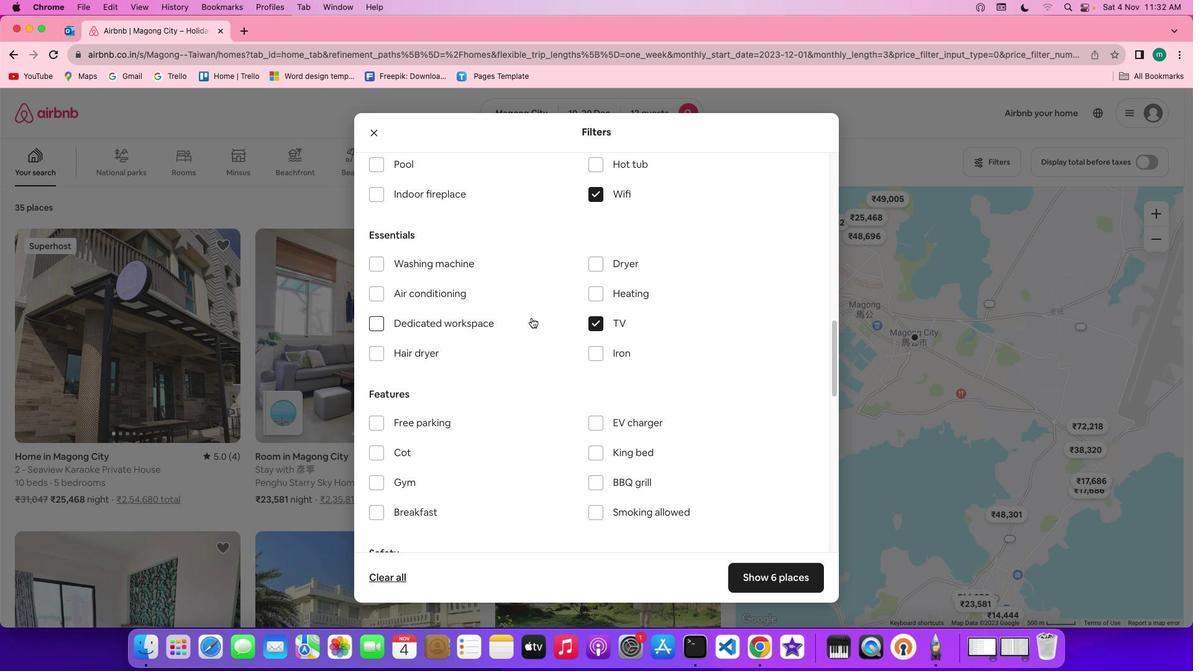 
Action: Mouse scrolled (537, 323) with delta (6, 5)
Screenshot: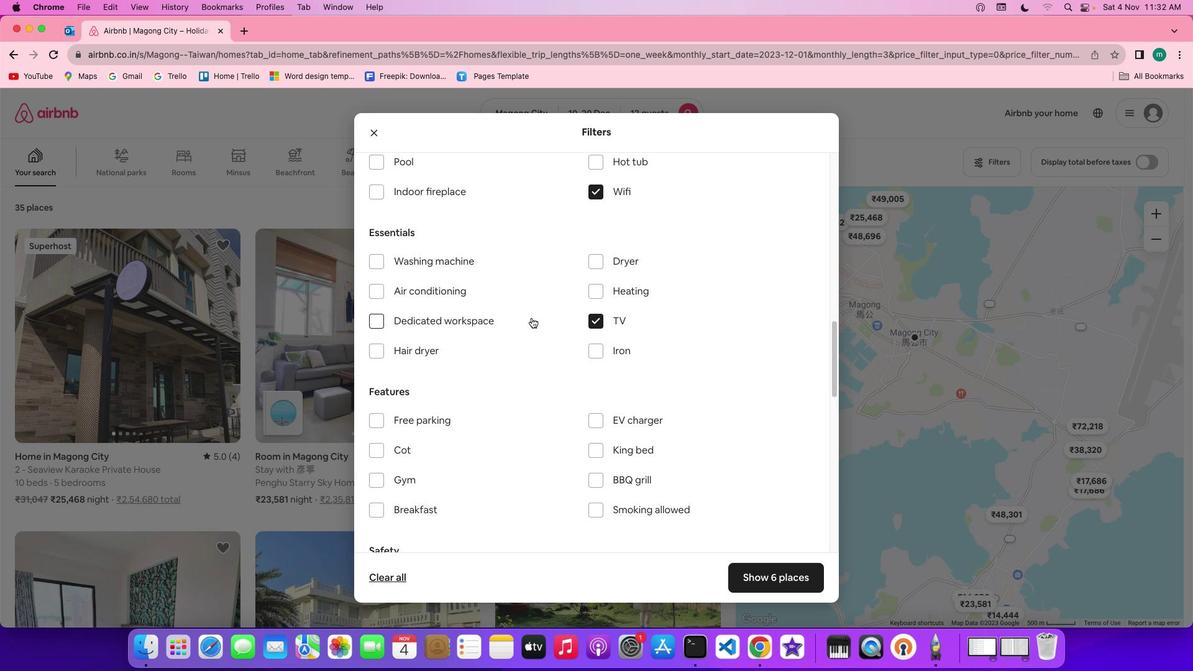 
Action: Mouse scrolled (537, 323) with delta (6, 5)
Screenshot: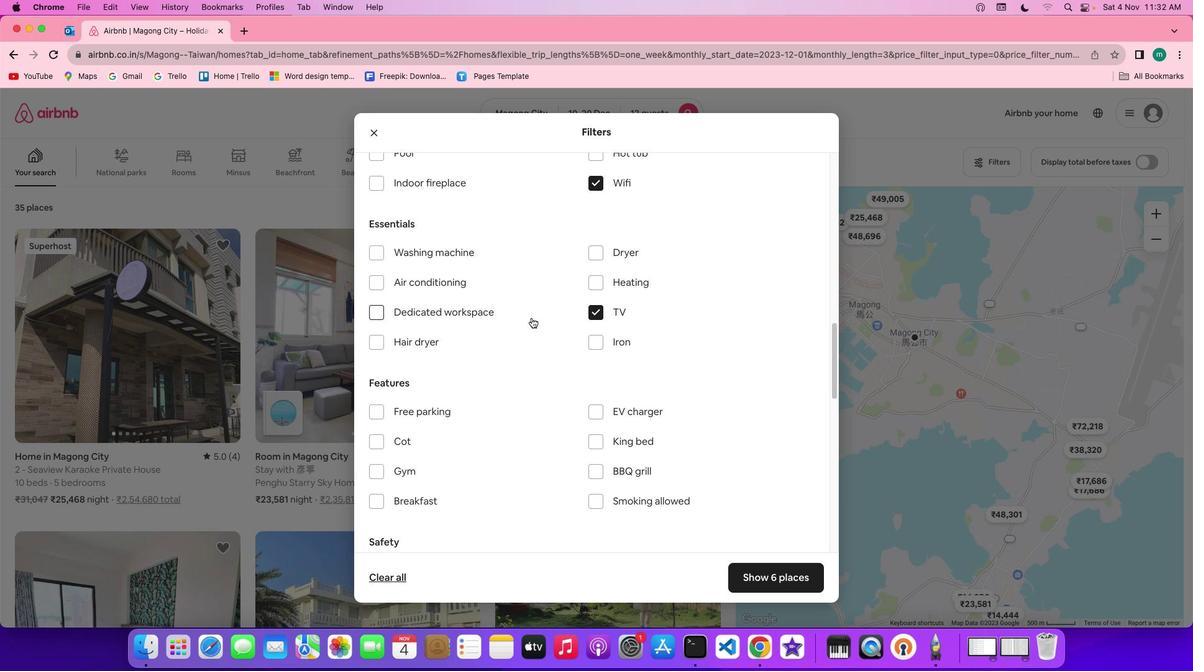 
Action: Mouse scrolled (537, 323) with delta (6, 5)
Screenshot: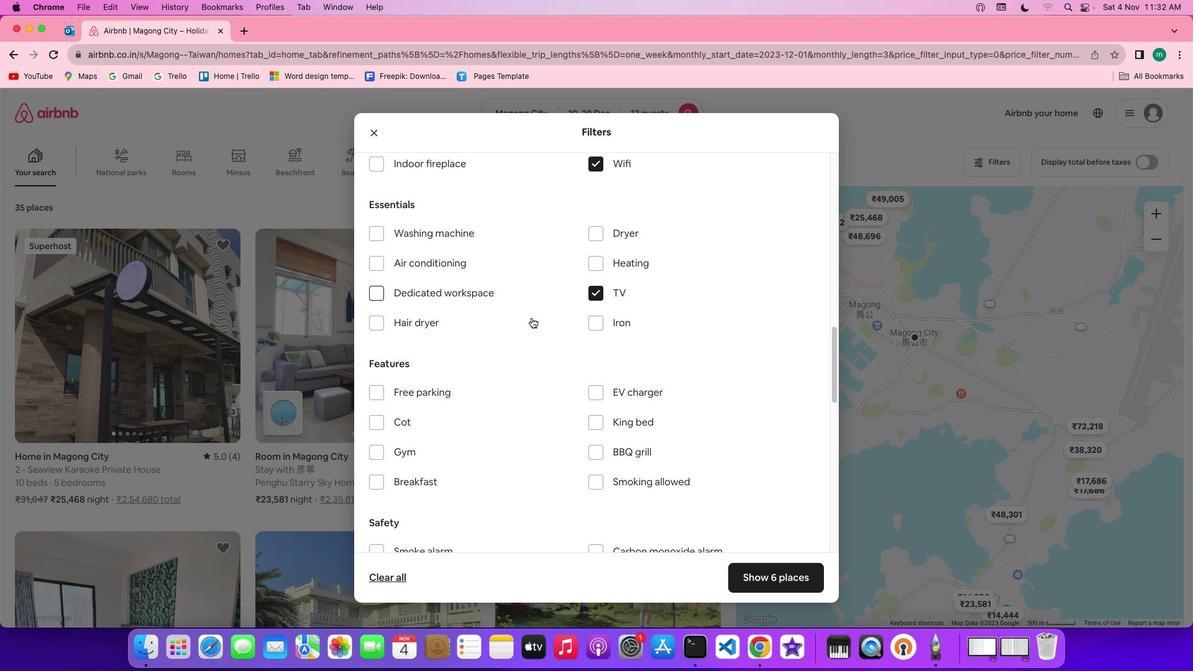 
Action: Mouse scrolled (537, 323) with delta (6, 5)
Screenshot: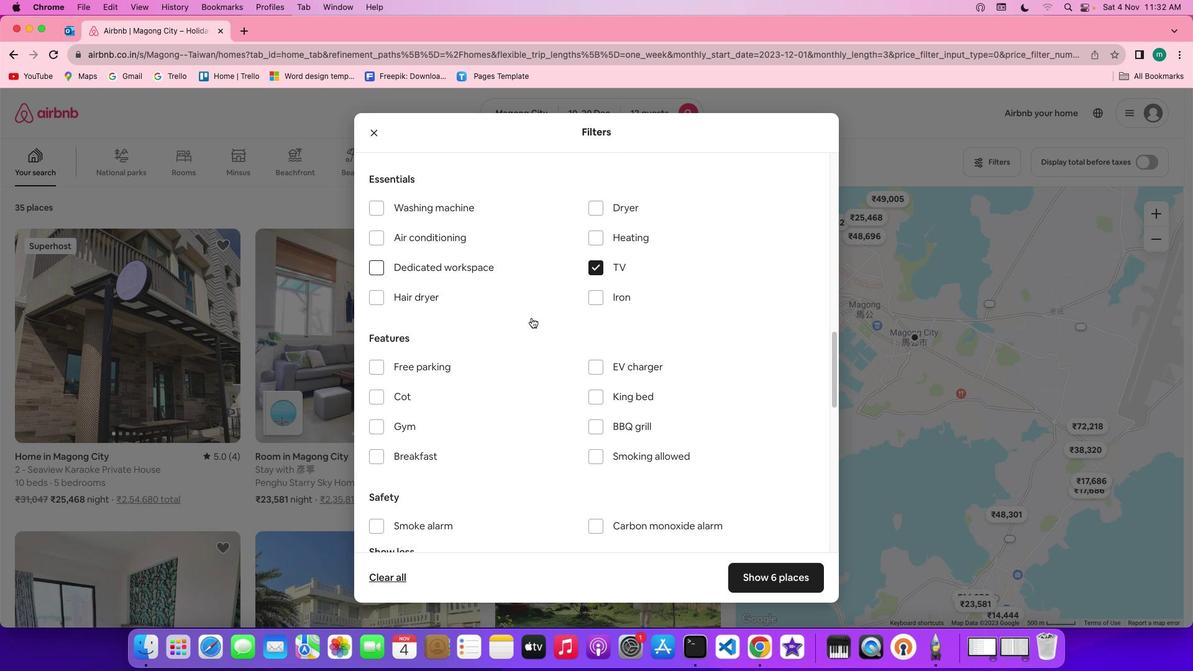 
Action: Mouse moved to (537, 323)
Screenshot: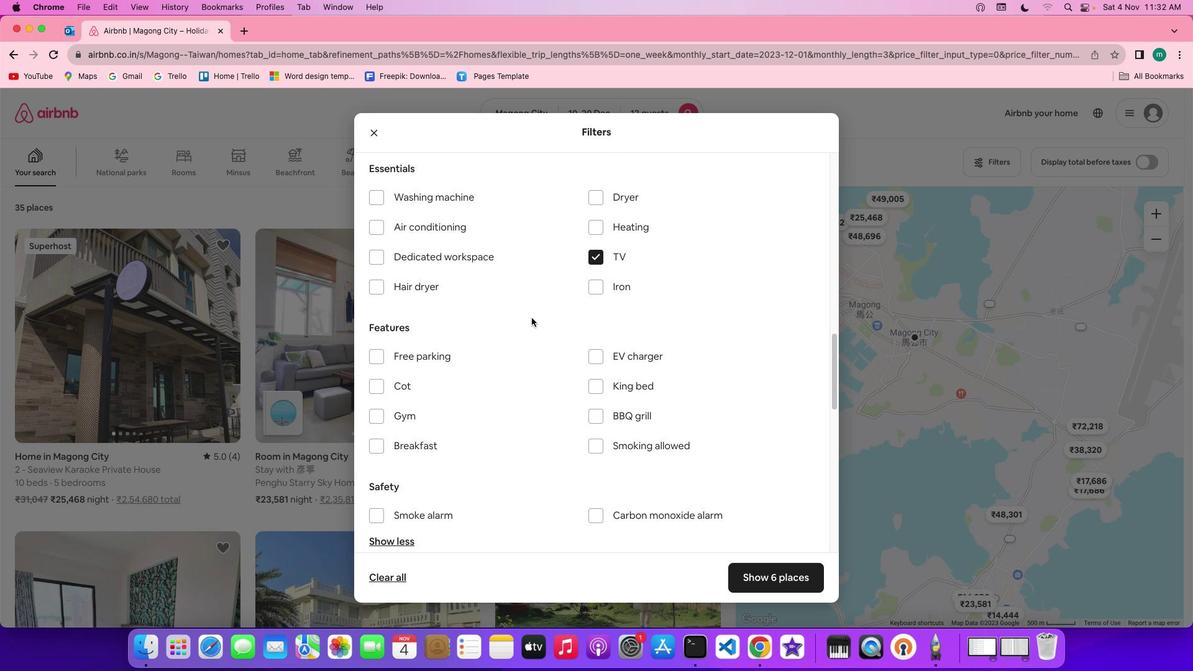 
Action: Mouse scrolled (537, 323) with delta (6, 5)
Screenshot: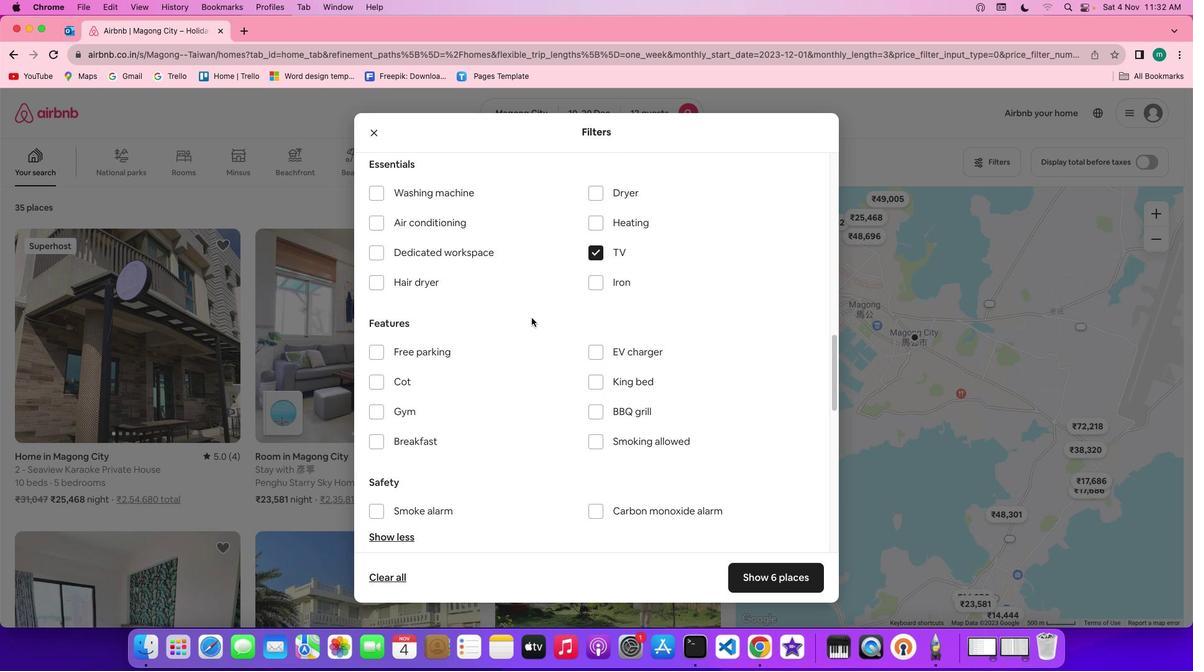 
Action: Mouse scrolled (537, 323) with delta (6, 5)
Screenshot: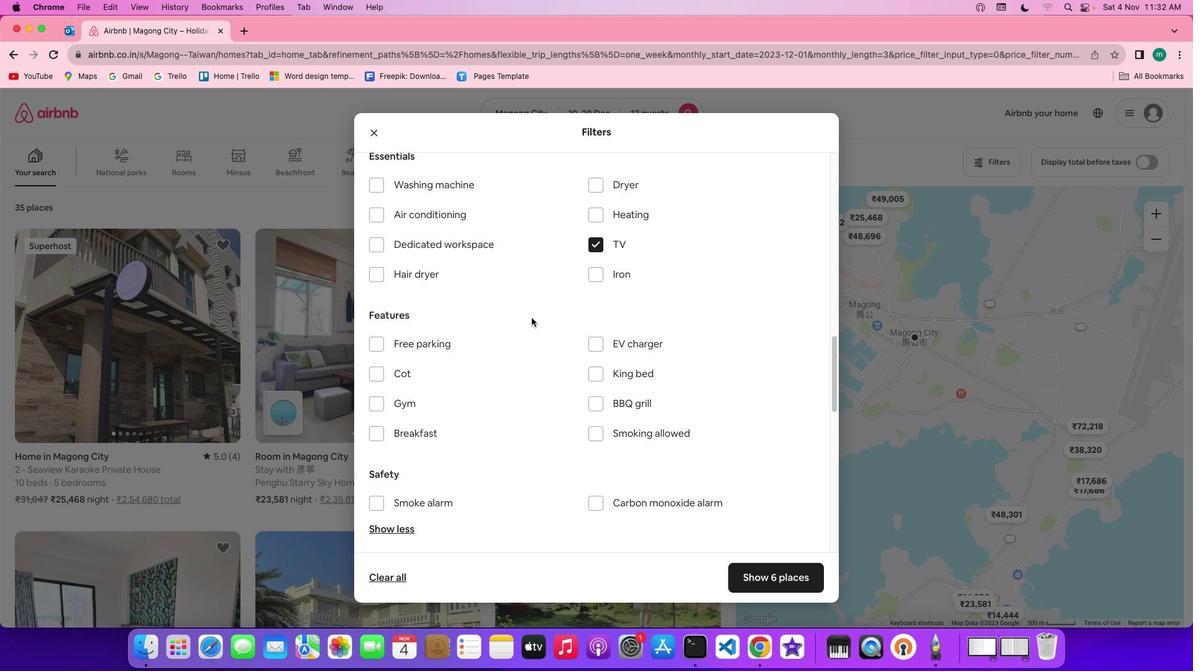 
Action: Mouse moved to (447, 344)
Screenshot: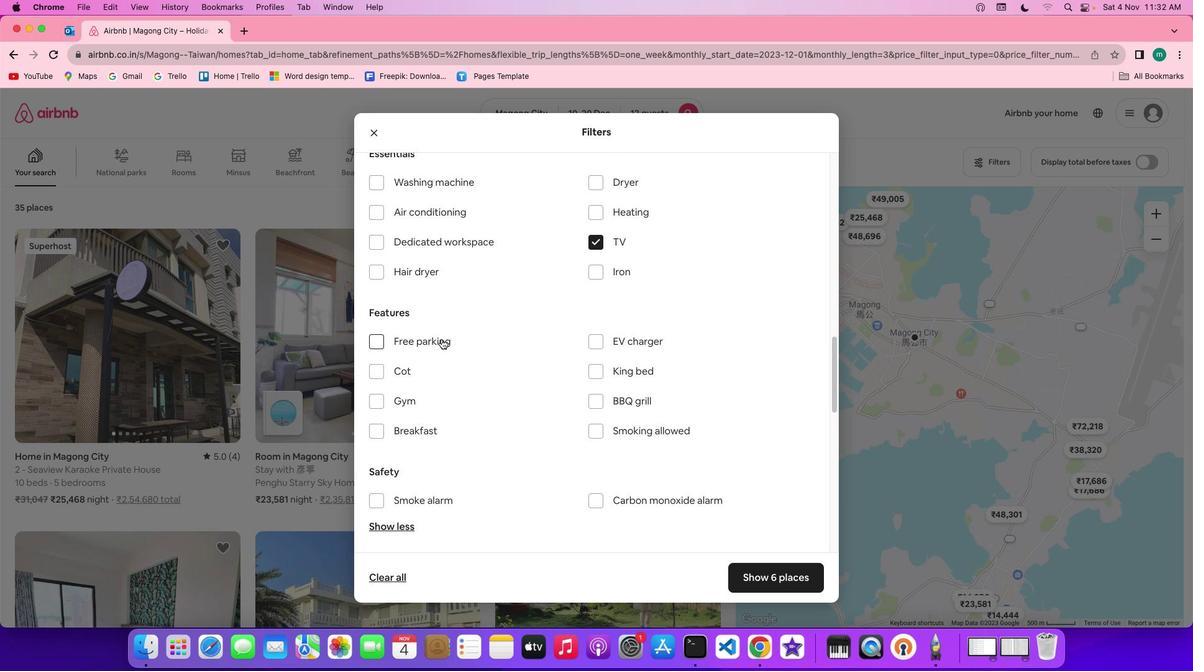 
Action: Mouse pressed left at (447, 344)
Screenshot: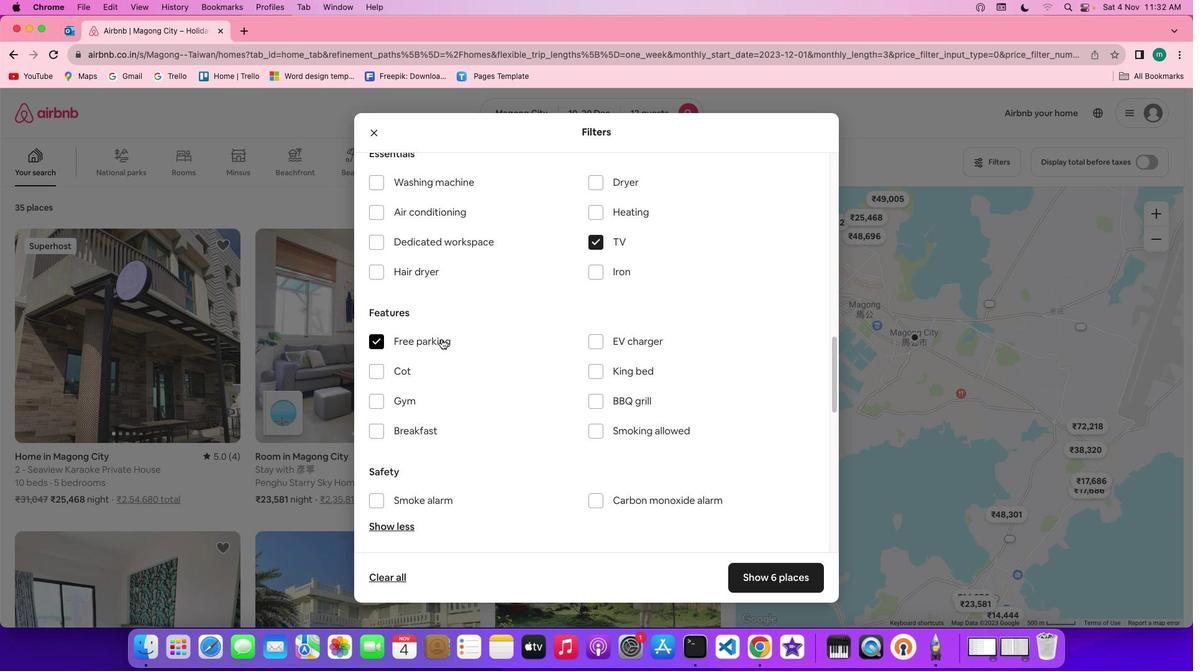 
Action: Mouse moved to (514, 343)
Screenshot: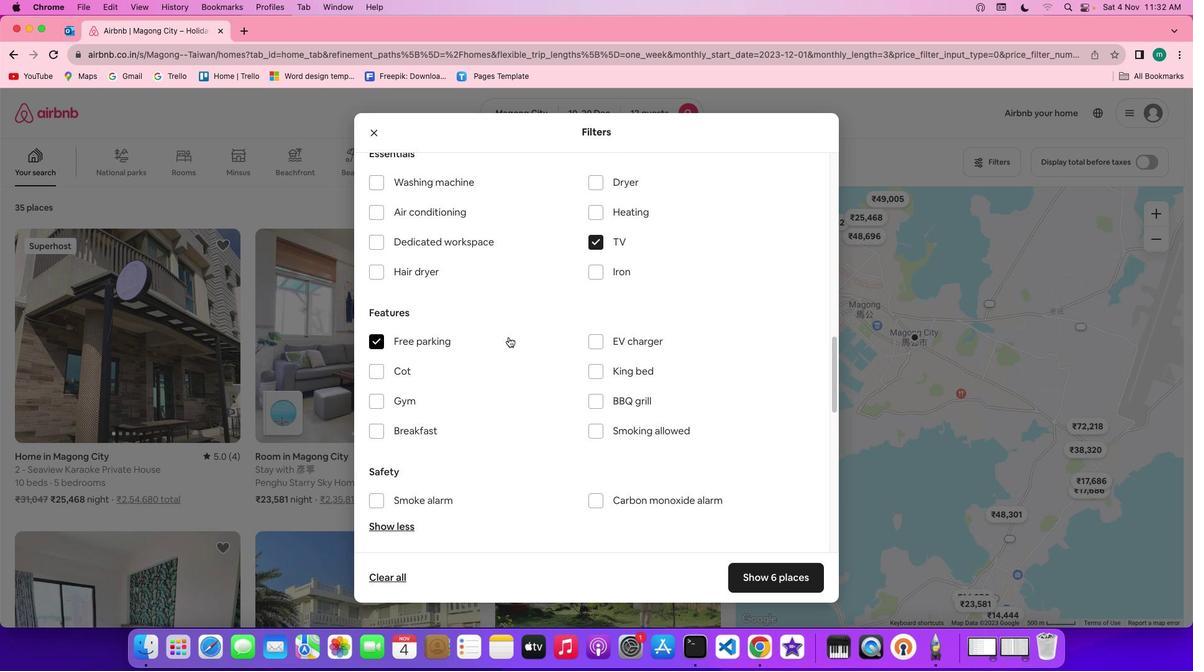 
Action: Mouse scrolled (514, 343) with delta (6, 5)
Screenshot: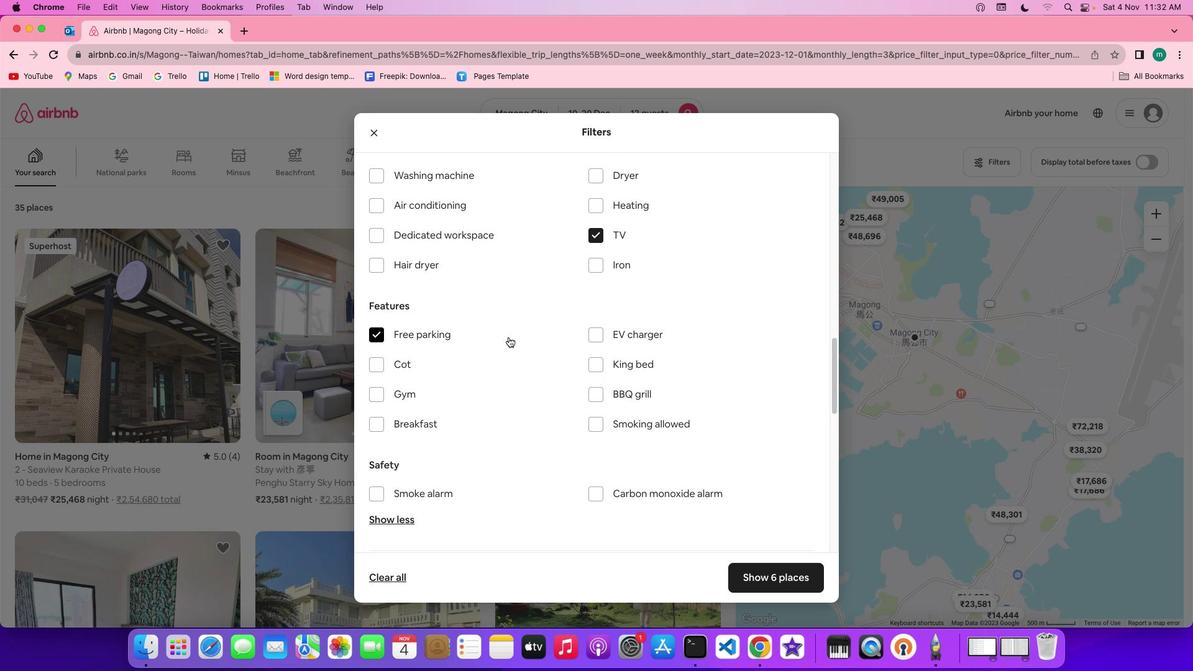 
Action: Mouse scrolled (514, 343) with delta (6, 5)
Screenshot: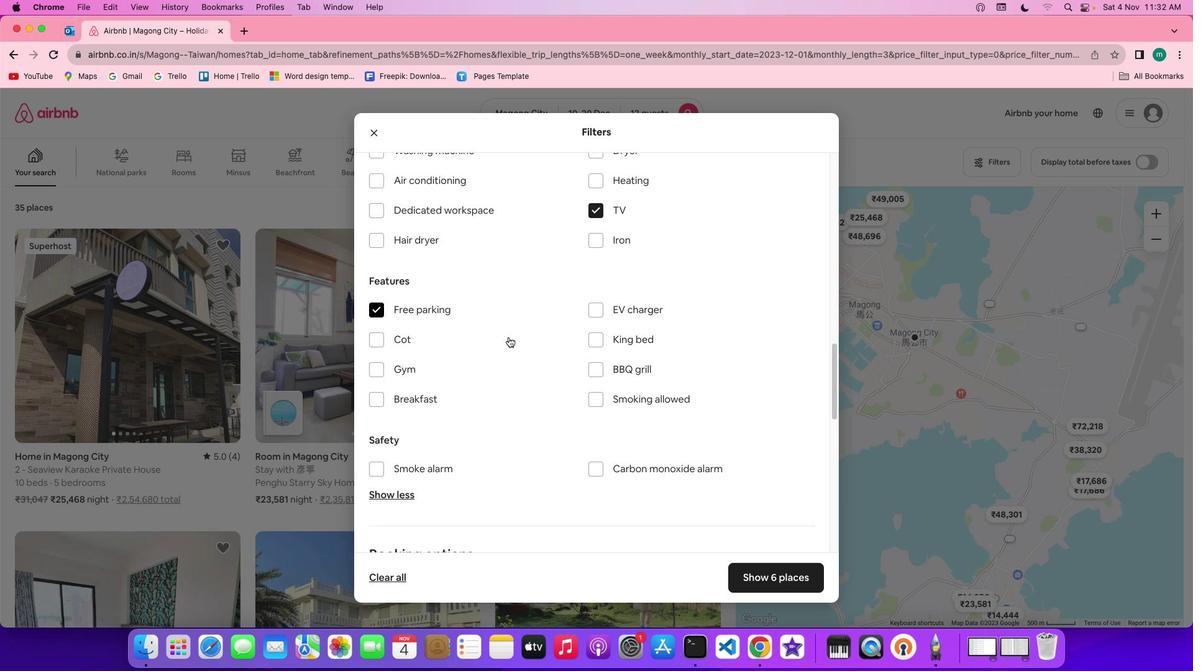 
Action: Mouse scrolled (514, 343) with delta (6, 4)
Screenshot: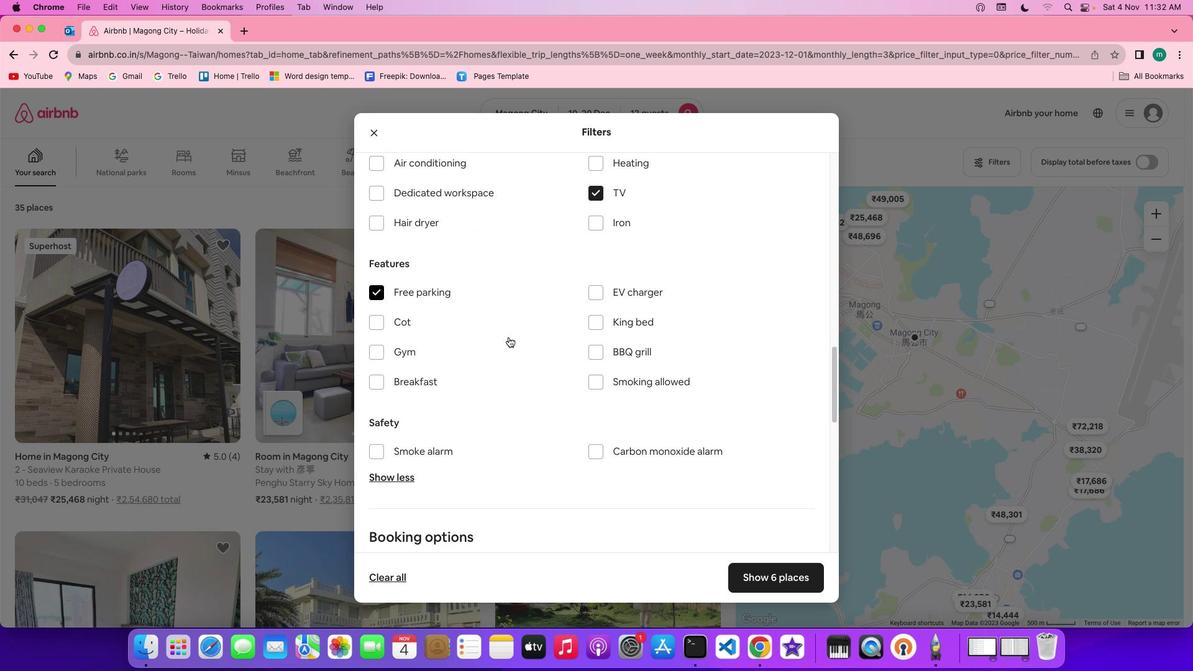 
Action: Mouse scrolled (514, 343) with delta (6, 5)
Screenshot: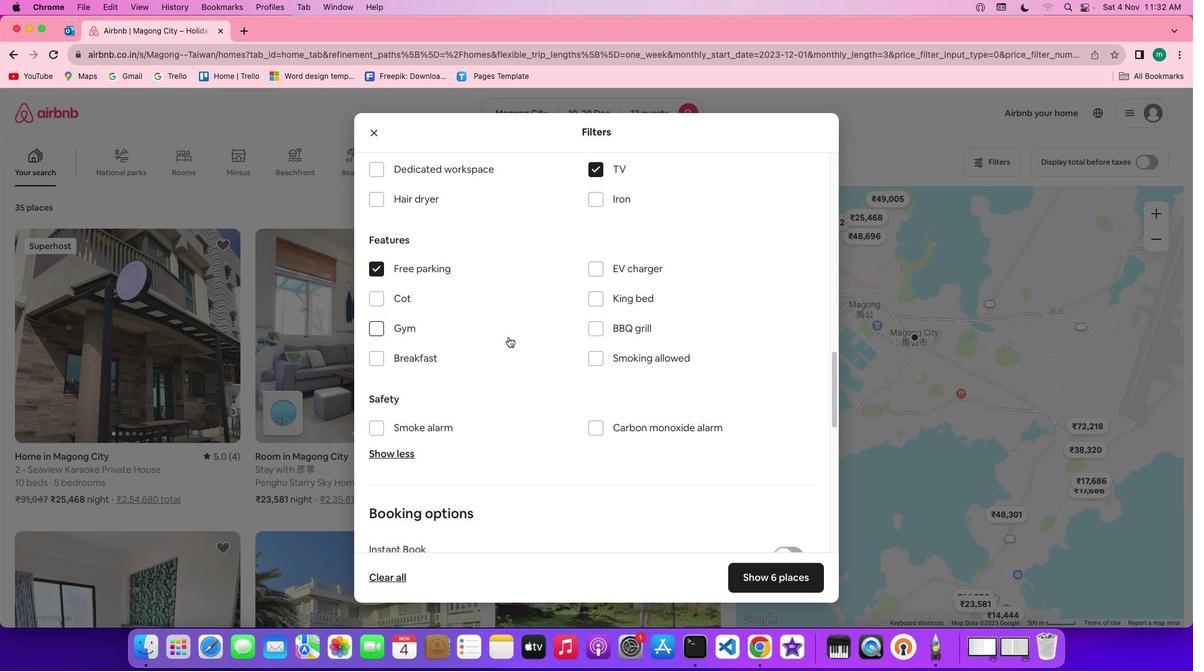 
Action: Mouse scrolled (514, 343) with delta (6, 5)
Screenshot: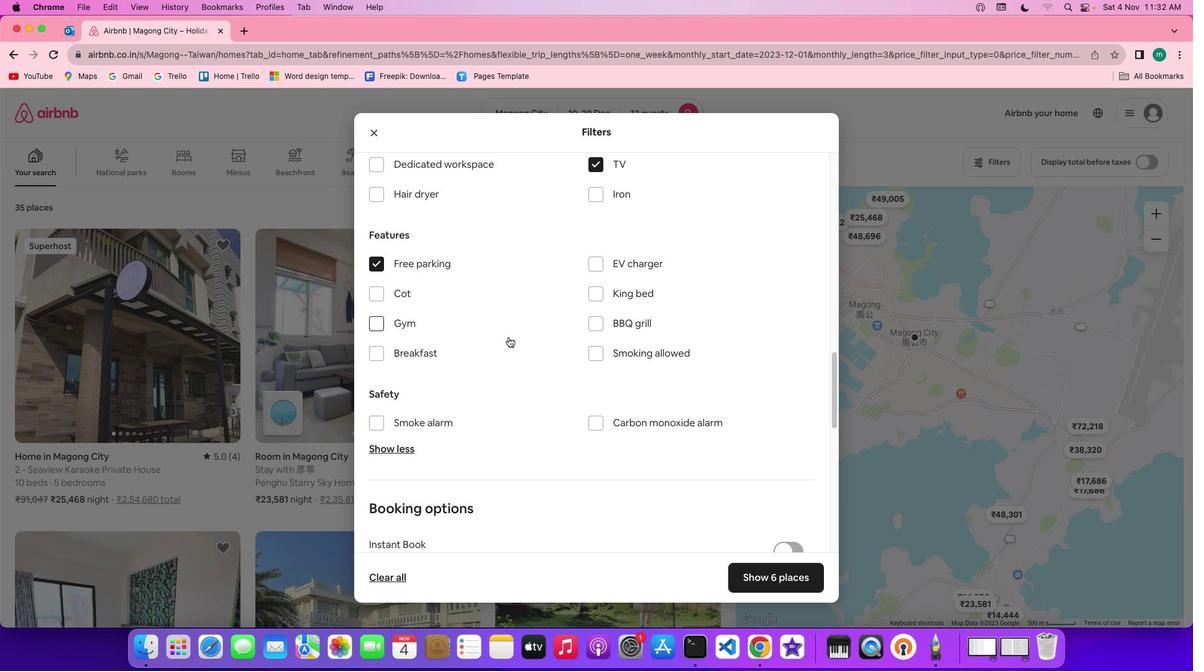 
Action: Mouse scrolled (514, 343) with delta (6, 5)
Screenshot: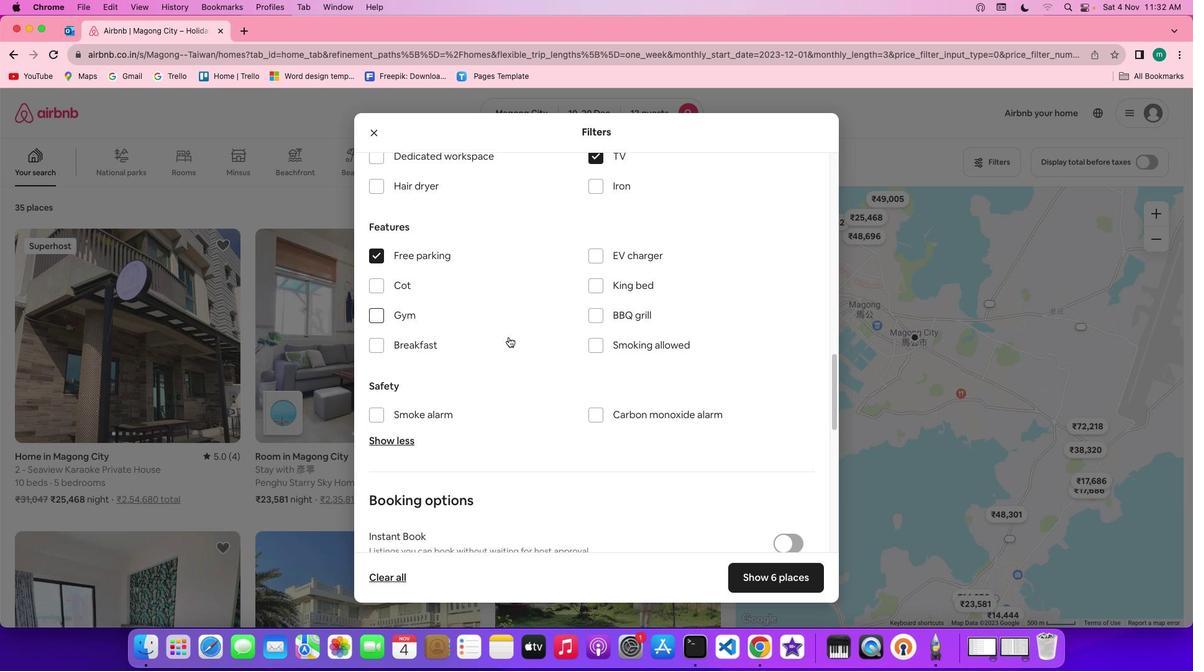 
Action: Mouse scrolled (514, 343) with delta (6, 5)
Screenshot: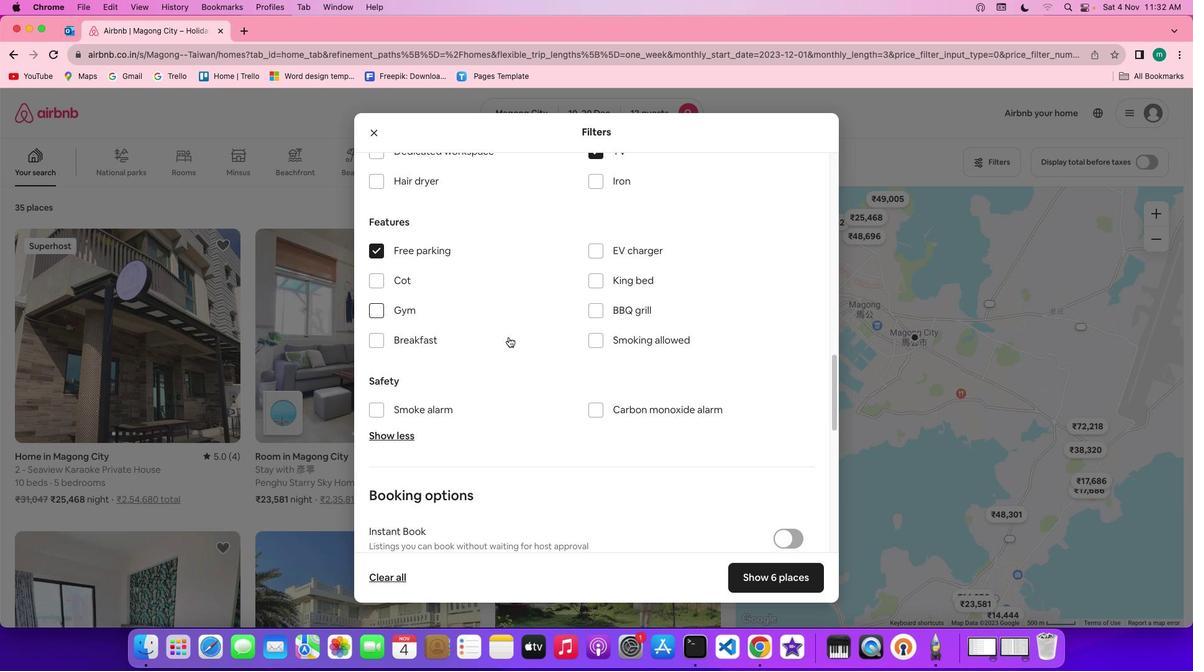 
Action: Mouse scrolled (514, 343) with delta (6, 5)
Screenshot: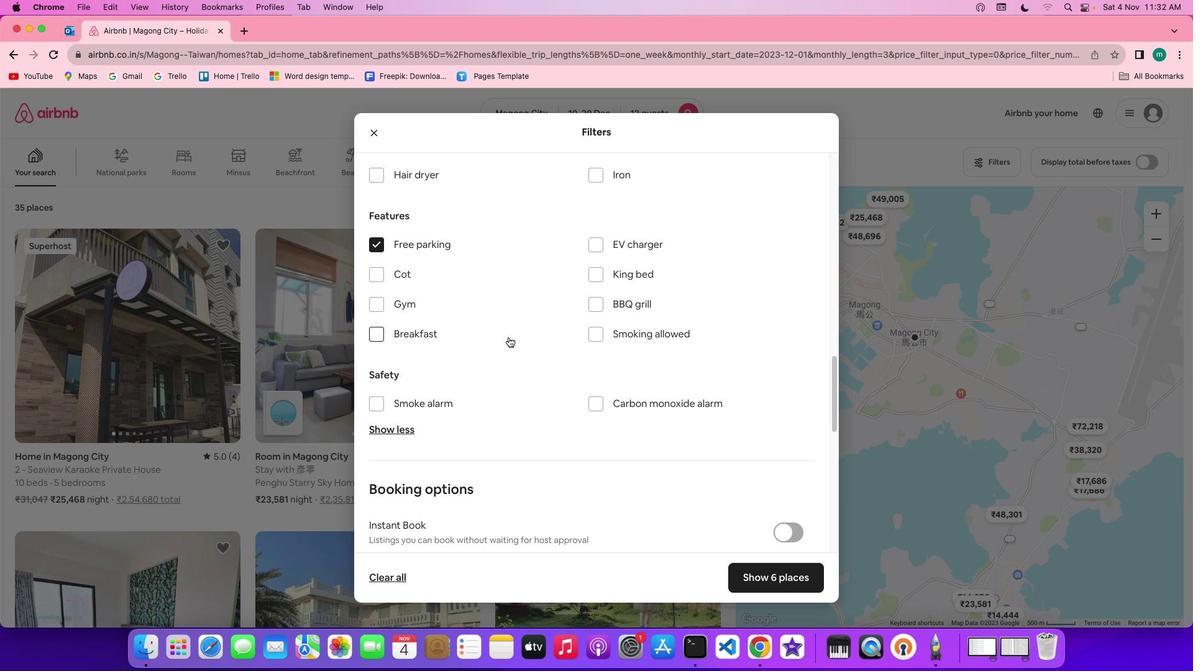
Action: Mouse scrolled (514, 343) with delta (6, 5)
Screenshot: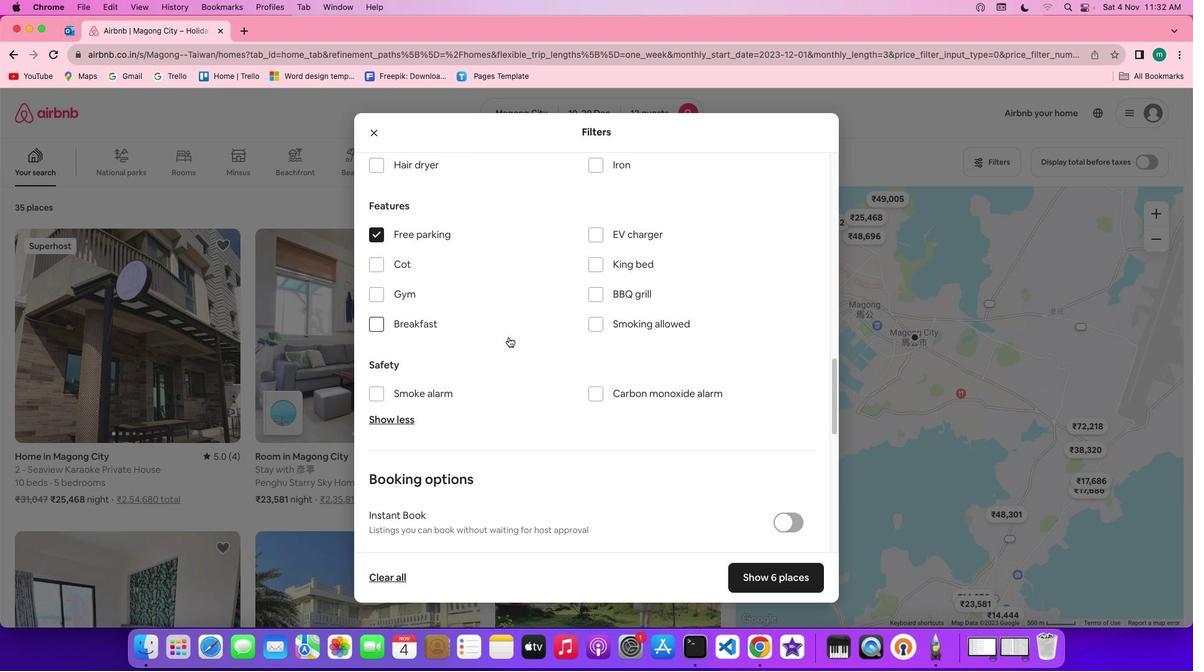 
Action: Mouse scrolled (514, 343) with delta (6, 5)
Screenshot: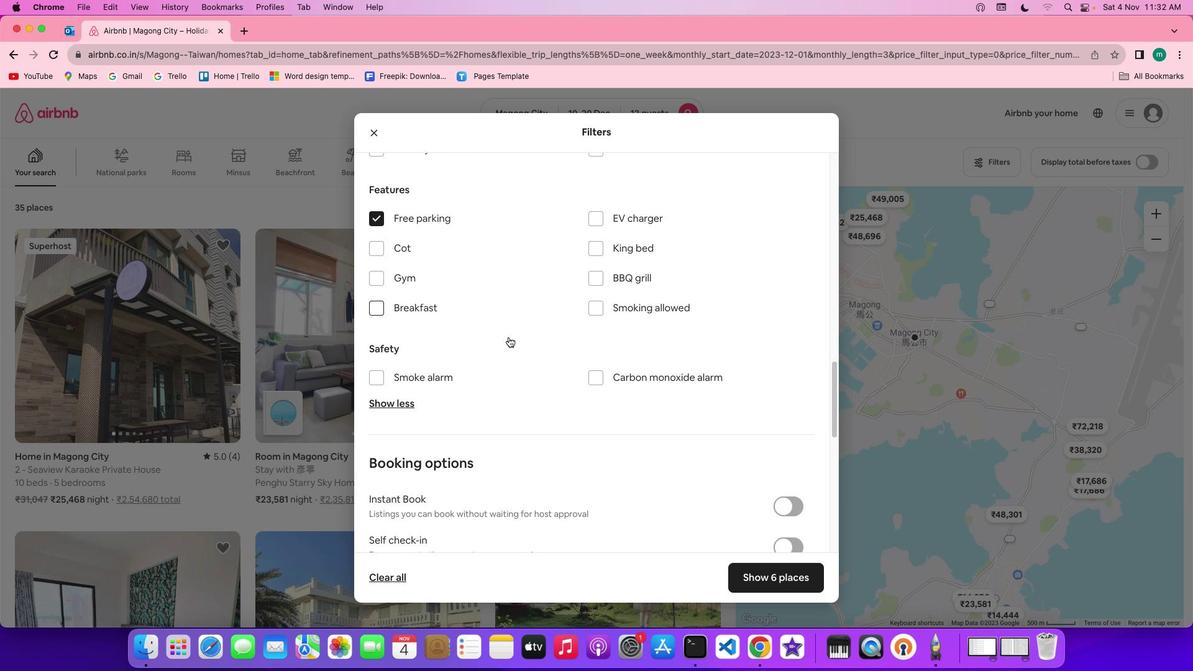 
Action: Mouse moved to (416, 273)
Screenshot: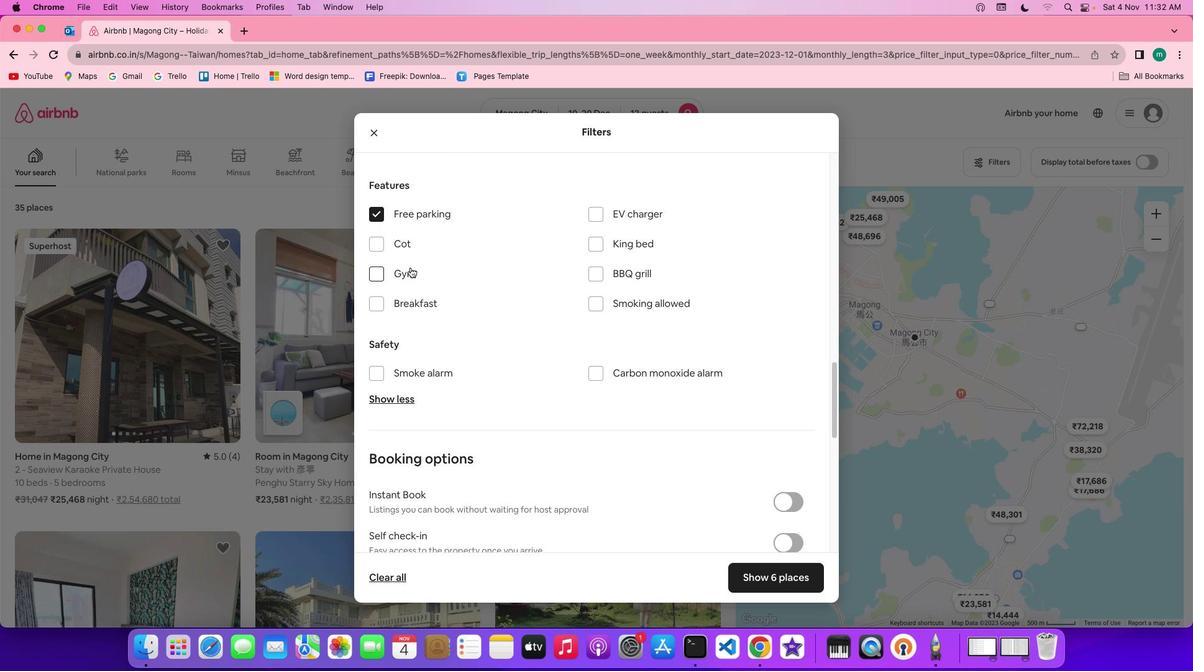 
Action: Mouse pressed left at (416, 273)
Screenshot: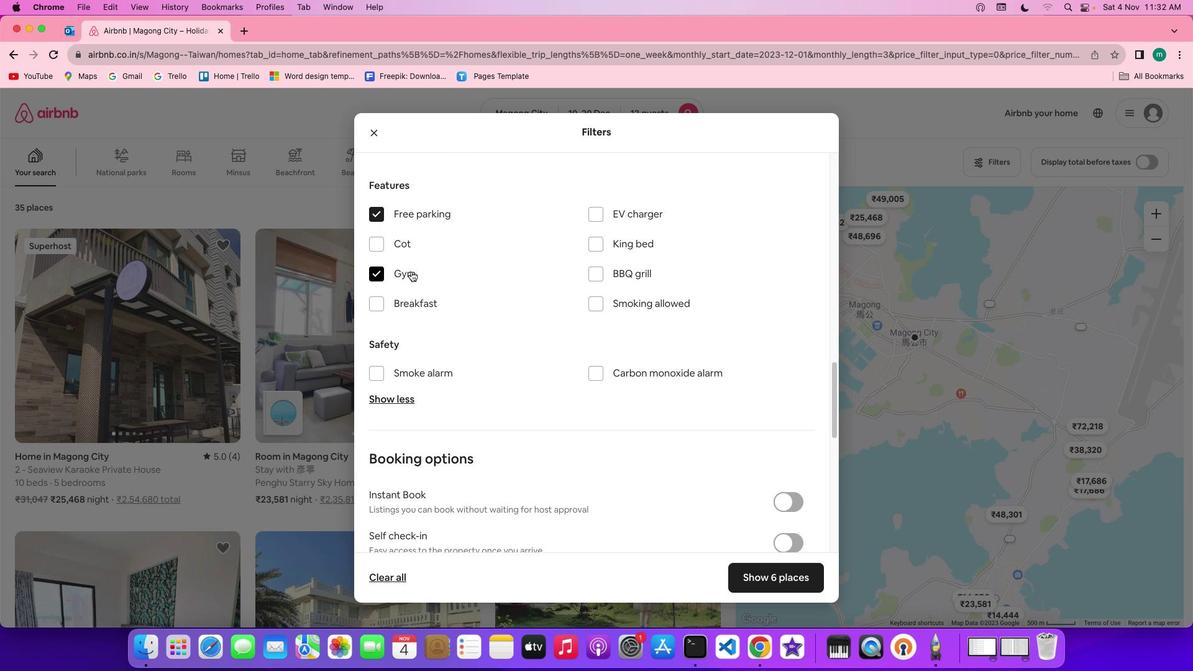 
Action: Mouse moved to (426, 310)
Screenshot: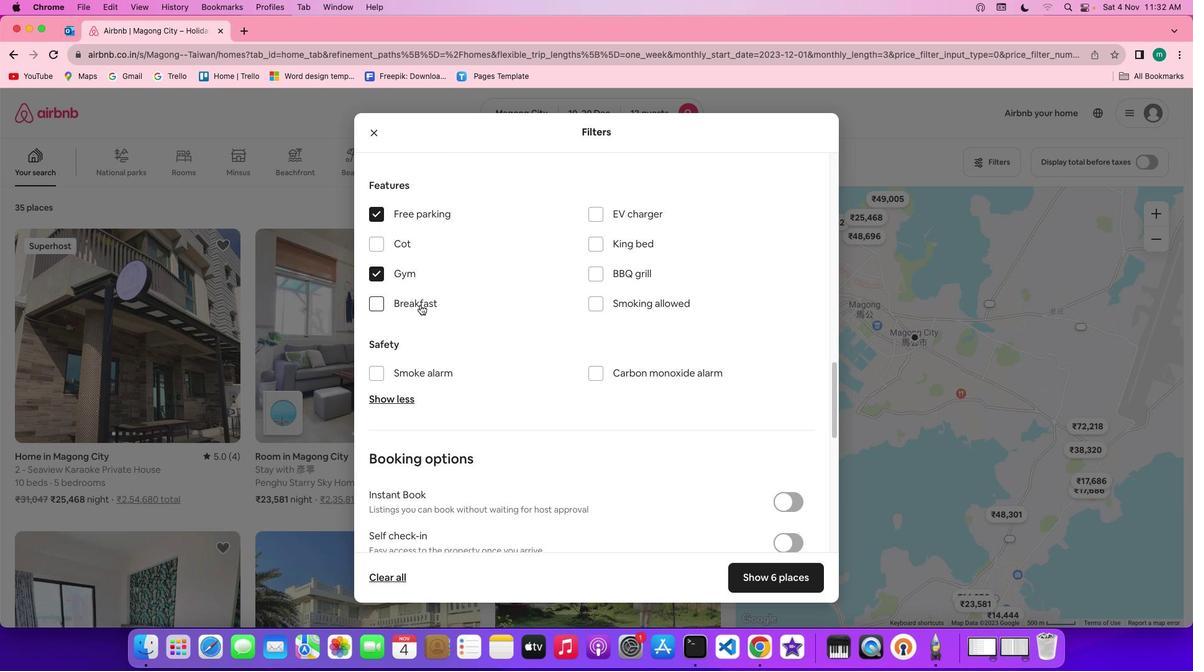 
Action: Mouse pressed left at (426, 310)
Screenshot: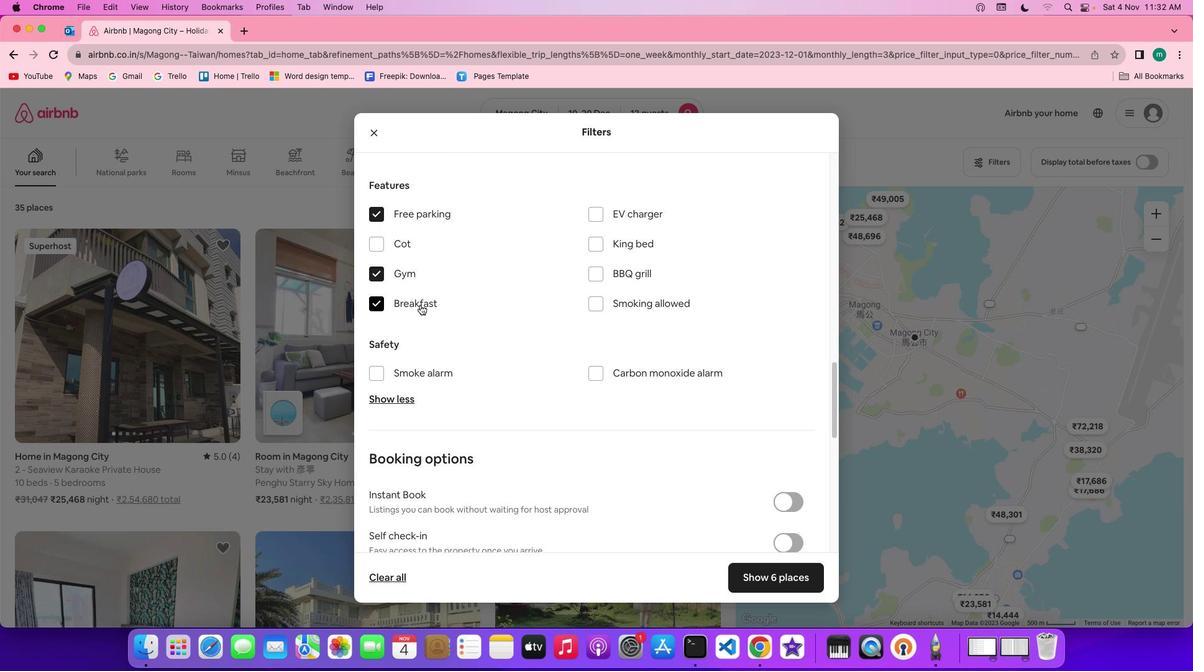 
Action: Mouse moved to (551, 329)
Screenshot: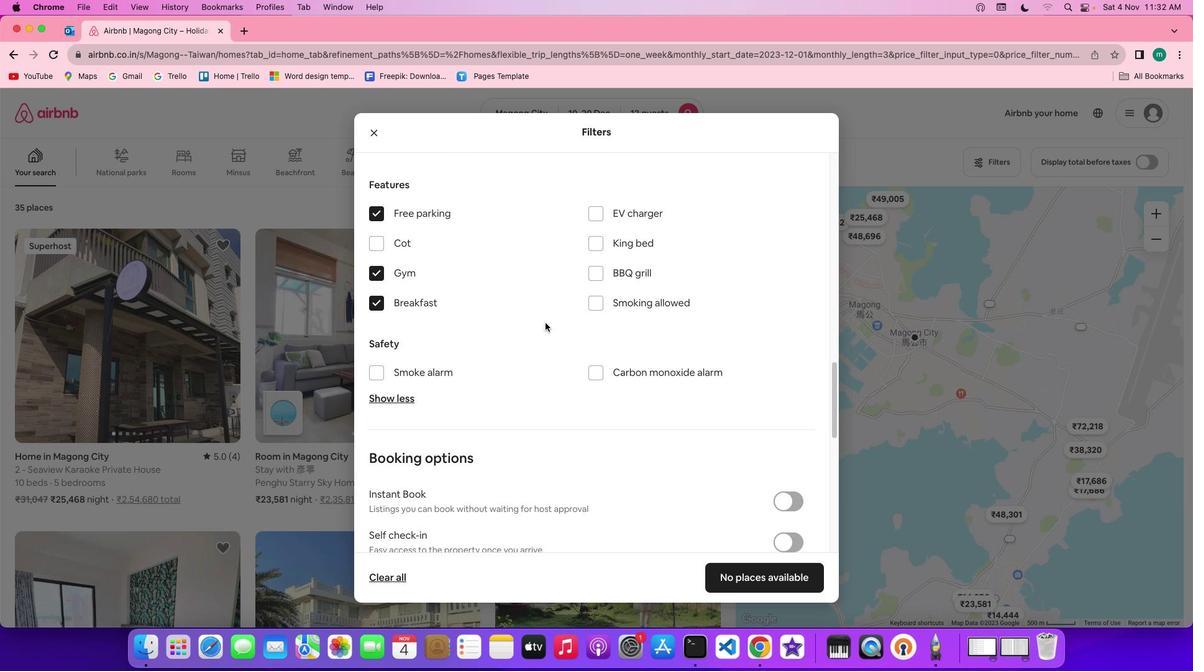 
Action: Mouse scrolled (551, 329) with delta (6, 5)
Screenshot: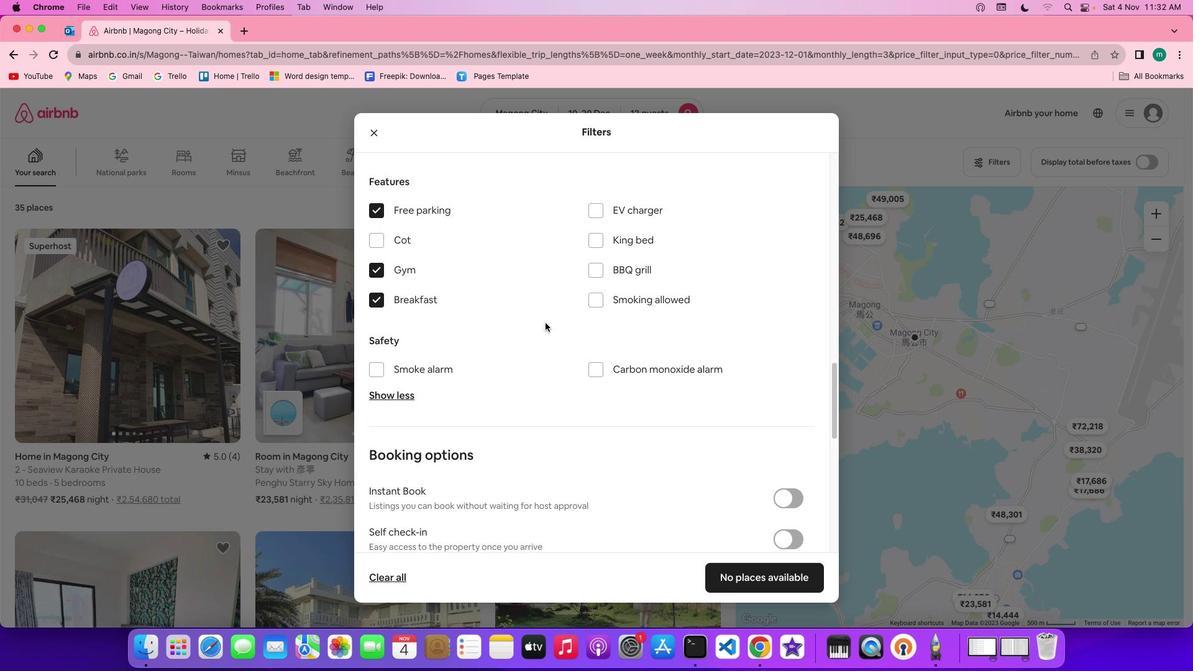 
Action: Mouse scrolled (551, 329) with delta (6, 5)
Screenshot: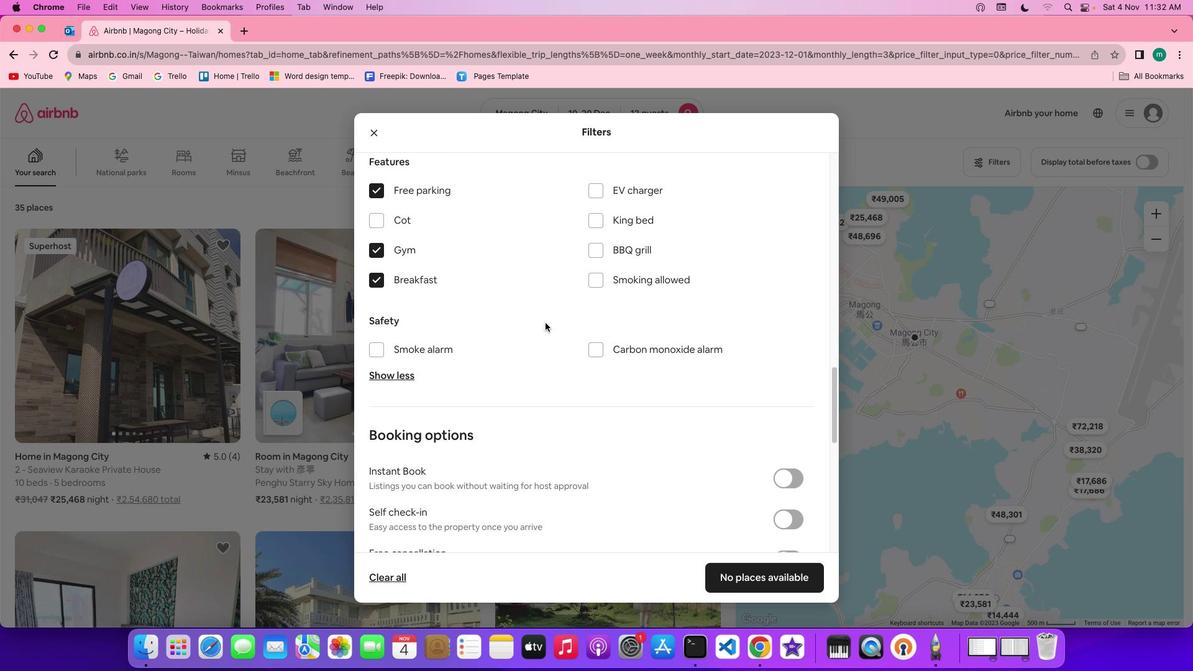 
Action: Mouse scrolled (551, 329) with delta (6, 5)
Screenshot: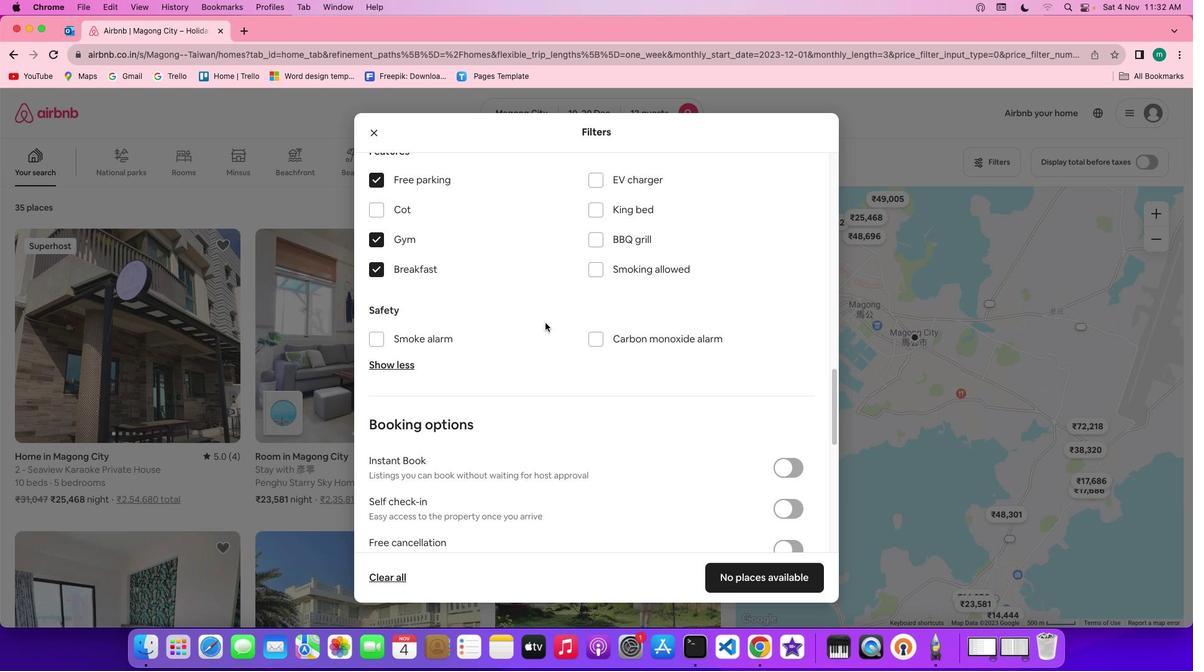 
Action: Mouse scrolled (551, 329) with delta (6, 5)
Screenshot: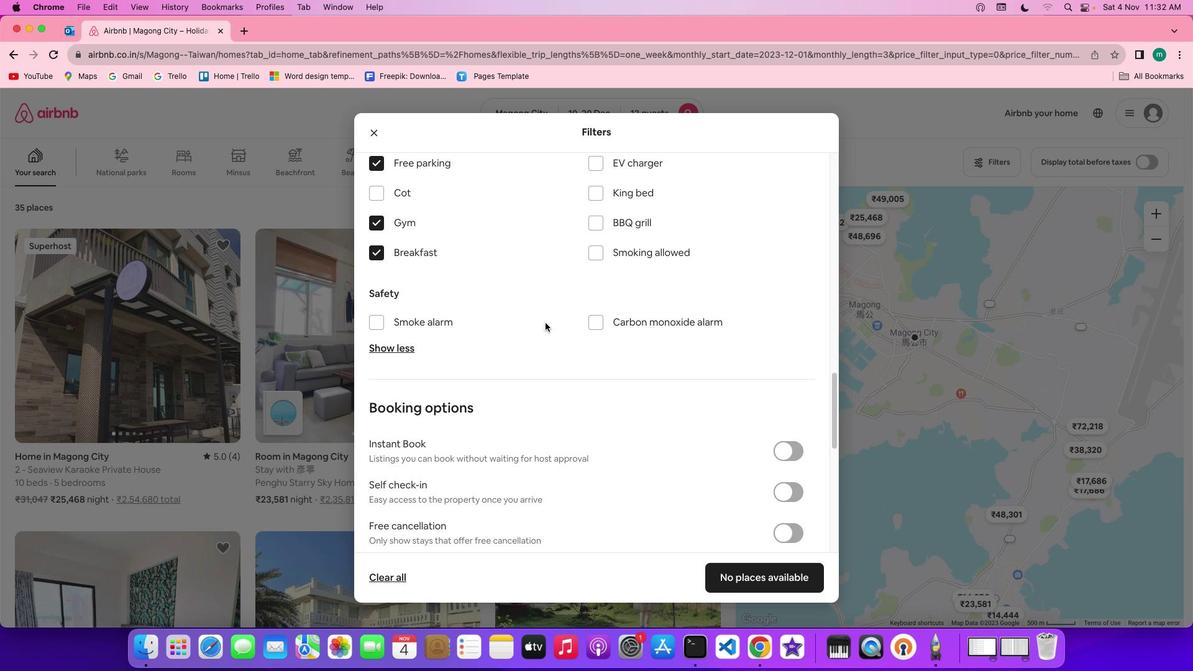 
Action: Mouse scrolled (551, 329) with delta (6, 5)
Screenshot: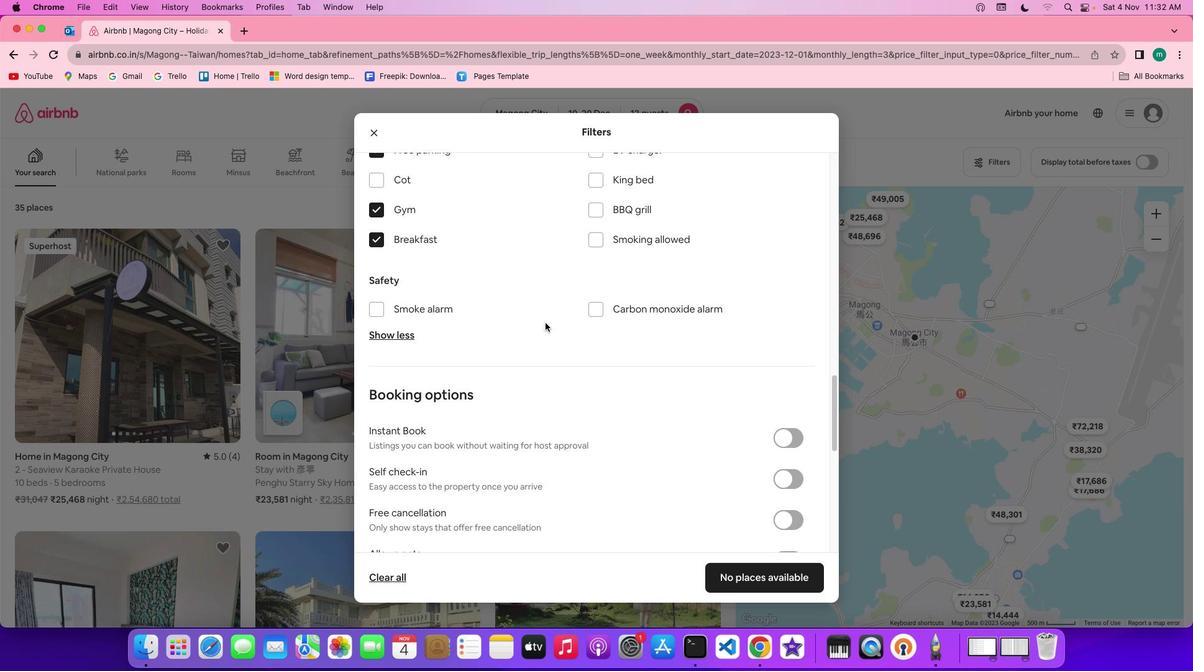 
Action: Mouse scrolled (551, 329) with delta (6, 5)
Screenshot: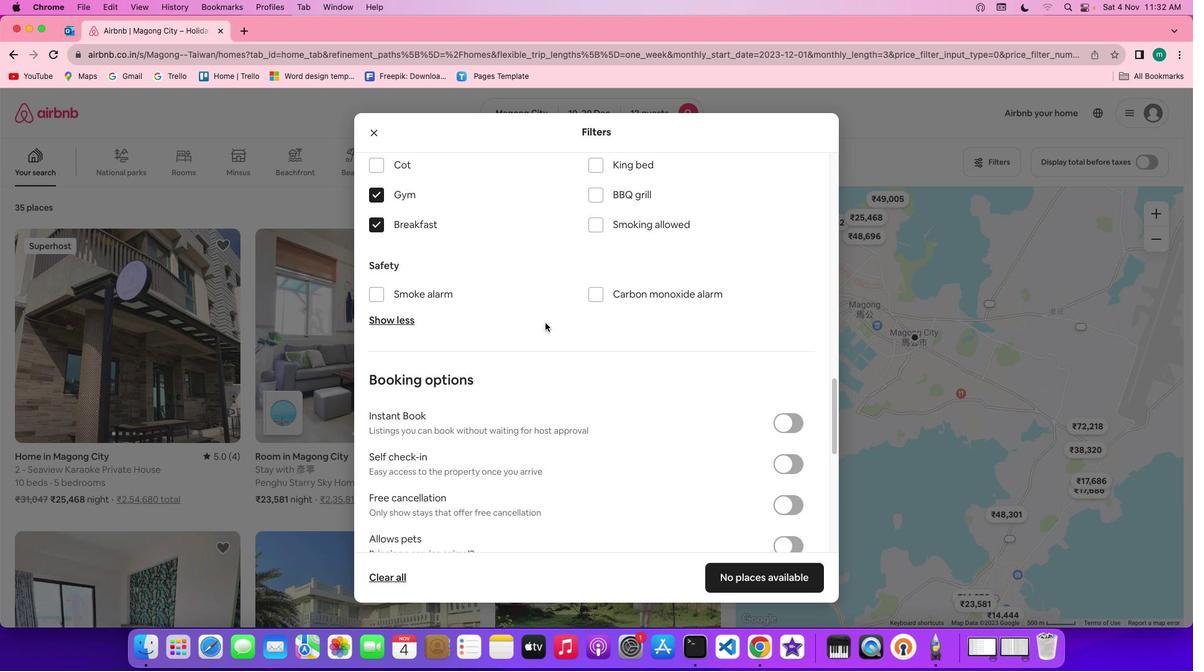 
Action: Mouse moved to (599, 346)
Screenshot: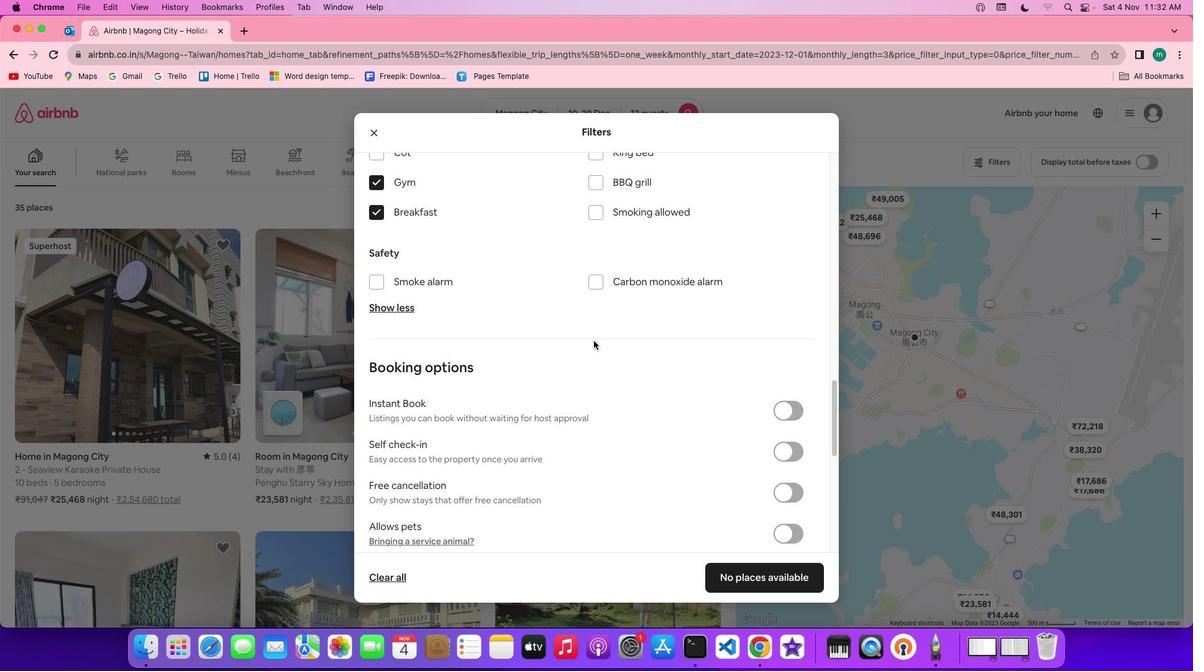 
Action: Mouse scrolled (599, 346) with delta (6, 5)
Screenshot: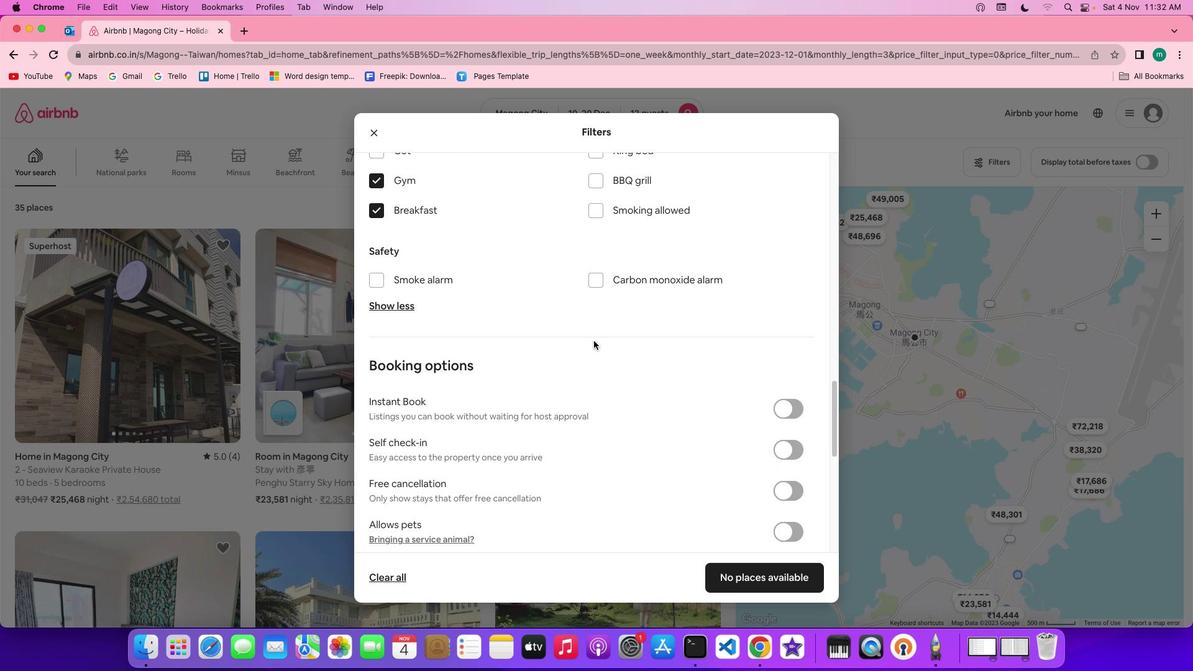 
Action: Mouse scrolled (599, 346) with delta (6, 5)
Screenshot: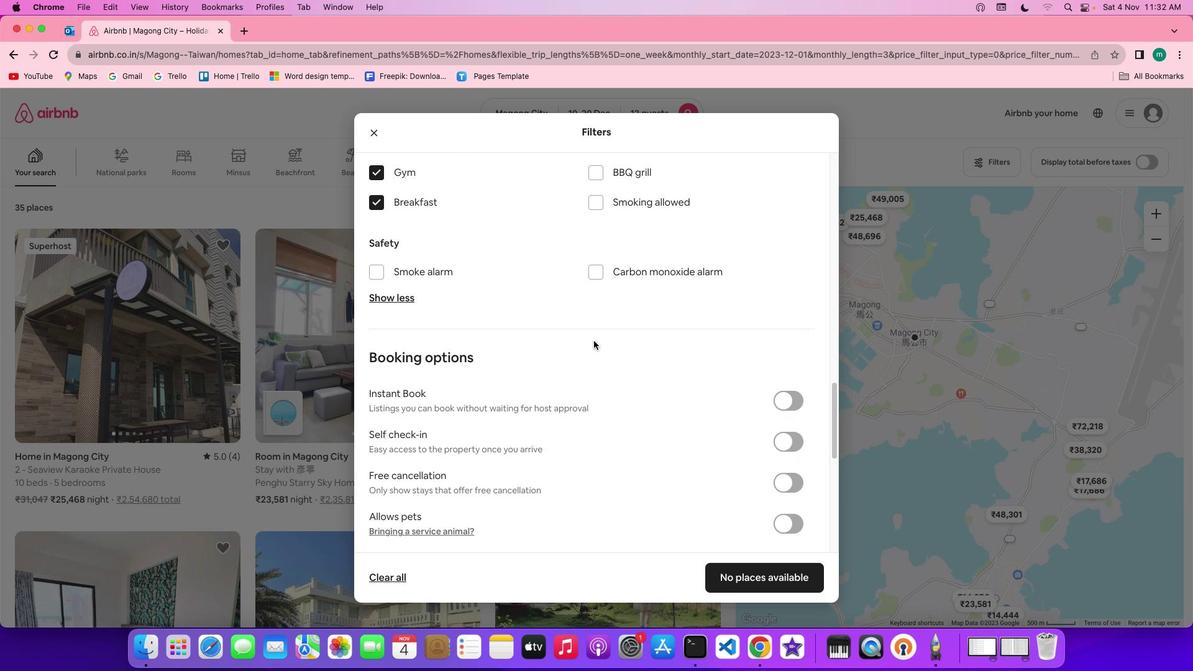 
Action: Mouse scrolled (599, 346) with delta (6, 5)
Screenshot: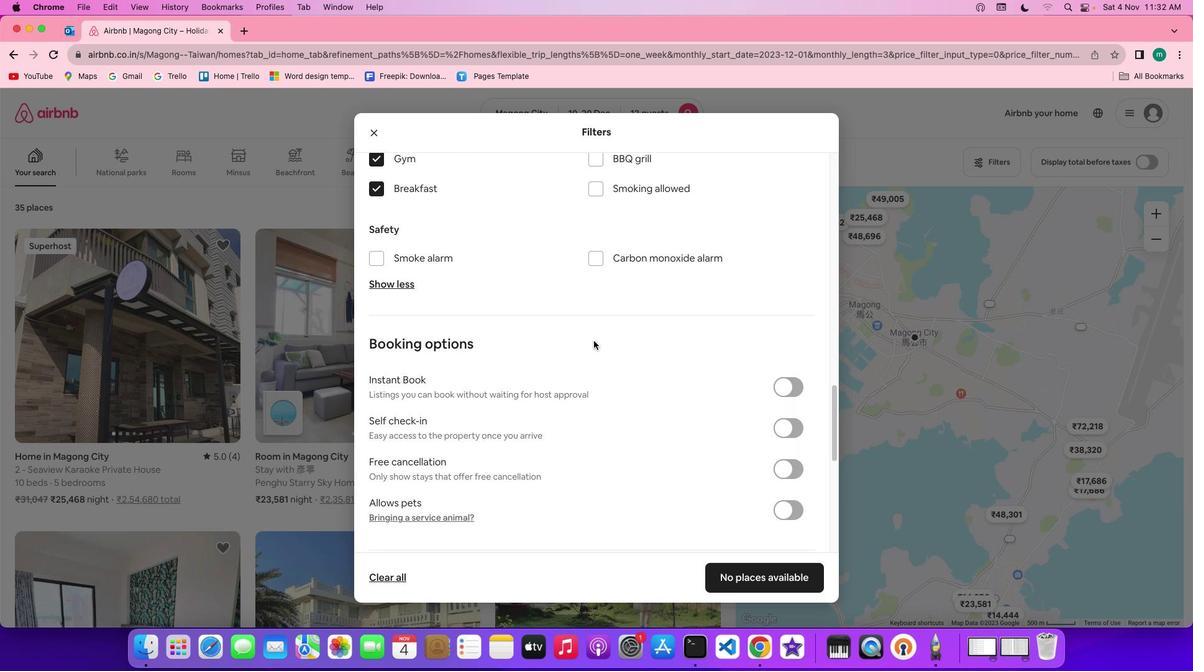 
Action: Mouse scrolled (599, 346) with delta (6, 5)
Screenshot: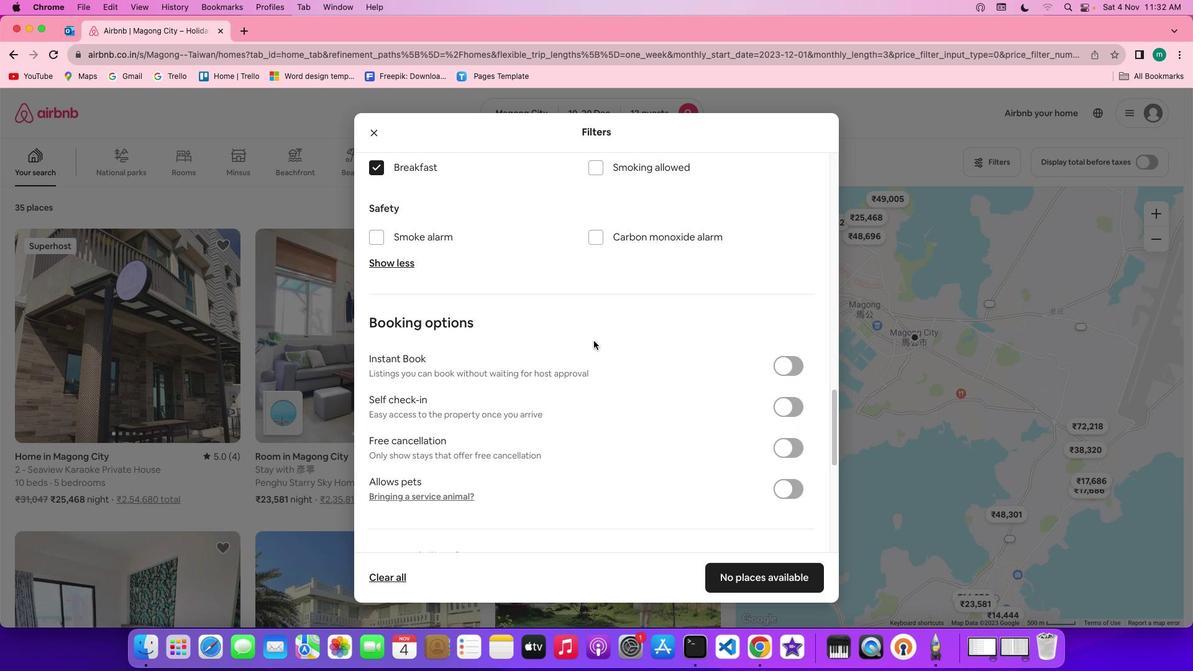 
Action: Mouse scrolled (599, 346) with delta (6, 5)
Screenshot: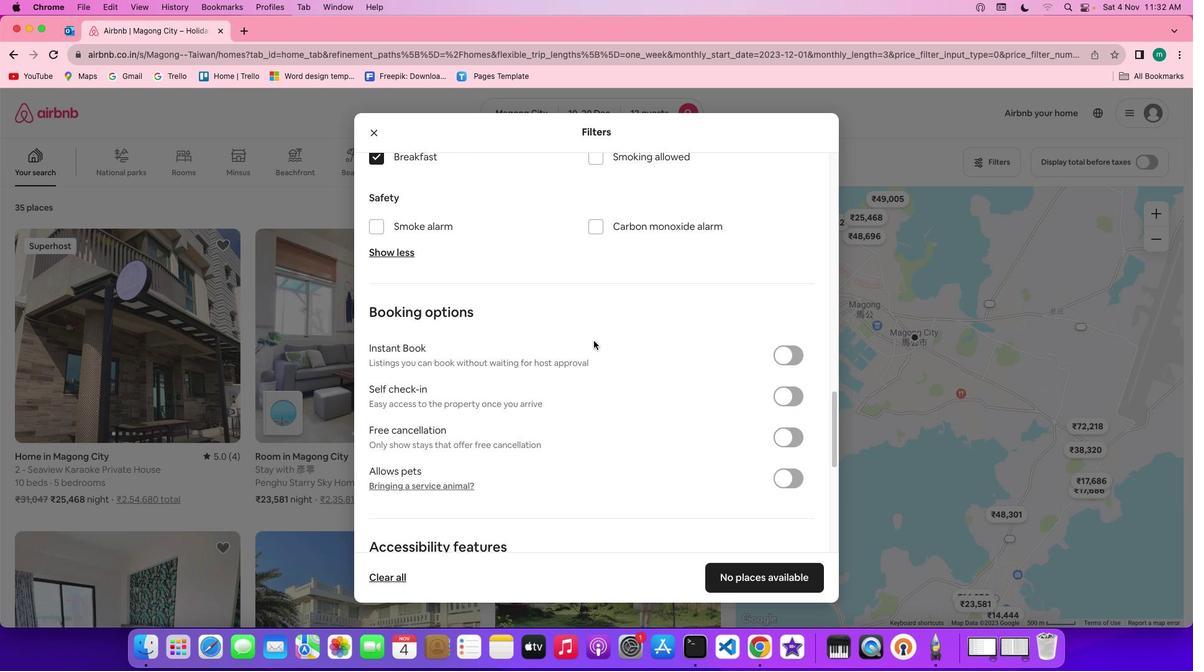 
Action: Mouse scrolled (599, 346) with delta (6, 5)
Screenshot: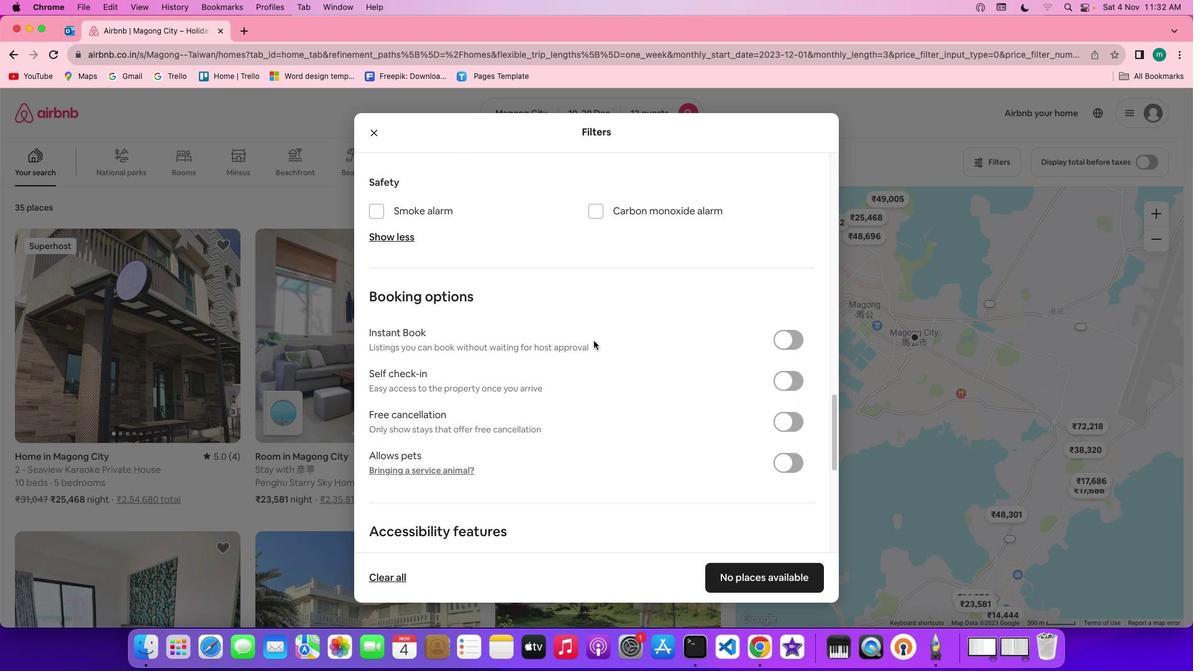 
Action: Mouse scrolled (599, 346) with delta (6, 5)
Screenshot: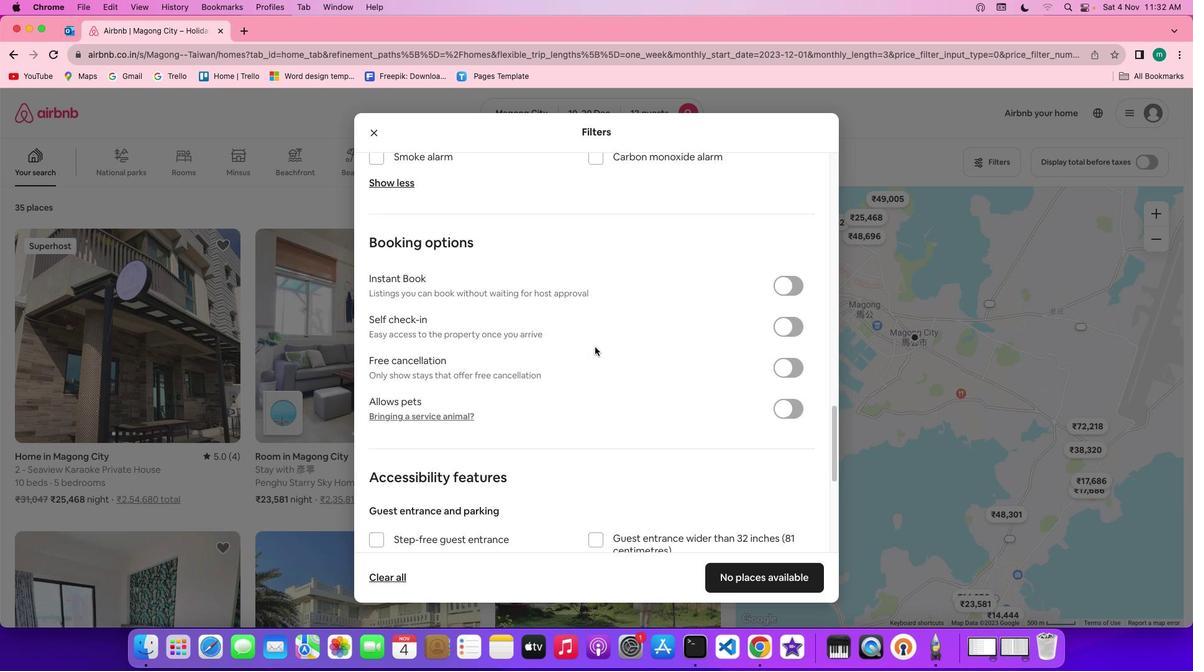 
Action: Mouse scrolled (599, 346) with delta (6, 4)
Screenshot: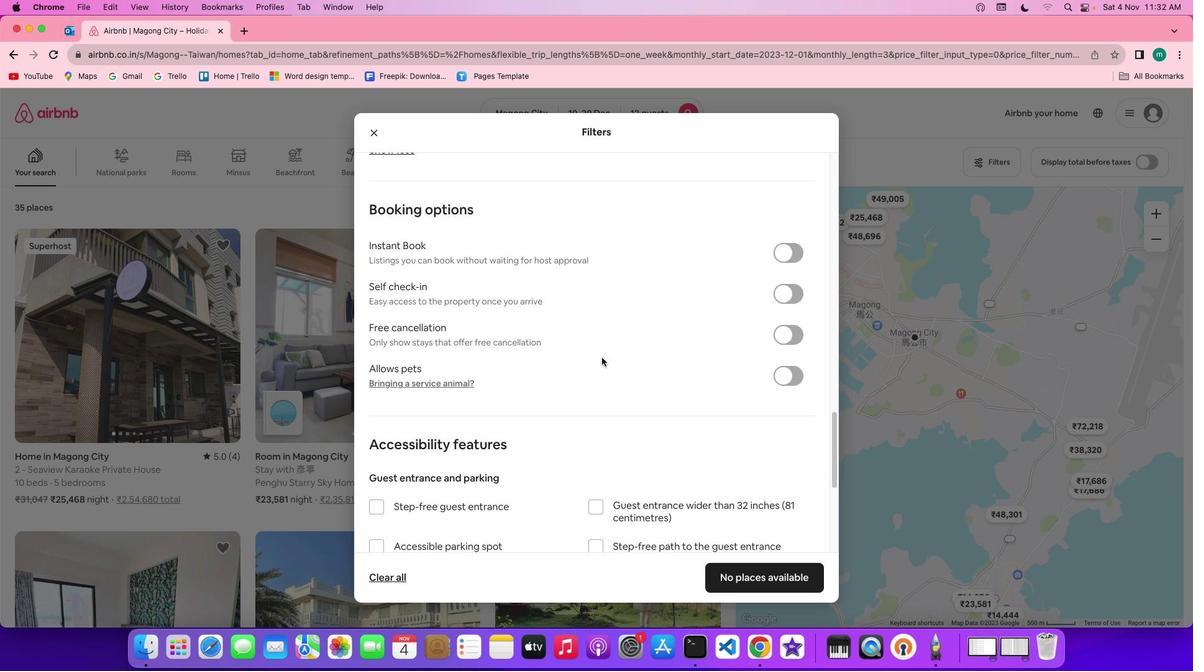 
Action: Mouse moved to (632, 388)
Screenshot: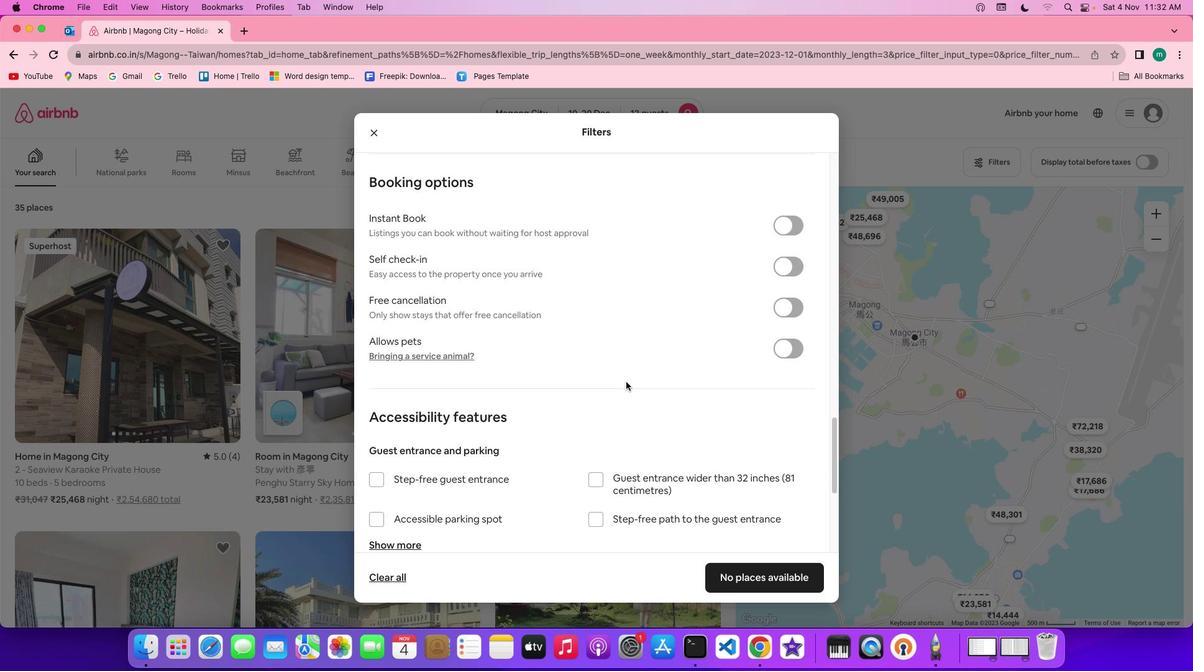 
Action: Mouse scrolled (632, 388) with delta (6, 5)
Screenshot: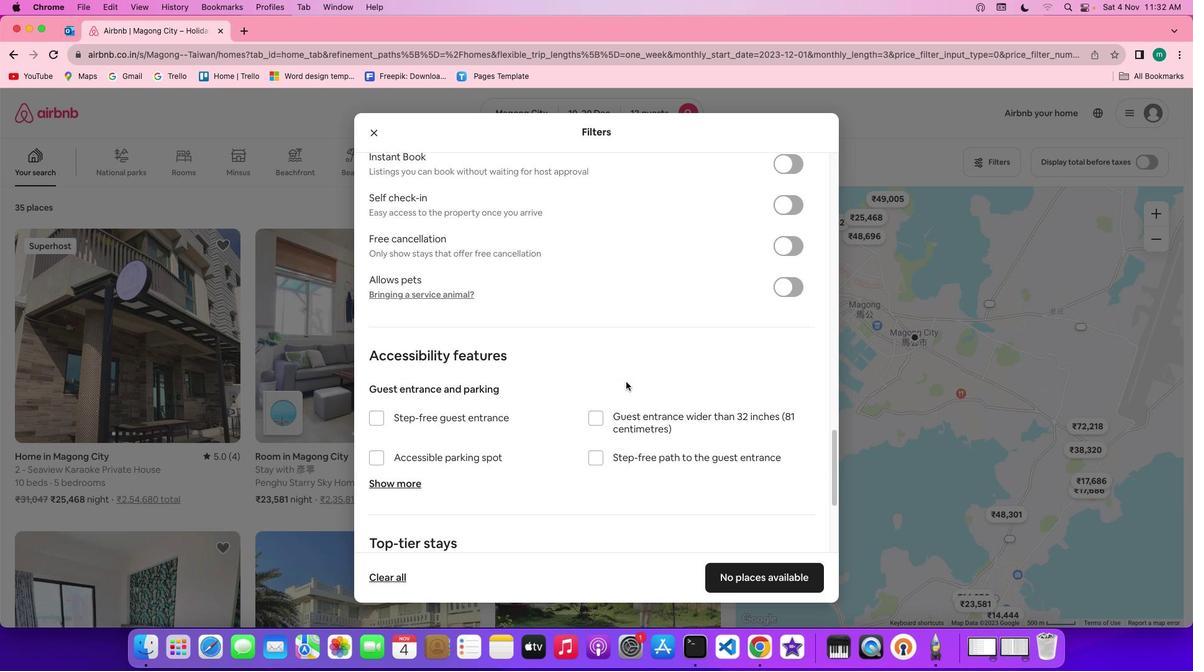 
Action: Mouse scrolled (632, 388) with delta (6, 5)
Screenshot: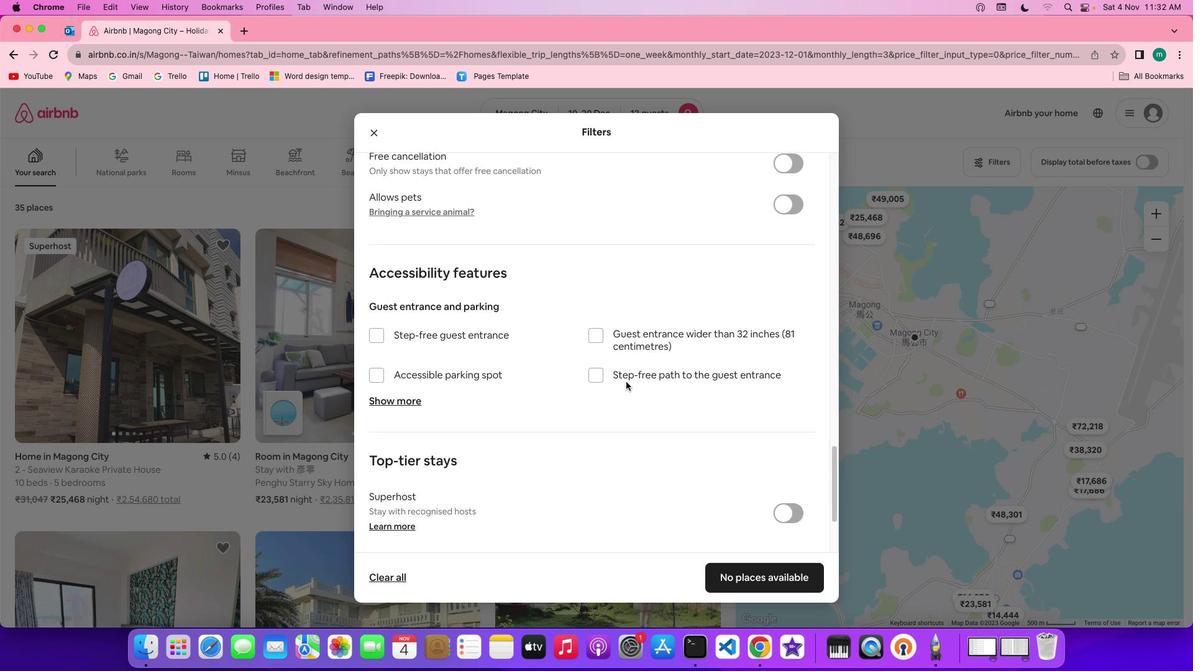 
Action: Mouse scrolled (632, 388) with delta (6, 4)
Screenshot: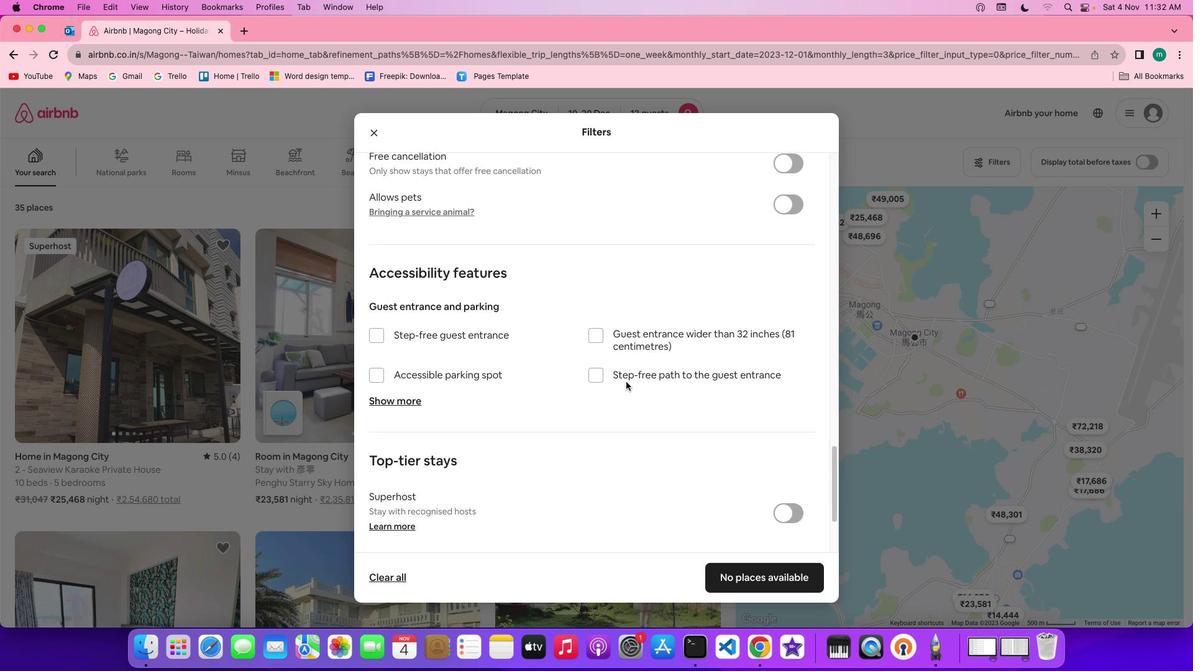 
Action: Mouse scrolled (632, 388) with delta (6, 3)
Screenshot: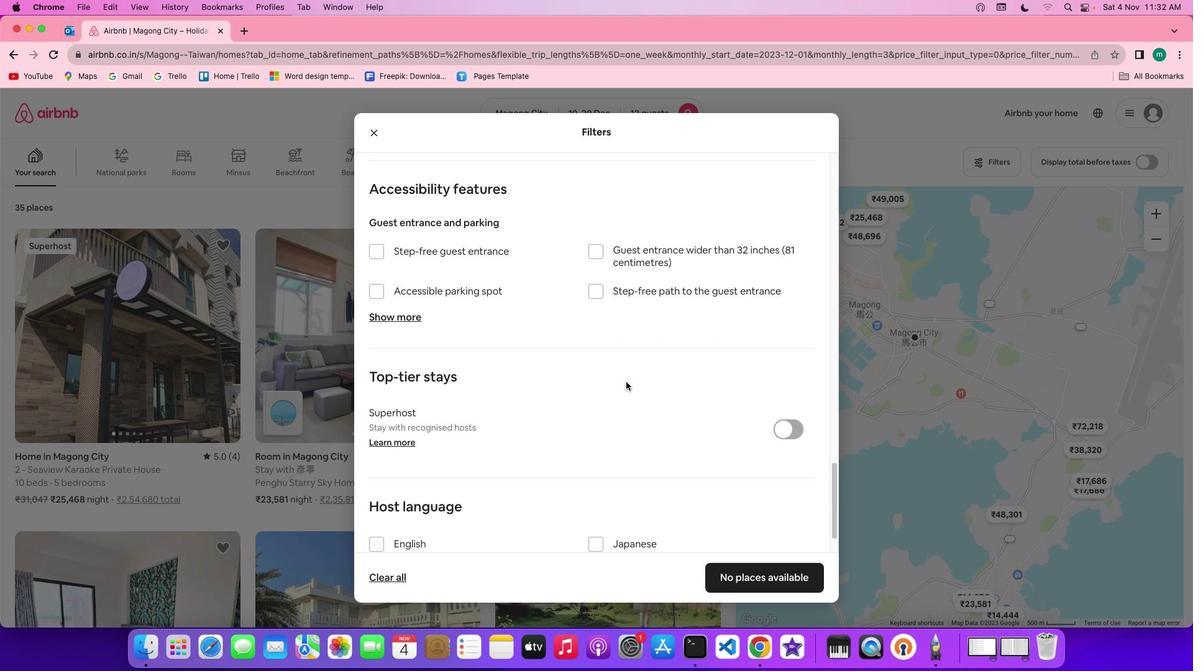 
Action: Mouse scrolled (632, 388) with delta (6, 3)
Screenshot: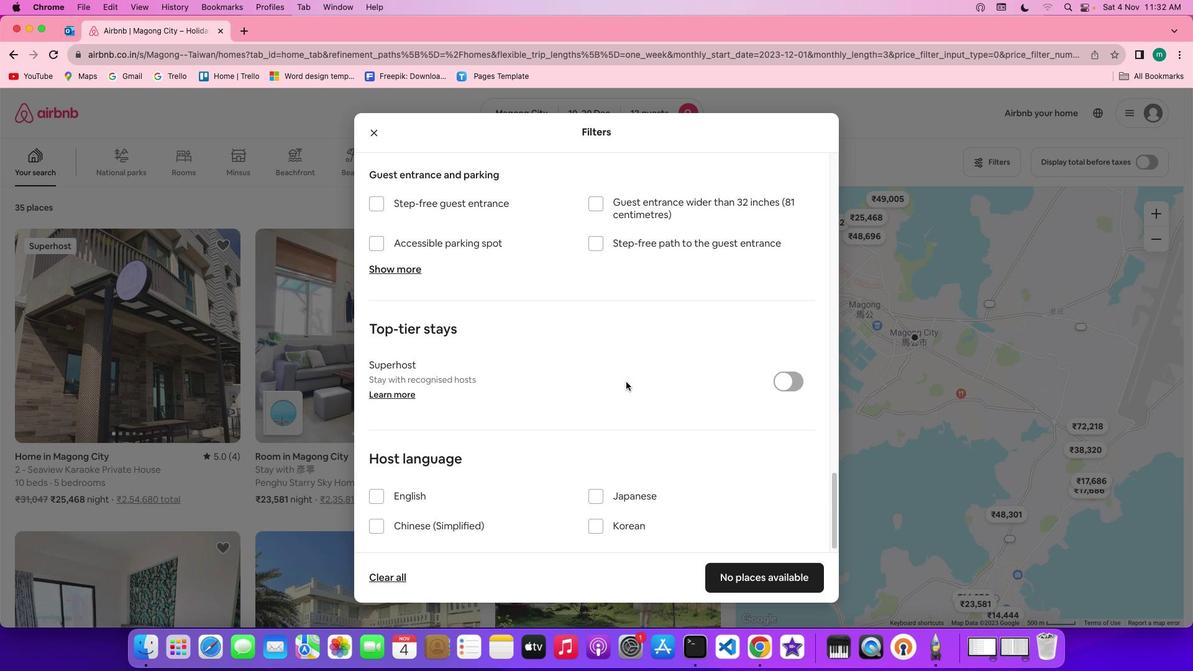 
Action: Mouse moved to (649, 402)
Screenshot: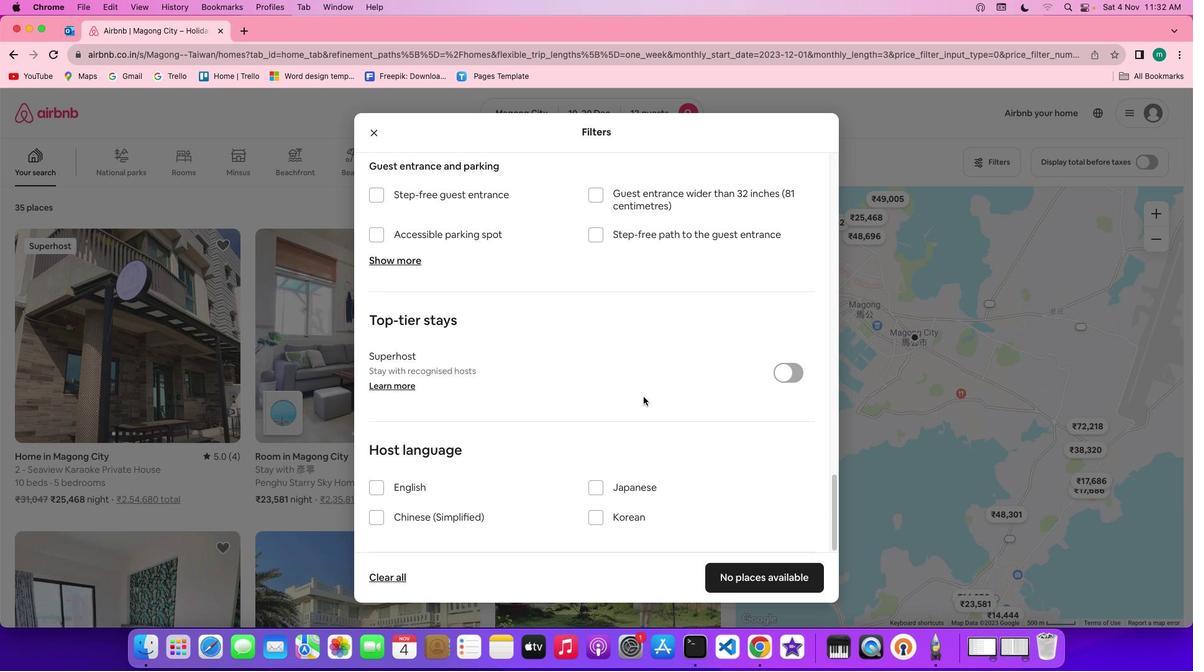 
Action: Mouse scrolled (649, 402) with delta (6, 5)
Screenshot: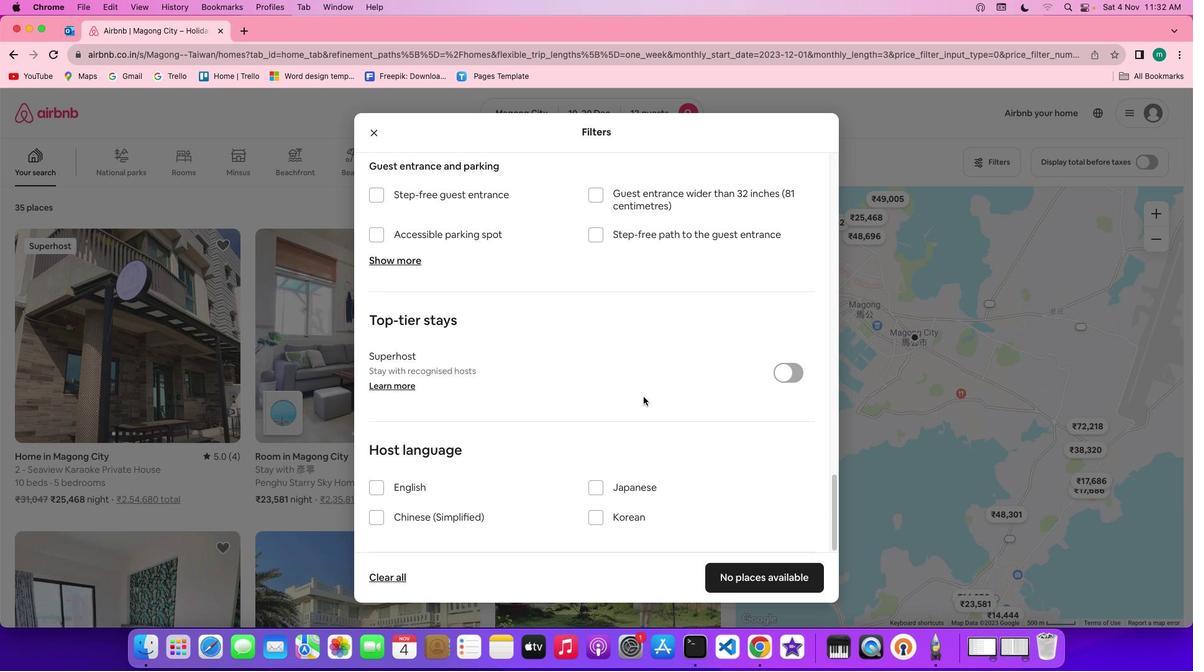 
Action: Mouse scrolled (649, 402) with delta (6, 5)
Screenshot: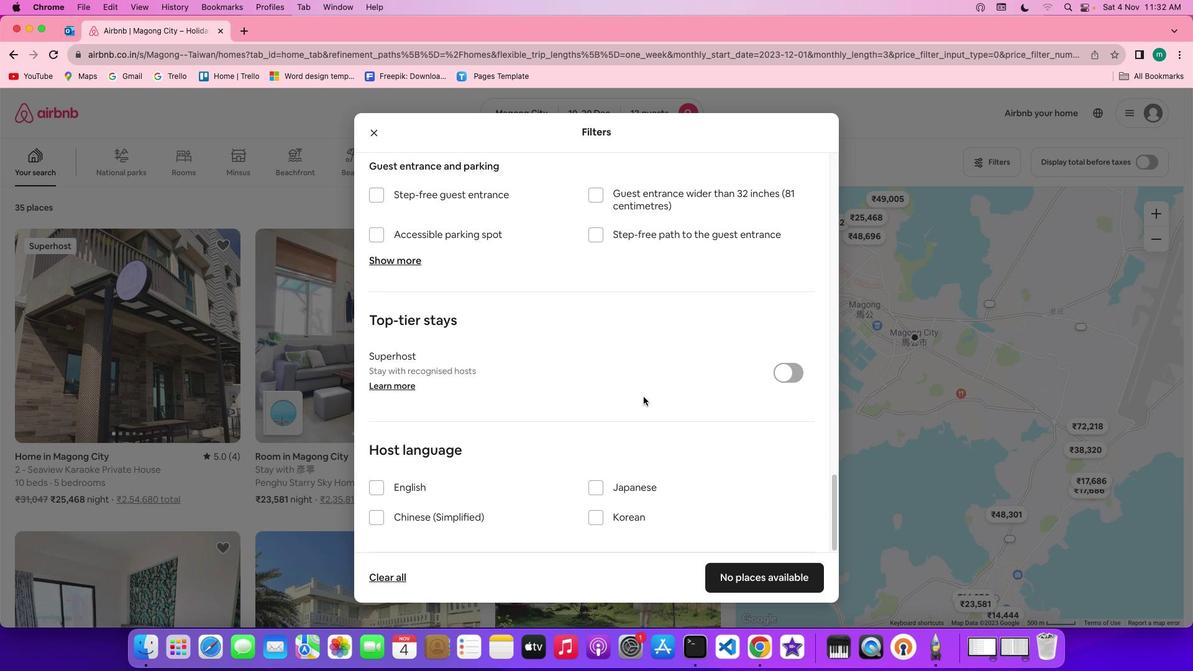 
Action: Mouse scrolled (649, 402) with delta (6, 4)
Screenshot: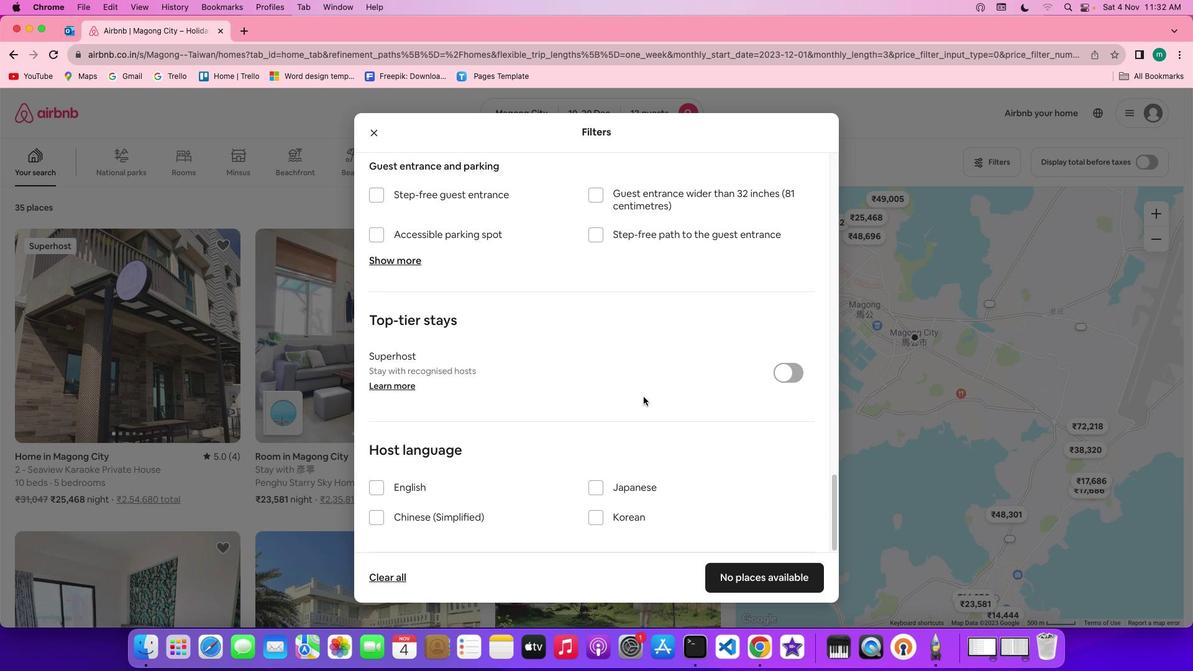 
Action: Mouse scrolled (649, 402) with delta (6, 3)
Screenshot: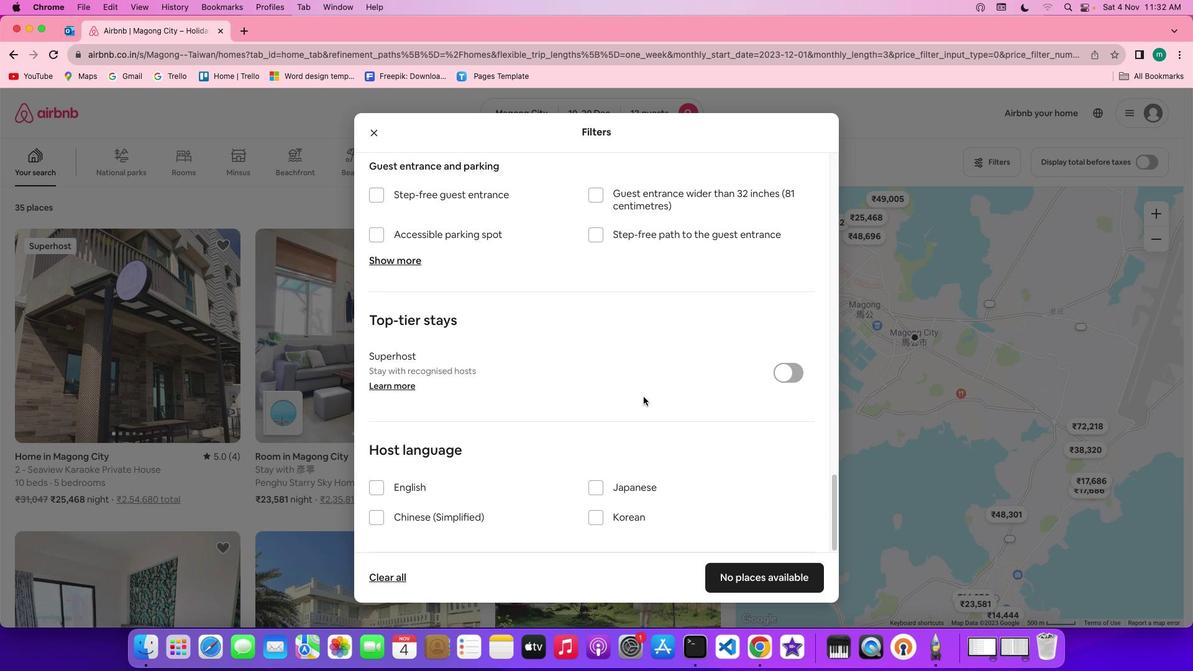 
Action: Mouse scrolled (649, 402) with delta (6, 2)
Screenshot: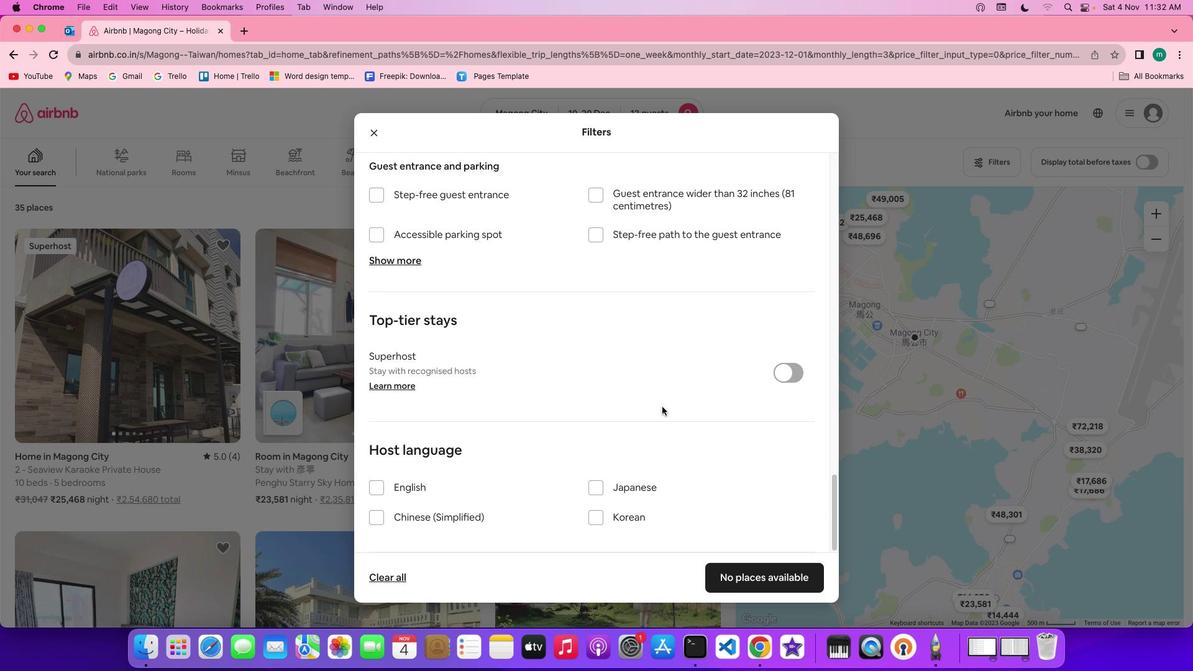
Action: Mouse scrolled (649, 402) with delta (6, 2)
Screenshot: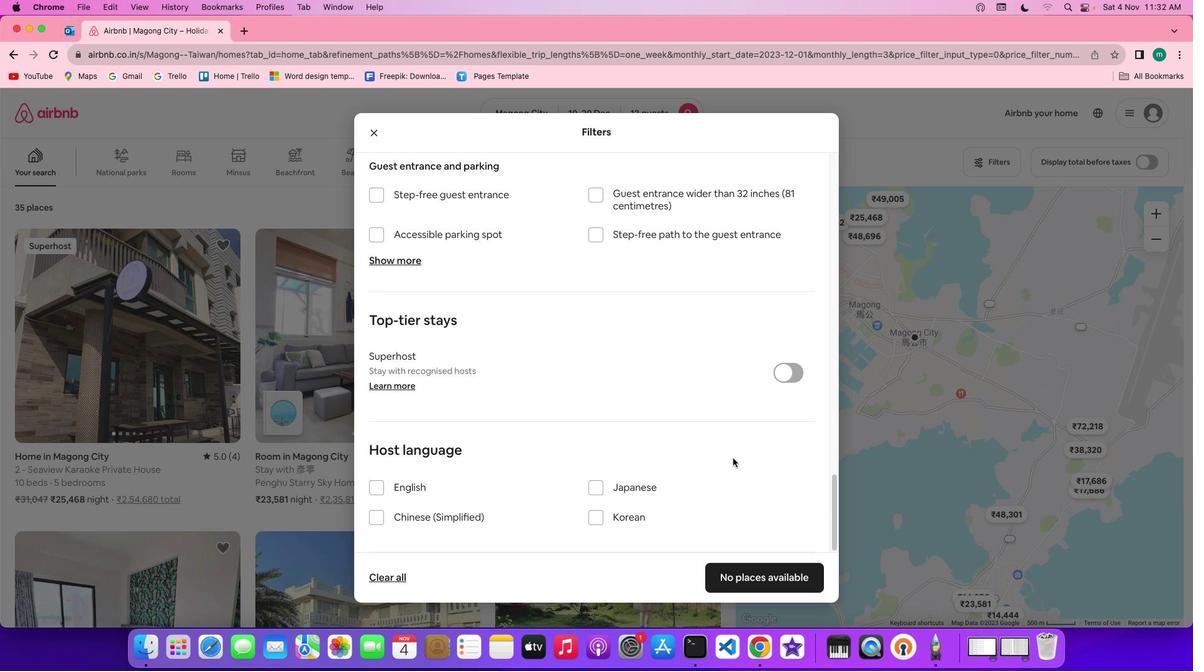 
Action: Mouse moved to (782, 575)
Screenshot: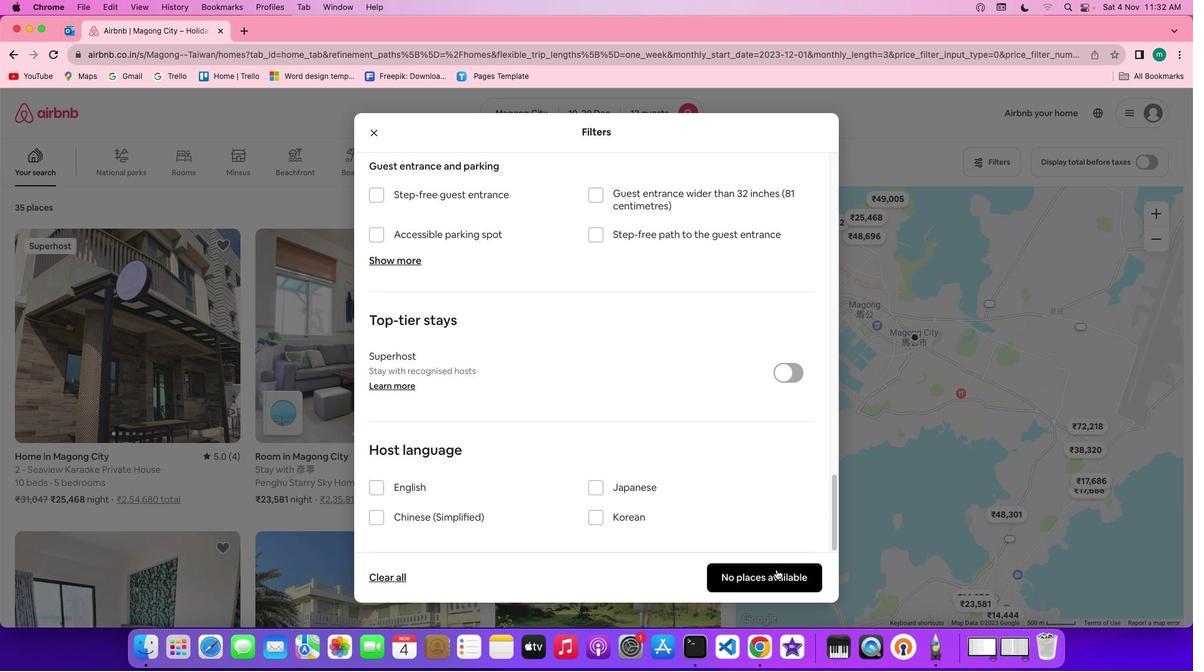 
Action: Mouse pressed left at (782, 575)
Screenshot: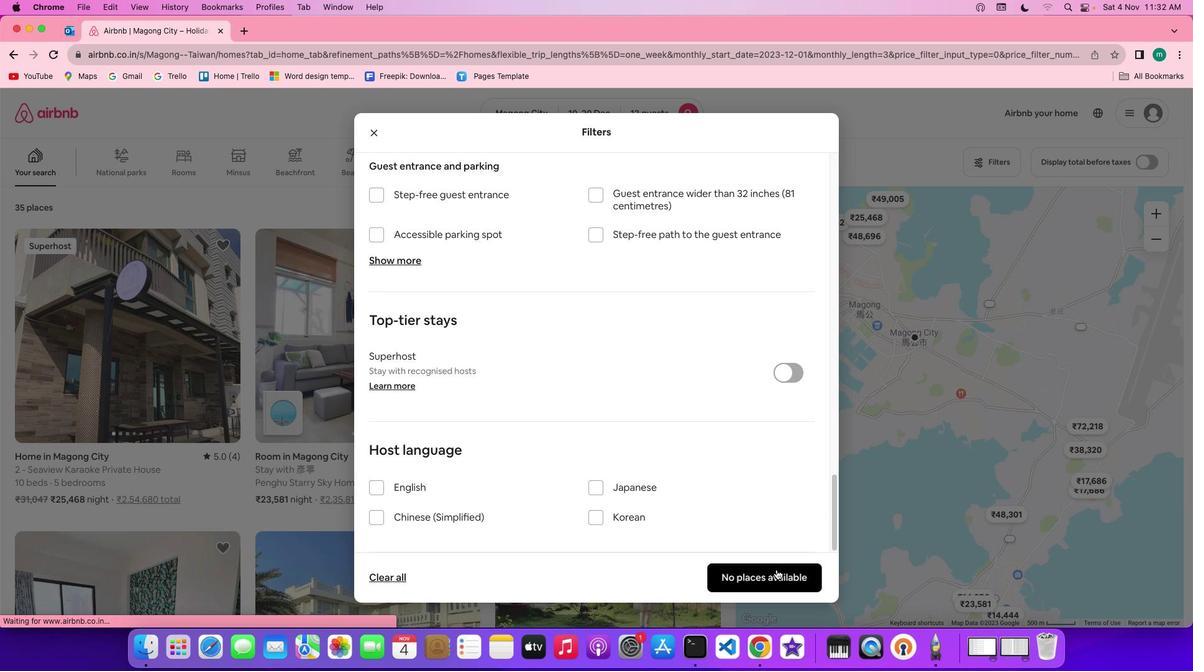 
